 Task: Create a new Facebook group named 'free learner', set it to private, and make an initial post.
Action: Mouse moved to (425, 674)
Screenshot: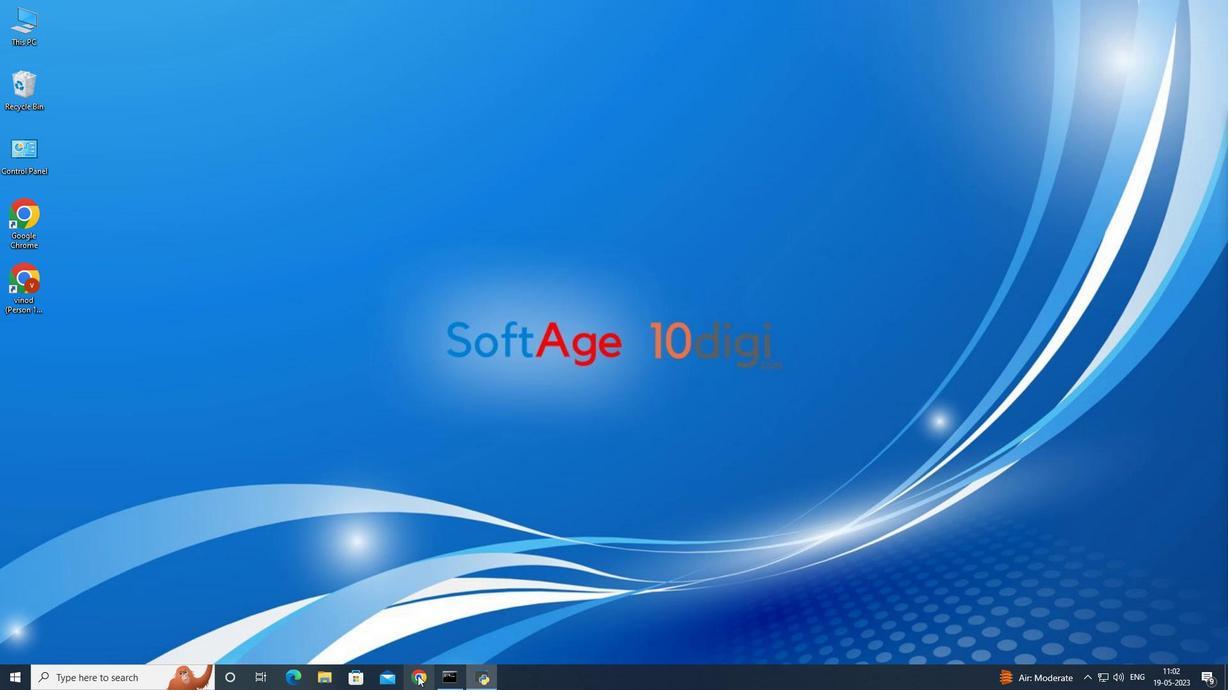 
Action: Mouse pressed left at (425, 674)
Screenshot: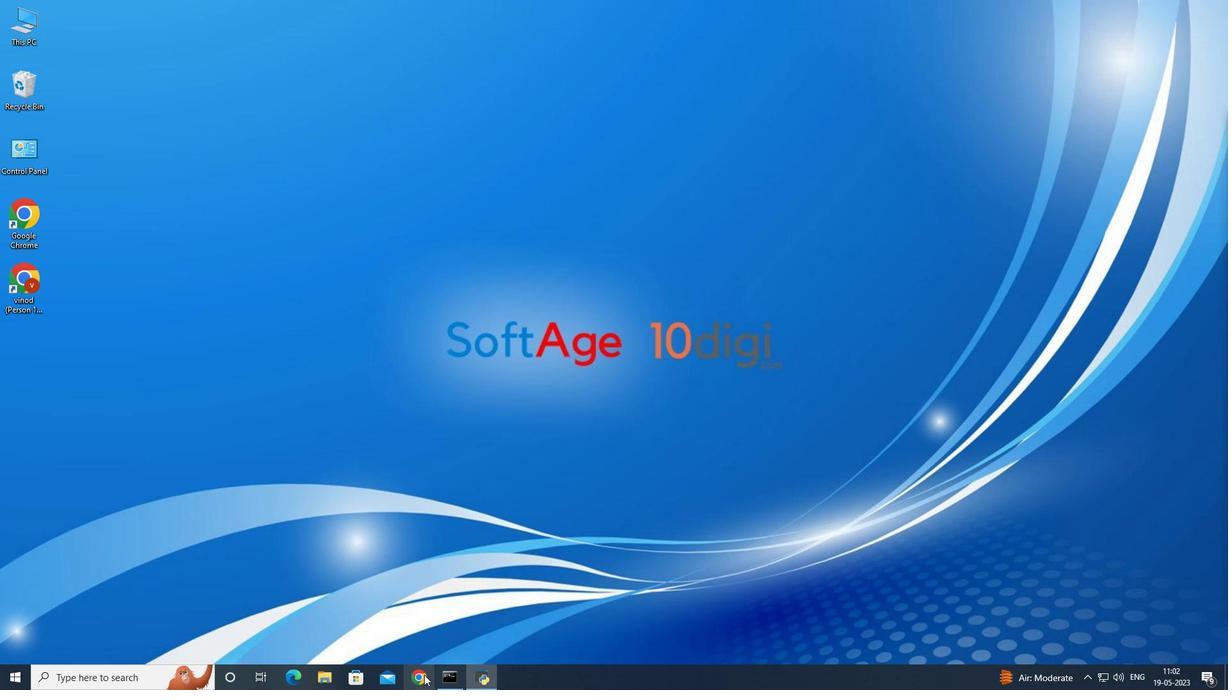 
Action: Mouse moved to (507, 394)
Screenshot: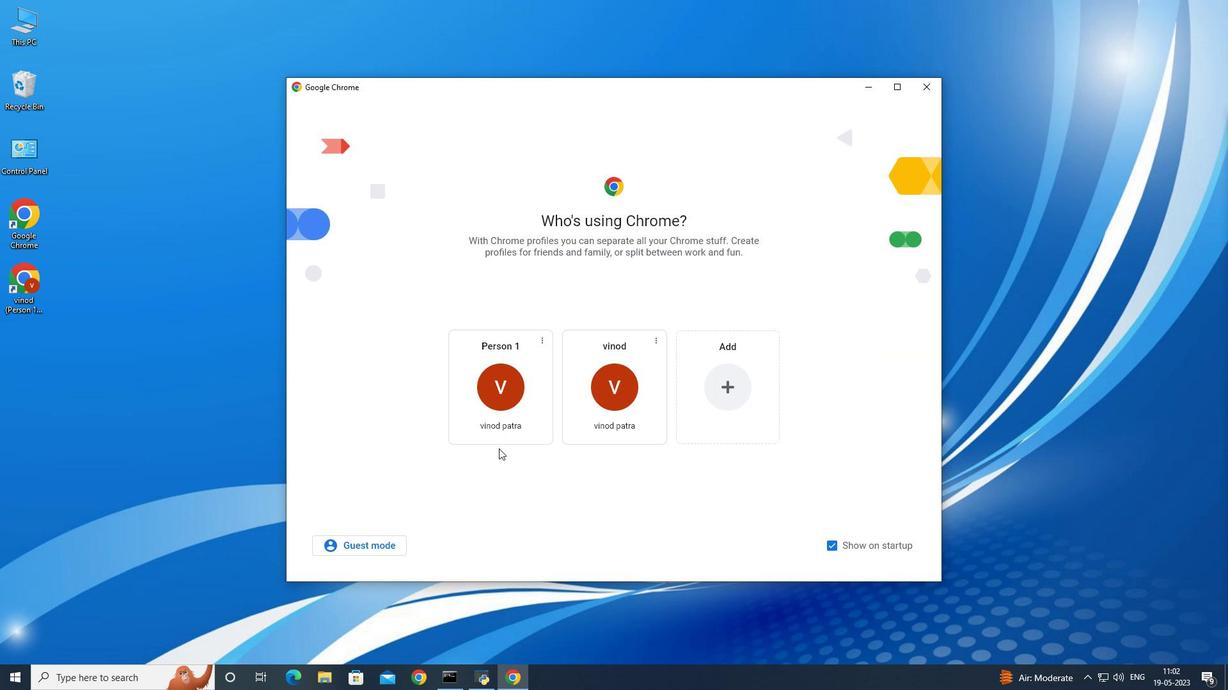 
Action: Mouse pressed left at (507, 394)
Screenshot: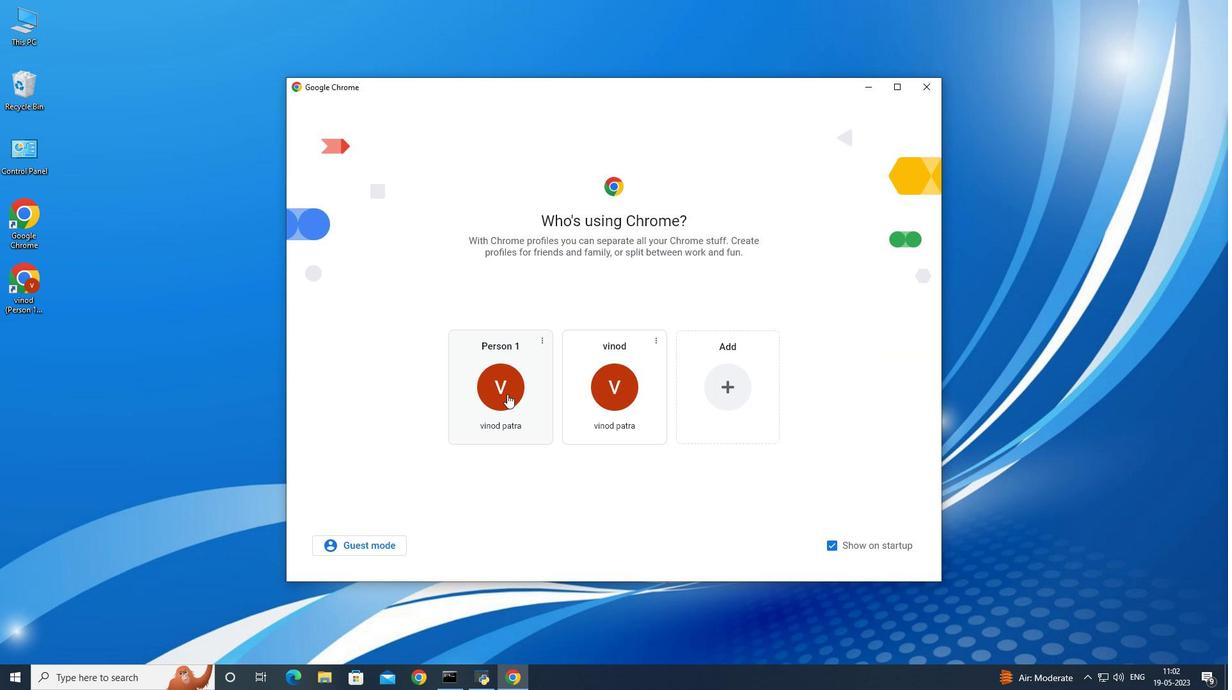 
Action: Mouse moved to (471, 272)
Screenshot: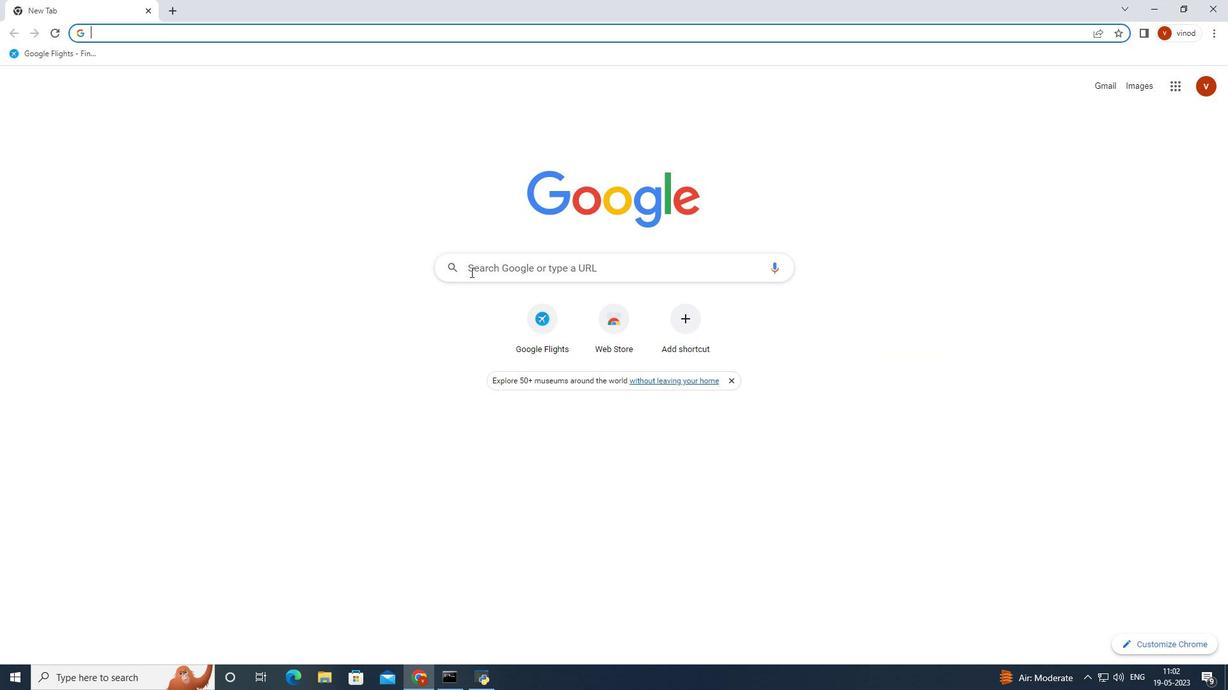 
Action: Mouse pressed left at (471, 272)
Screenshot: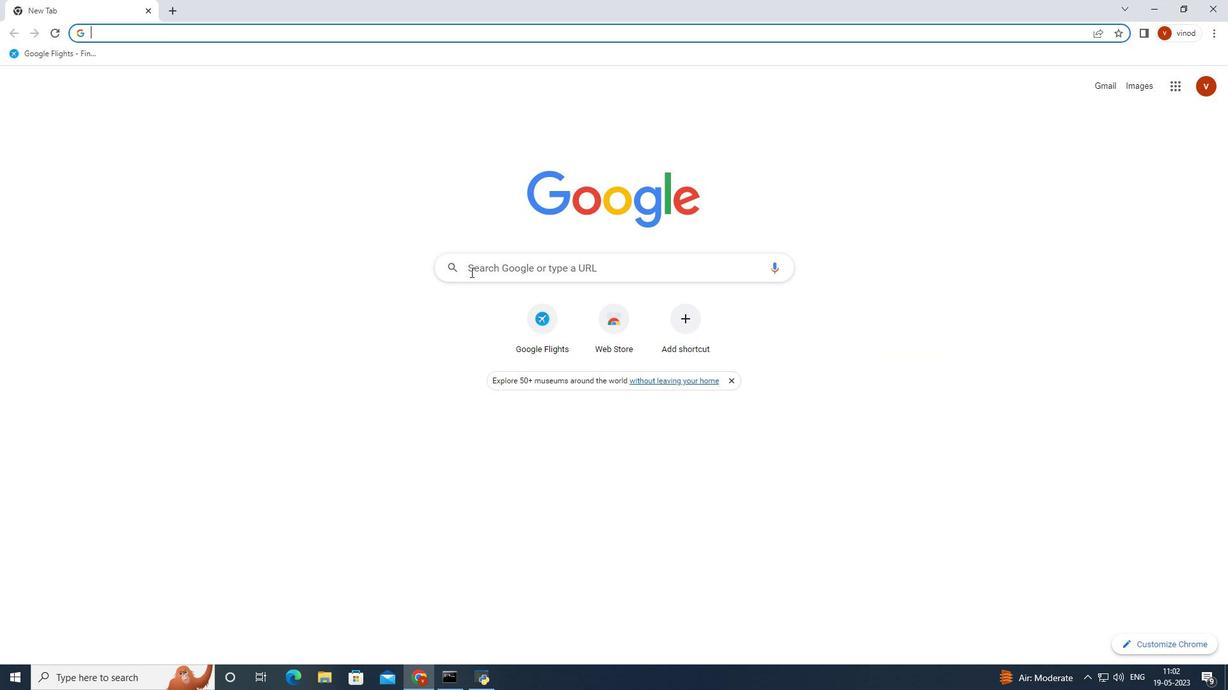 
Action: Mouse moved to (472, 298)
Screenshot: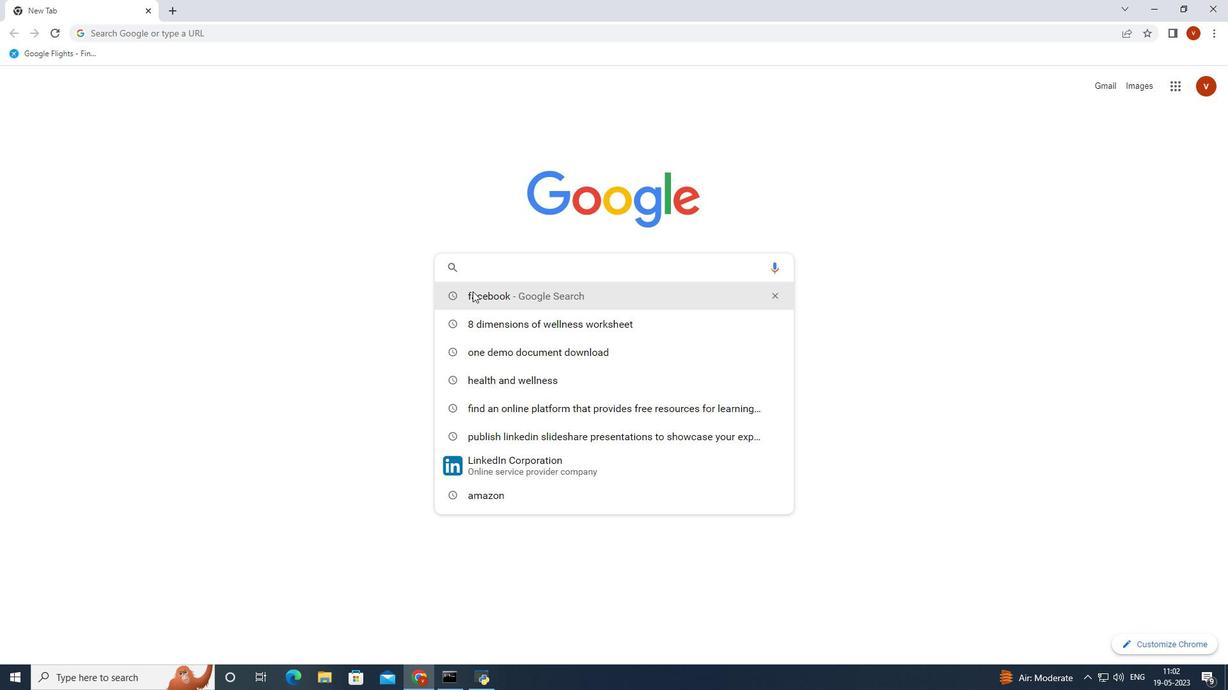 
Action: Mouse pressed left at (472, 298)
Screenshot: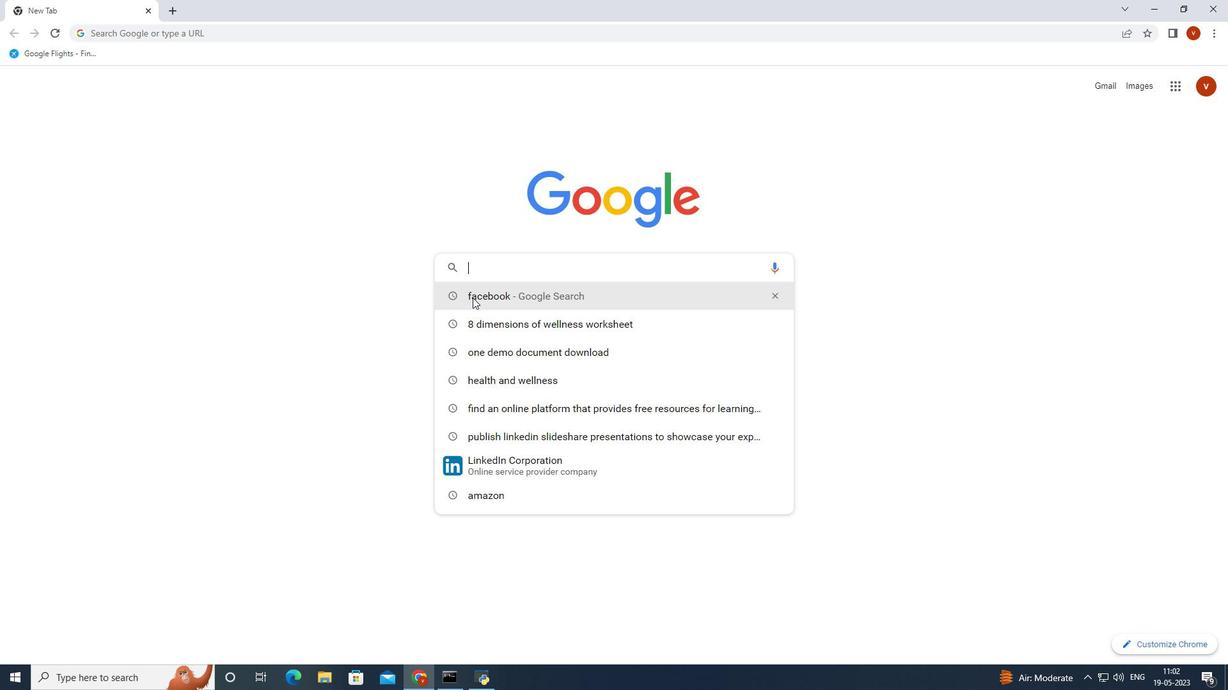 
Action: Mouse moved to (237, 189)
Screenshot: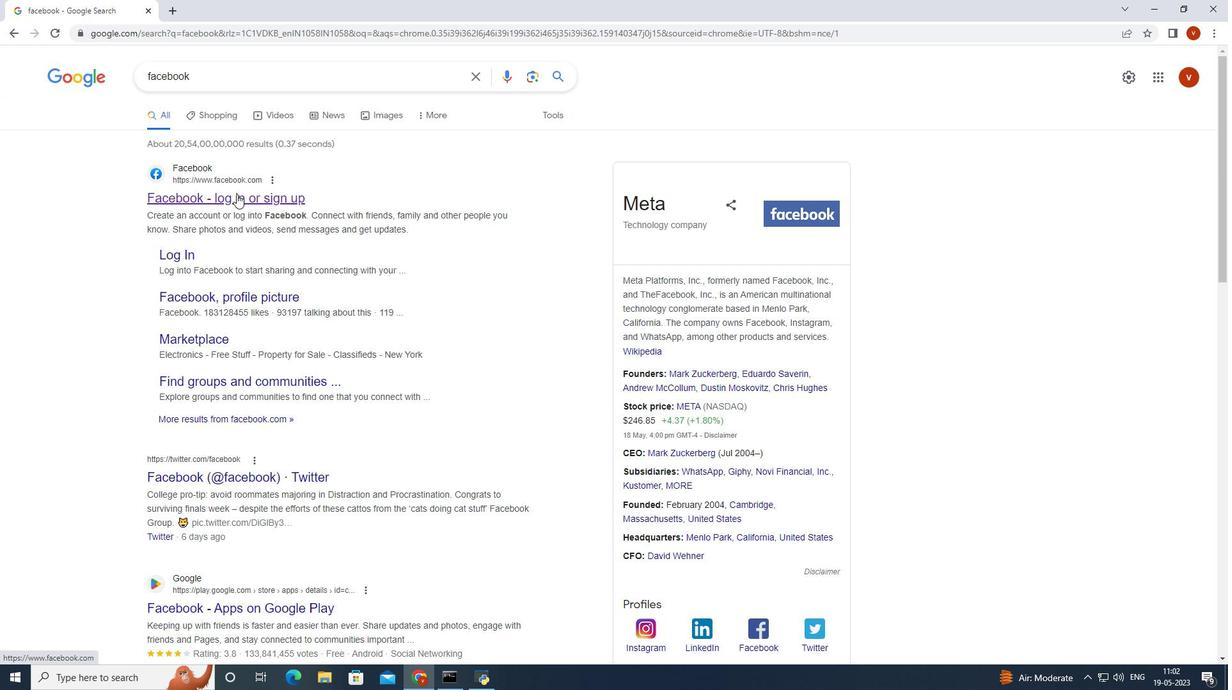 
Action: Mouse pressed left at (237, 189)
Screenshot: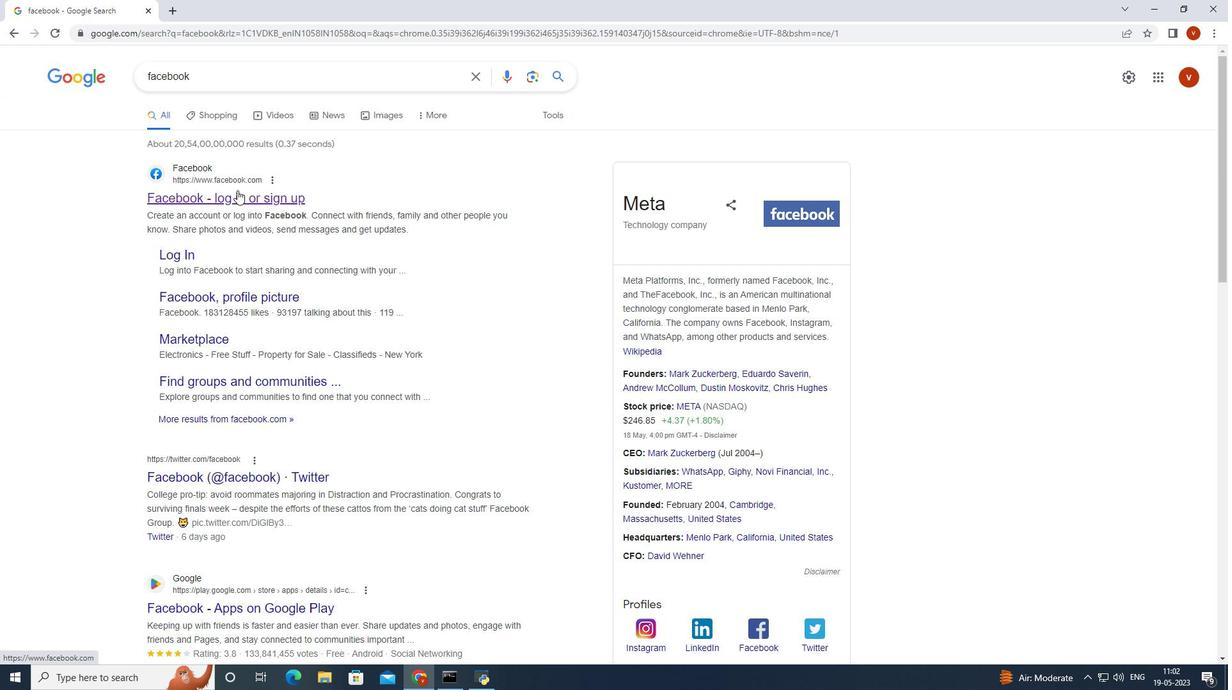 
Action: Mouse moved to (58, 108)
Screenshot: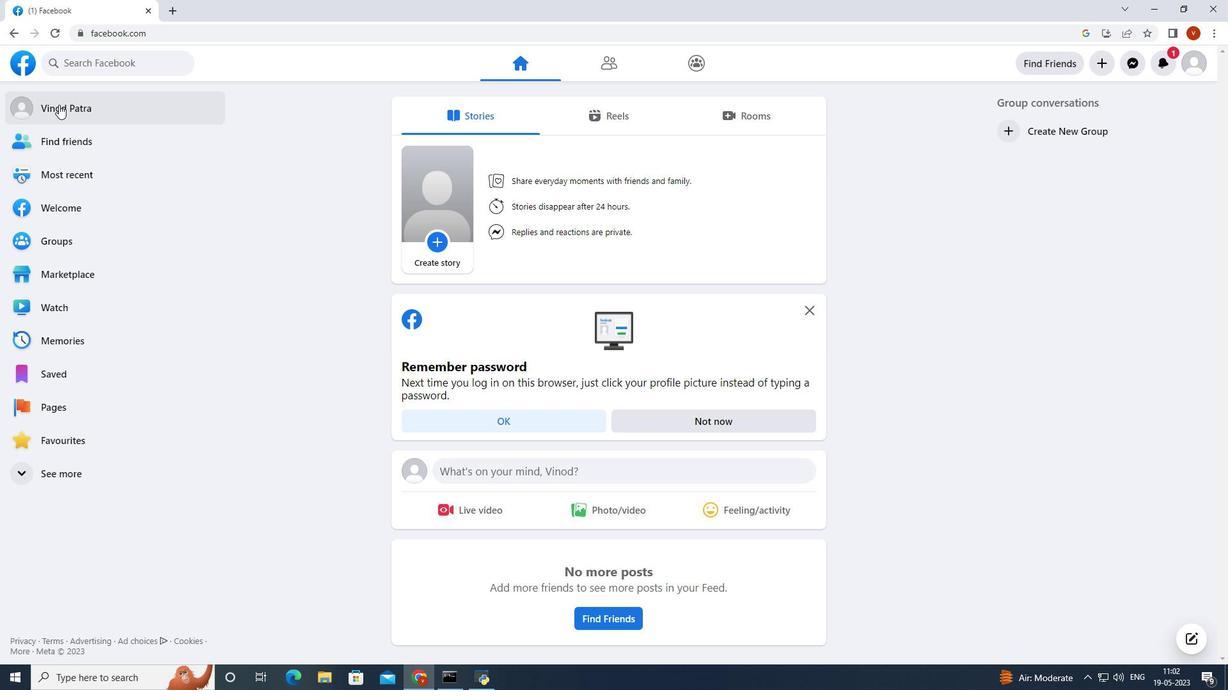 
Action: Mouse pressed left at (58, 108)
Screenshot: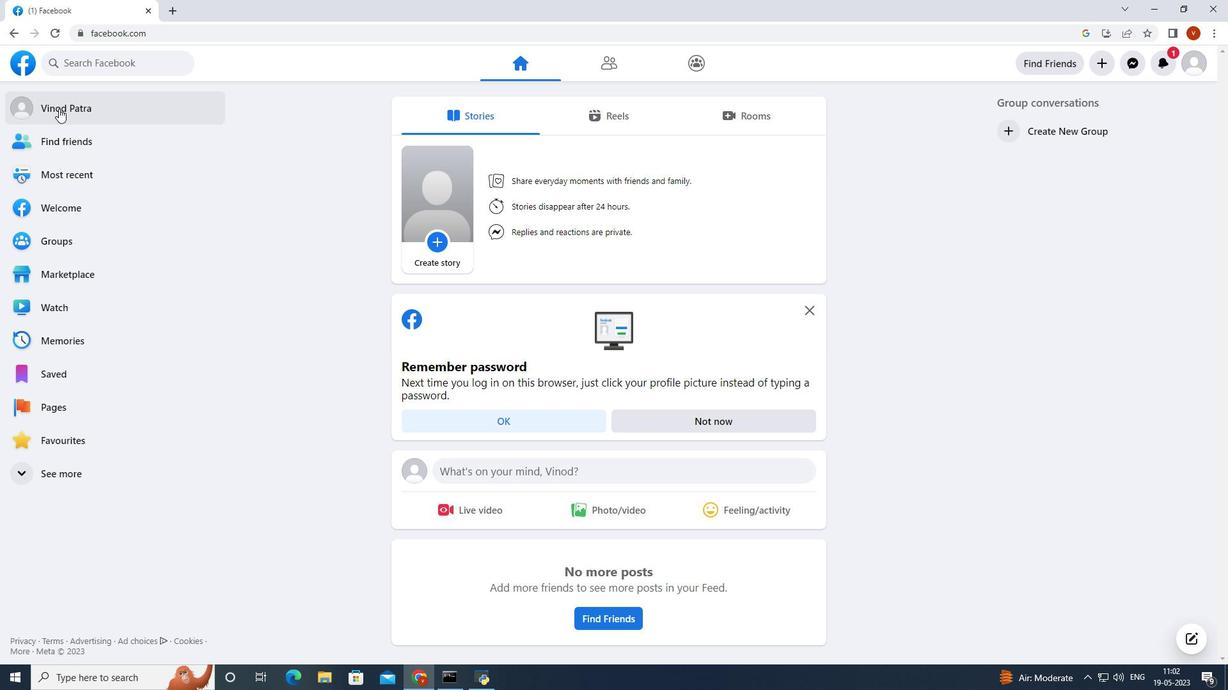 
Action: Mouse moved to (355, 276)
Screenshot: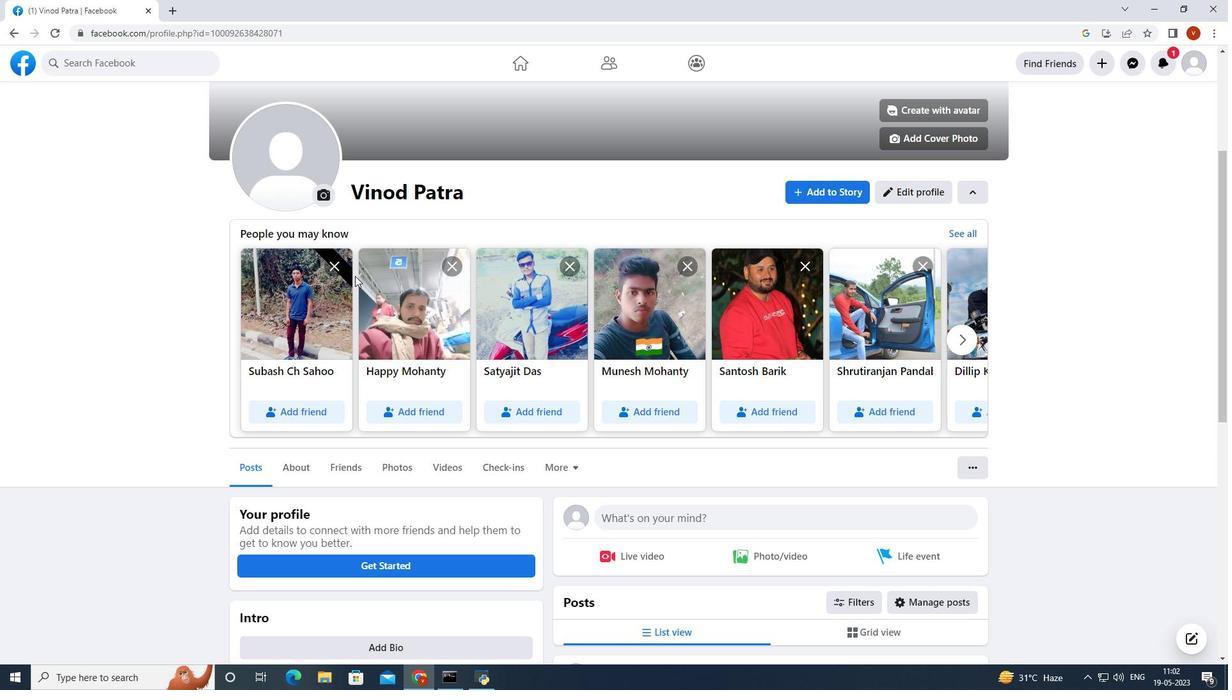 
Action: Mouse scrolled (355, 276) with delta (0, 0)
Screenshot: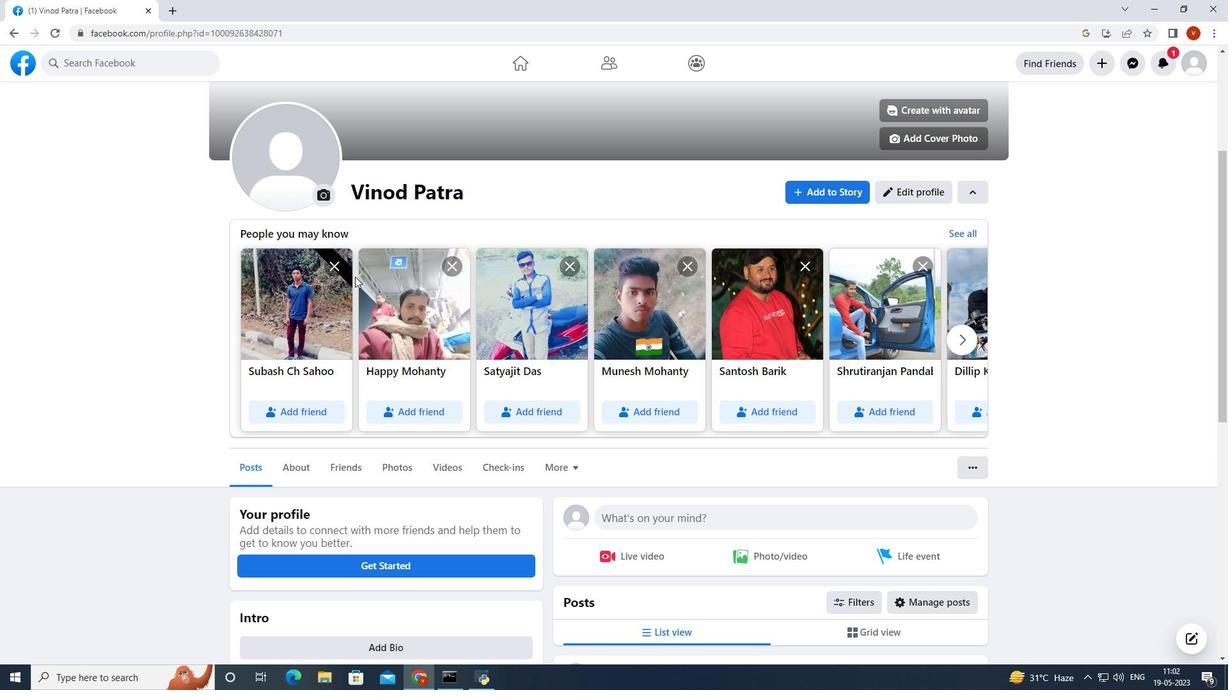 
Action: Mouse scrolled (355, 277) with delta (0, 0)
Screenshot: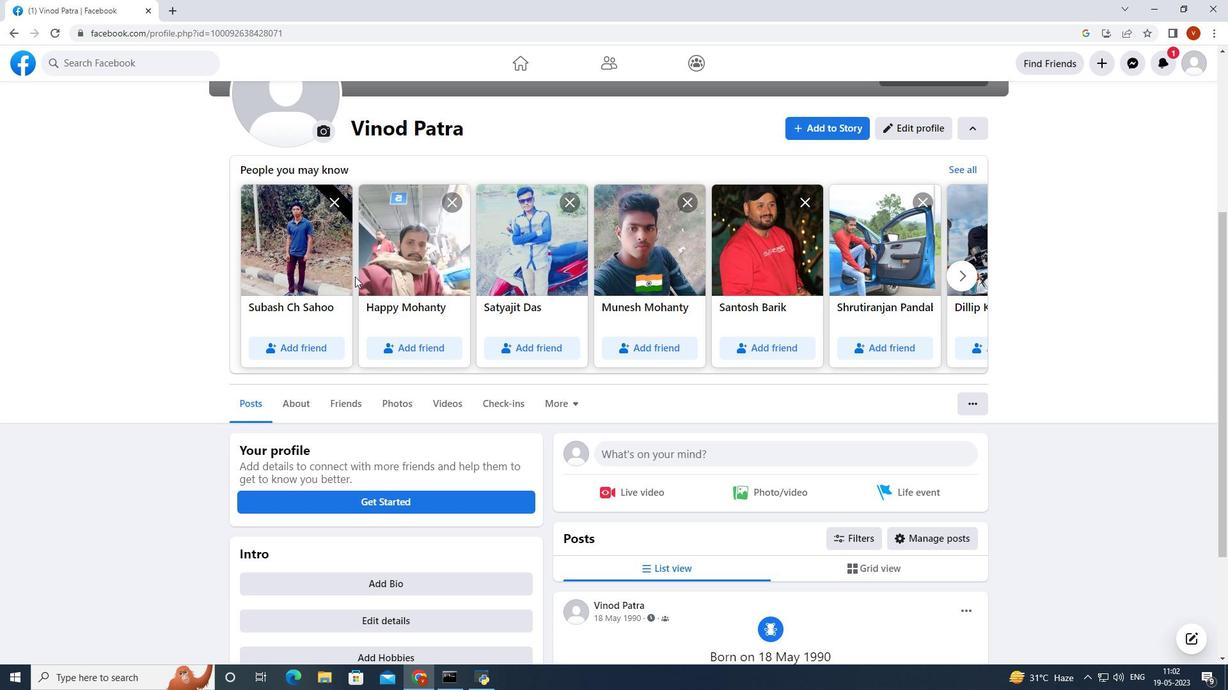 
Action: Mouse moved to (353, 276)
Screenshot: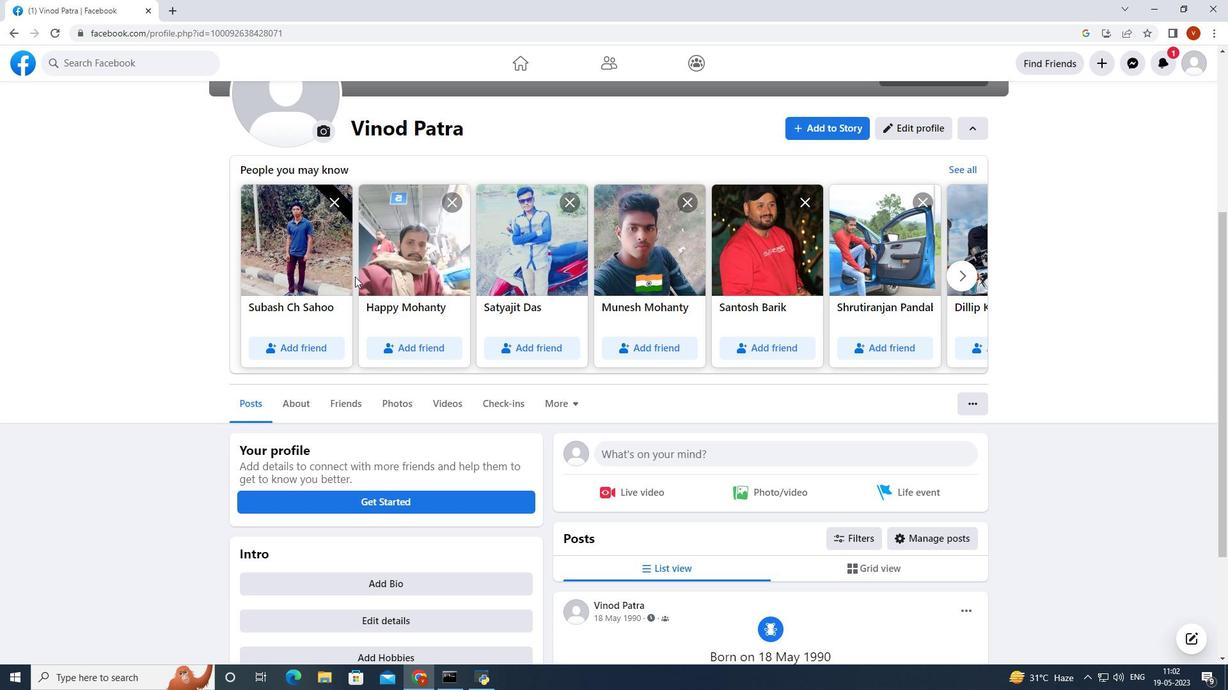 
Action: Mouse scrolled (353, 277) with delta (0, 0)
Screenshot: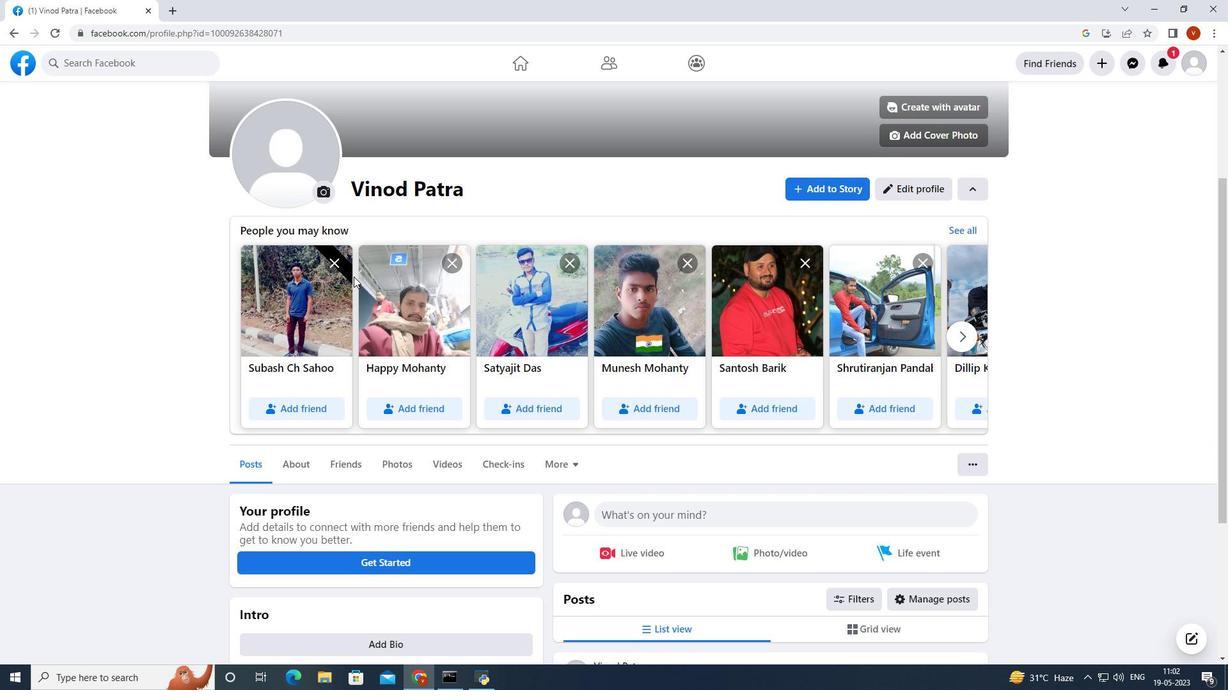 
Action: Mouse scrolled (353, 277) with delta (0, 0)
Screenshot: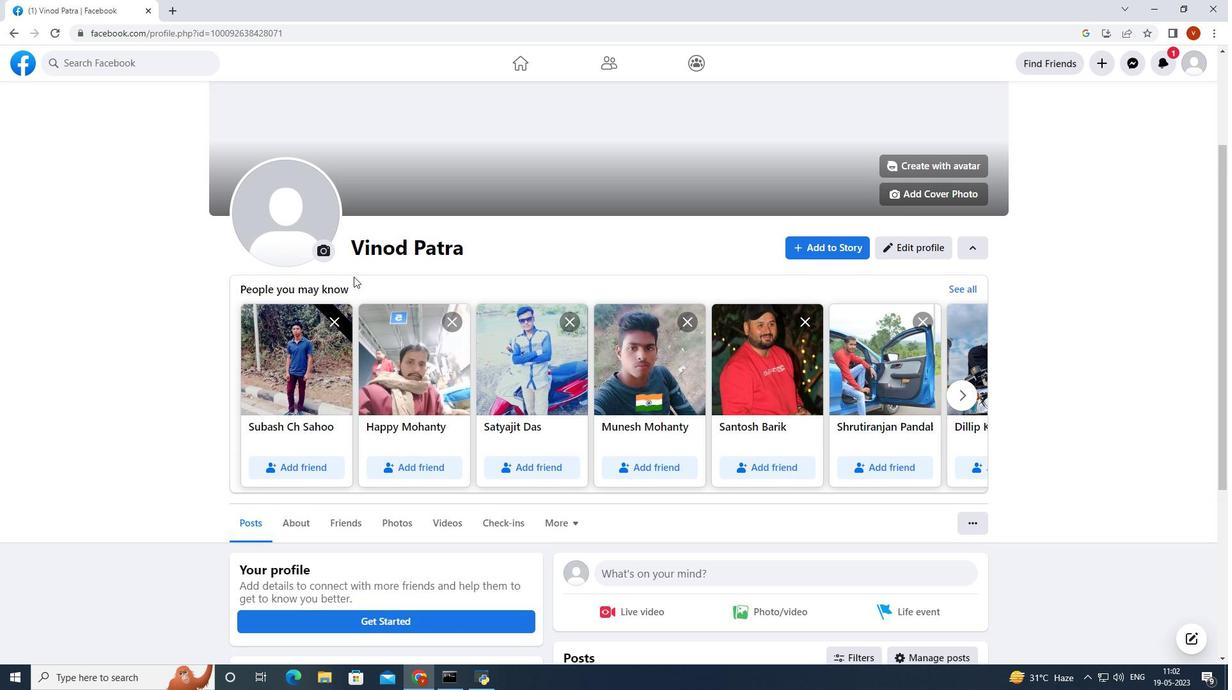 
Action: Mouse scrolled (353, 277) with delta (0, 0)
Screenshot: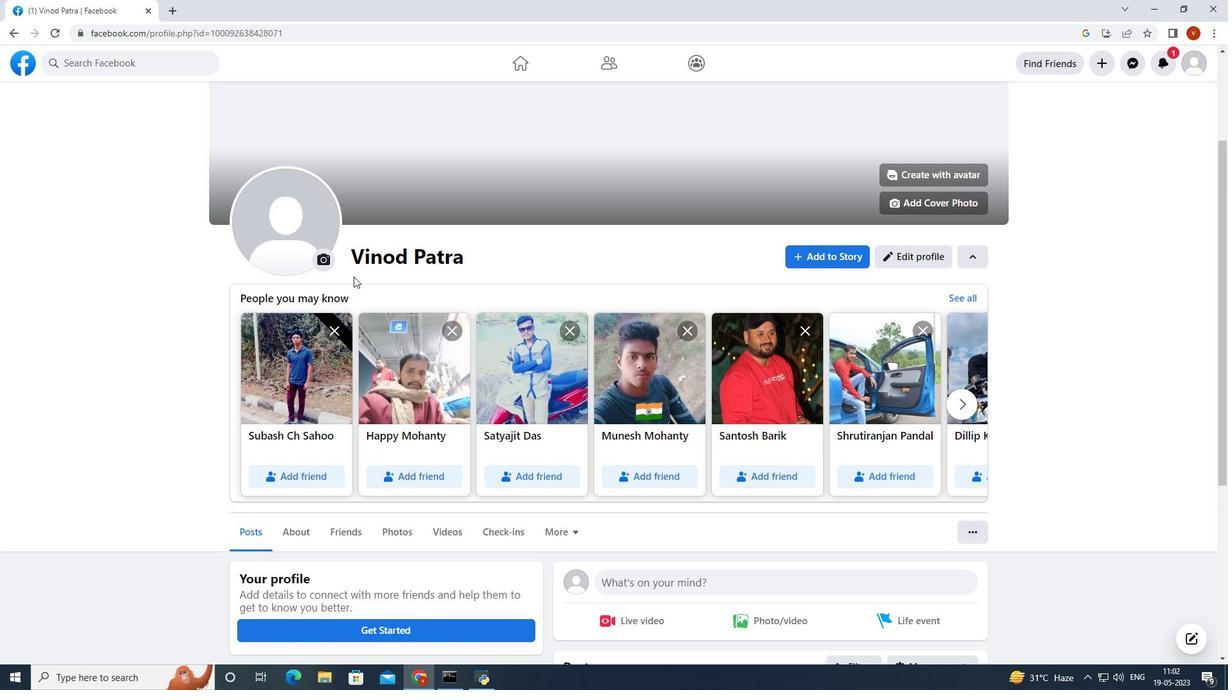 
Action: Mouse scrolled (353, 277) with delta (0, 0)
Screenshot: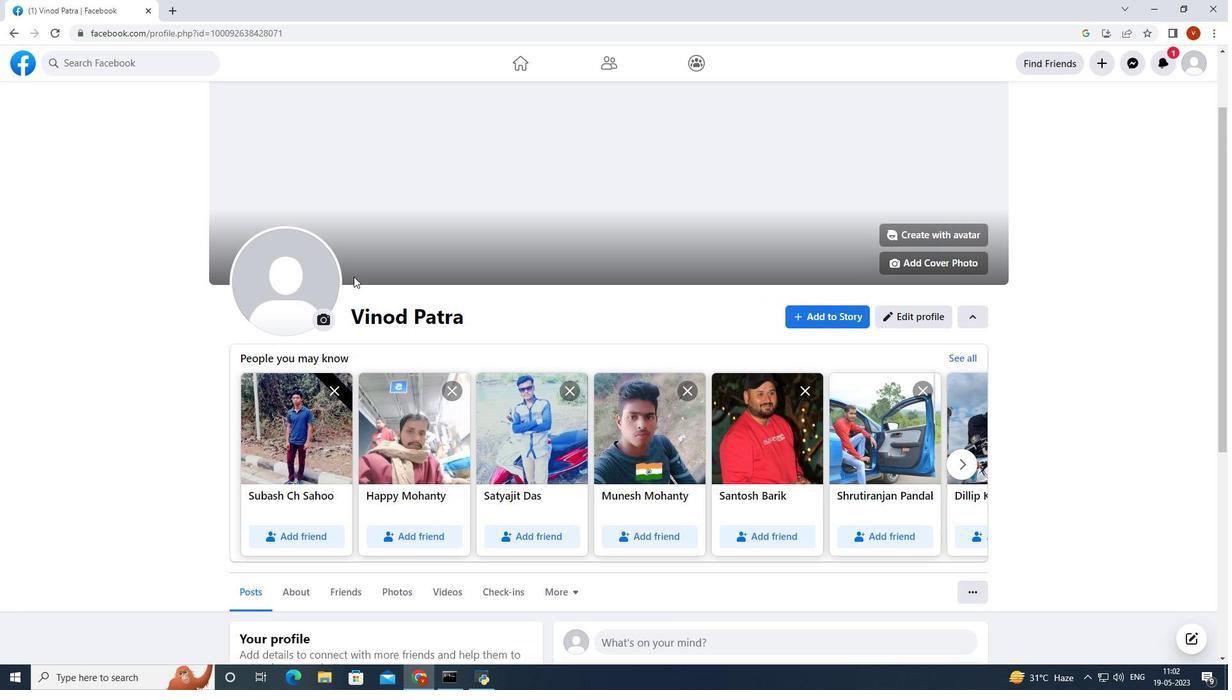 
Action: Mouse scrolled (353, 277) with delta (0, 0)
Screenshot: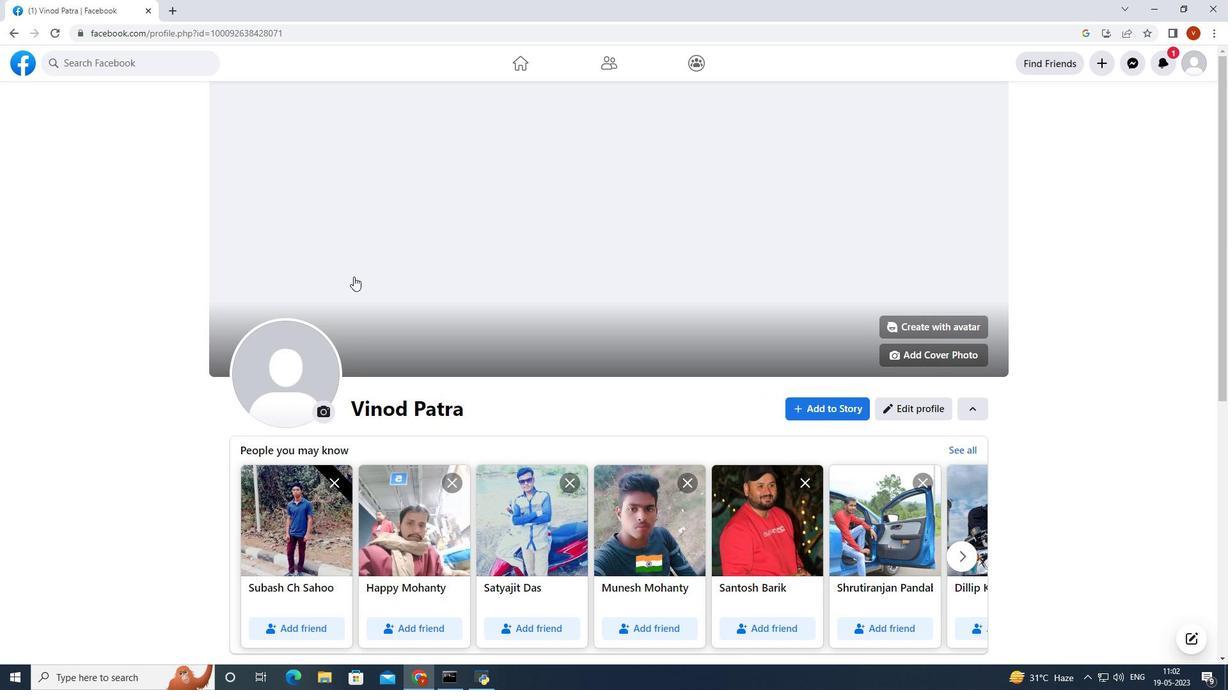 
Action: Mouse scrolled (353, 277) with delta (0, 0)
Screenshot: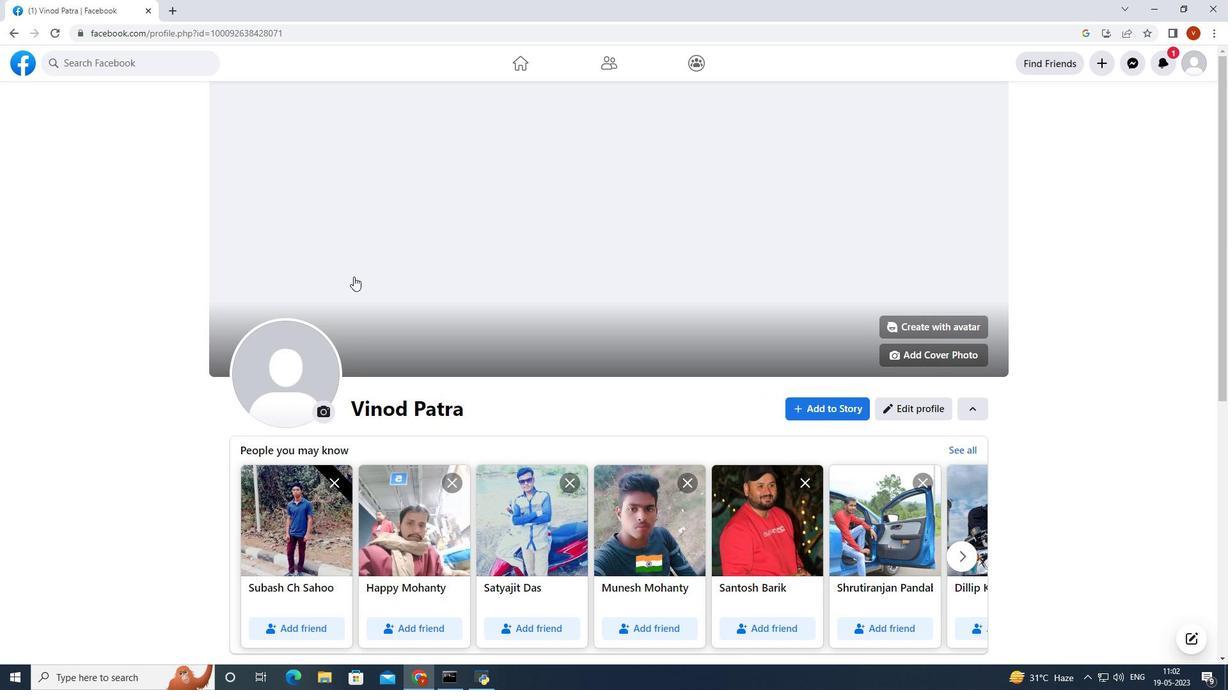 
Action: Mouse moved to (689, 63)
Screenshot: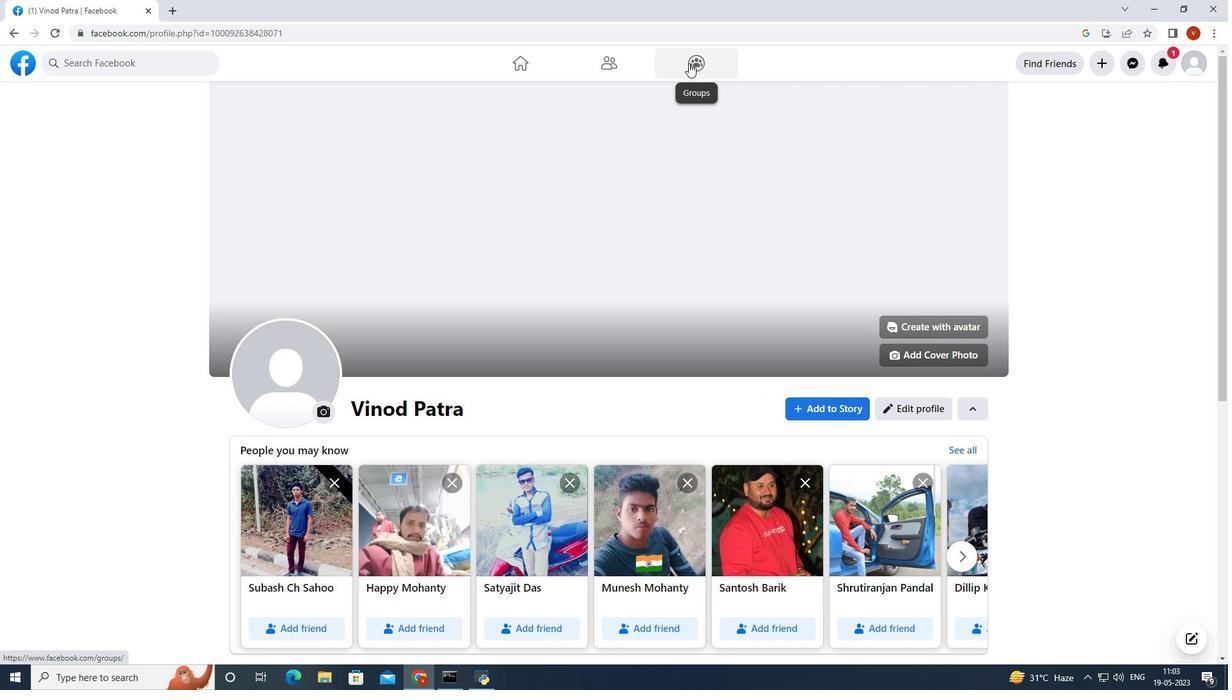 
Action: Mouse pressed left at (689, 63)
Screenshot: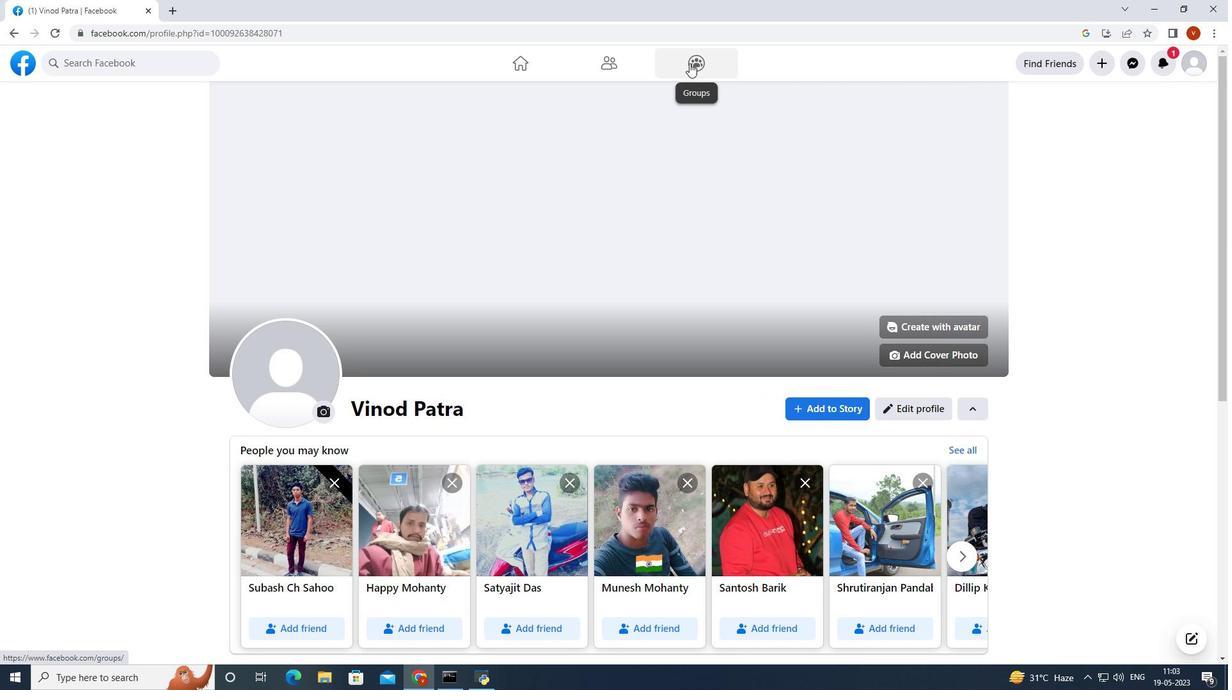 
Action: Mouse moved to (166, 273)
Screenshot: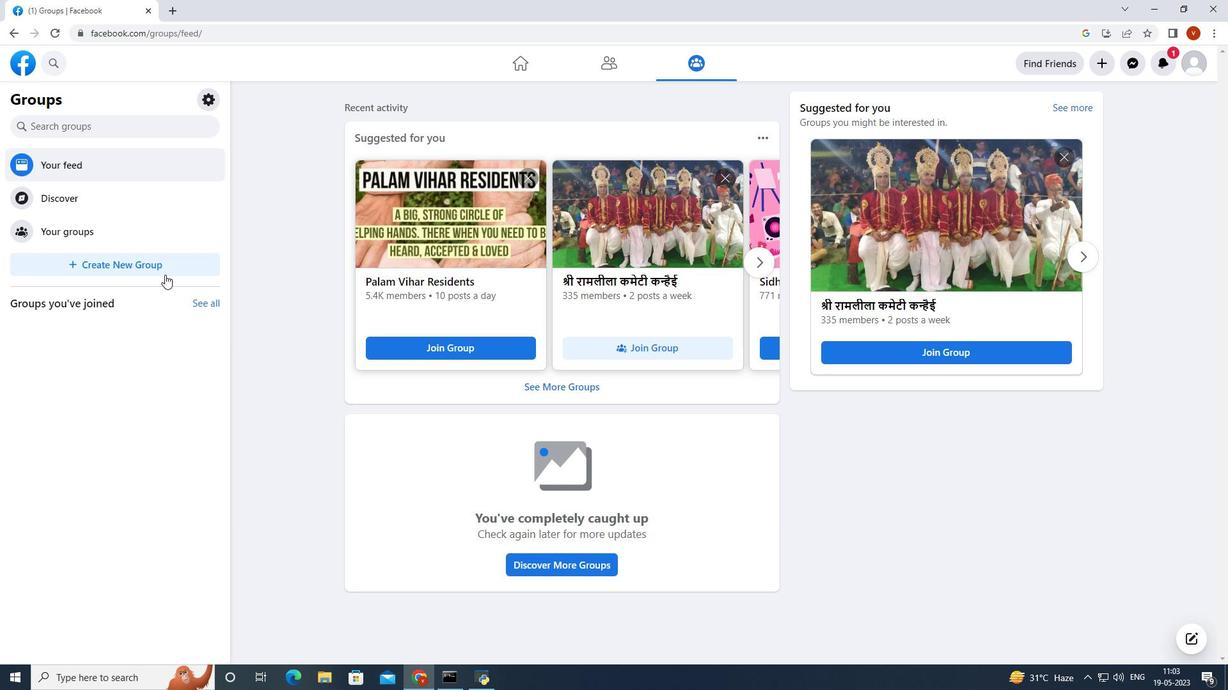 
Action: Mouse pressed left at (166, 273)
Screenshot: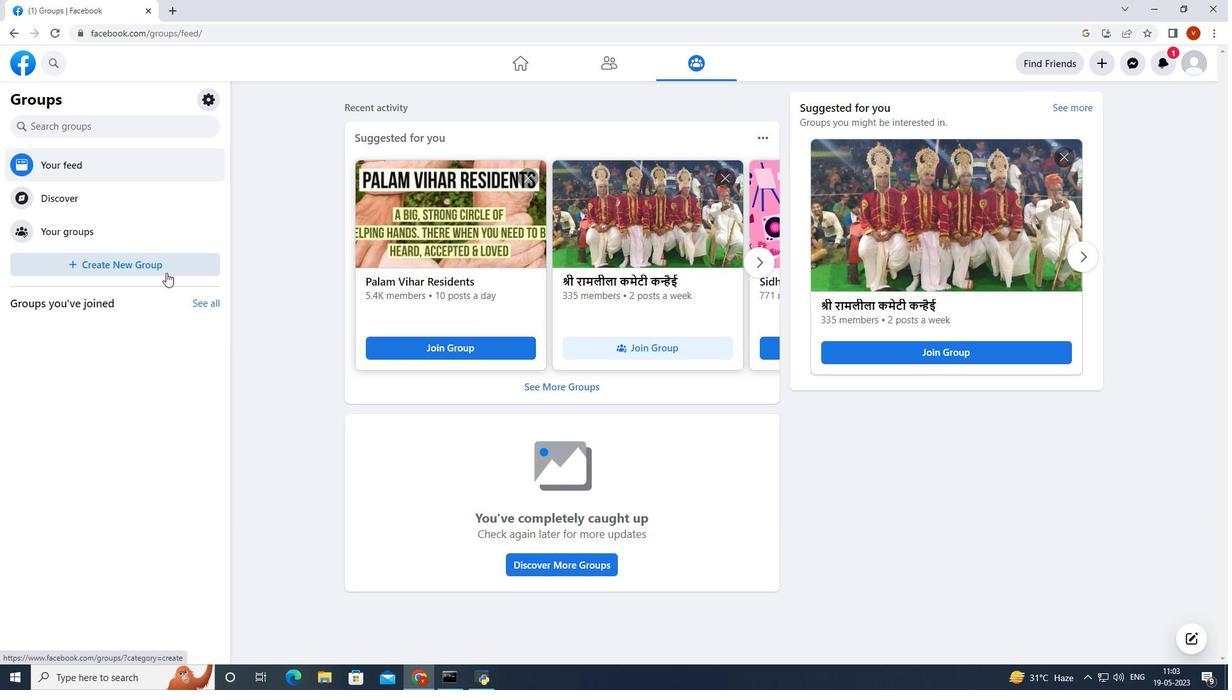 
Action: Mouse moved to (221, 248)
Screenshot: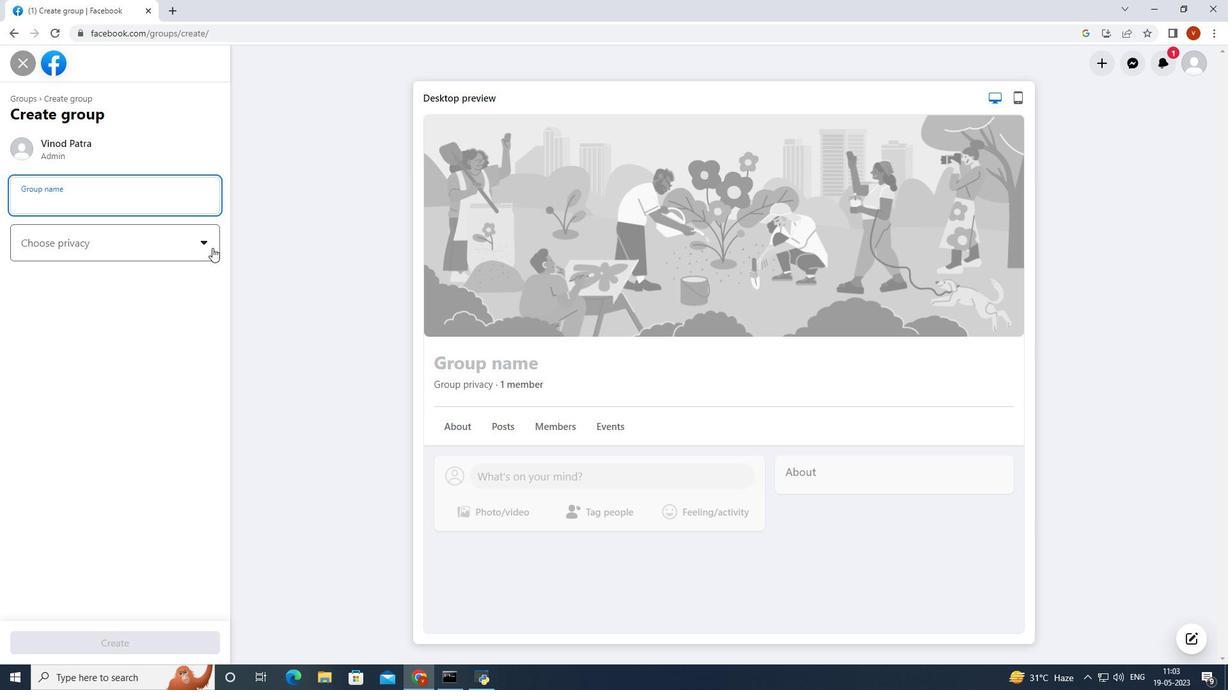 
Action: Key pressed free<Key.space>learner
Screenshot: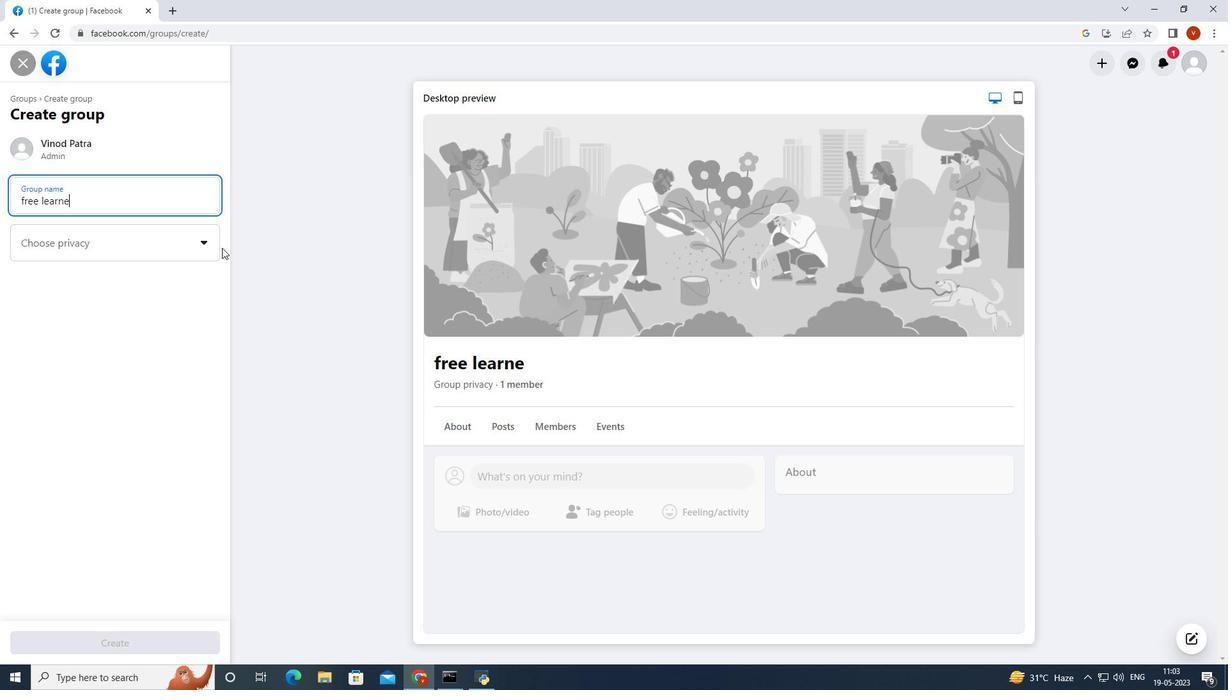 
Action: Mouse moved to (205, 244)
Screenshot: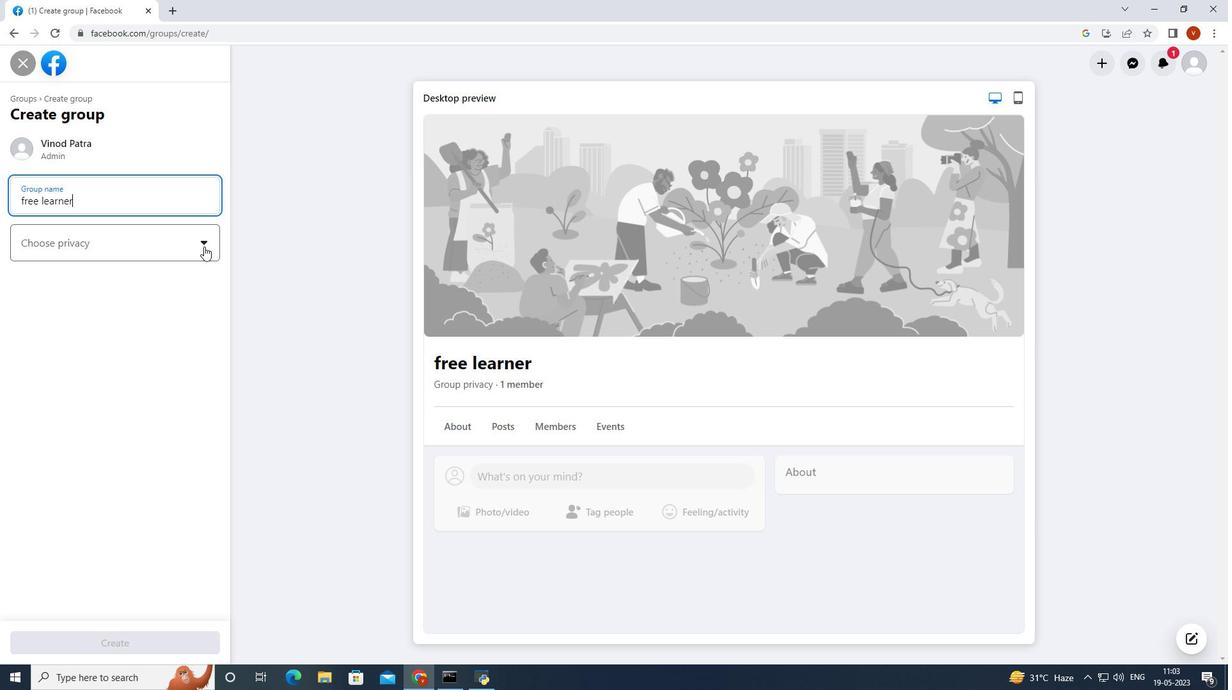 
Action: Mouse pressed left at (205, 244)
Screenshot: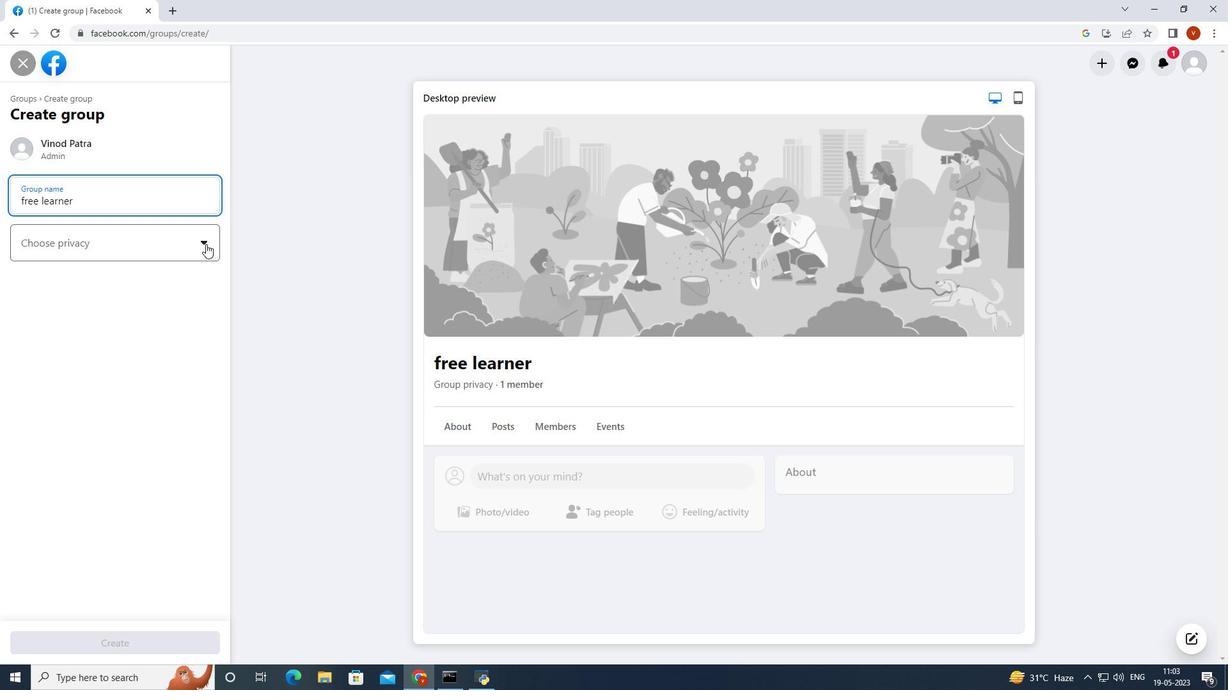 
Action: Mouse moved to (193, 325)
Screenshot: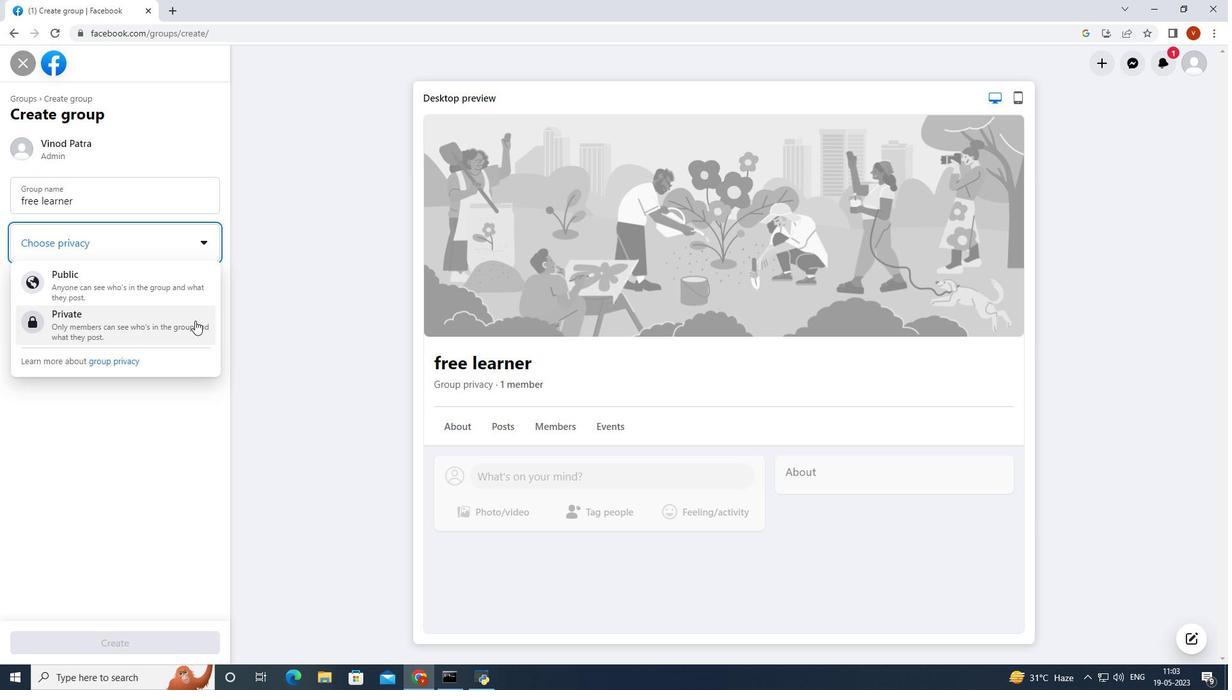 
Action: Mouse pressed left at (193, 325)
Screenshot: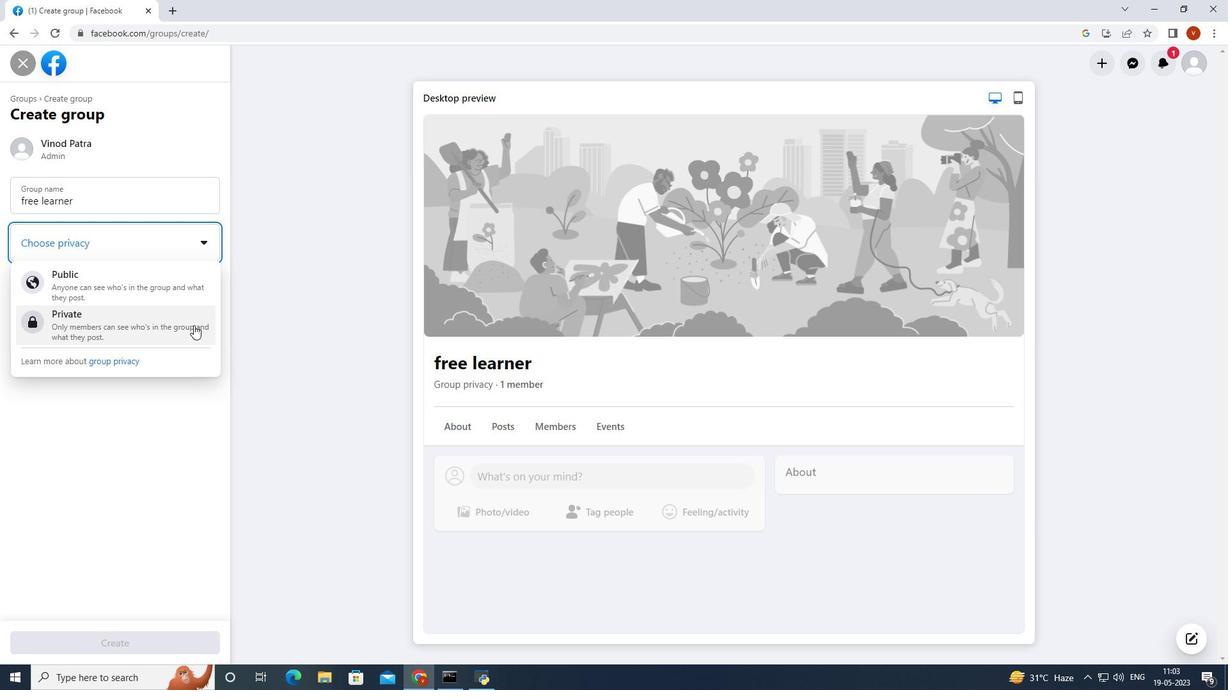 
Action: Mouse moved to (149, 638)
Screenshot: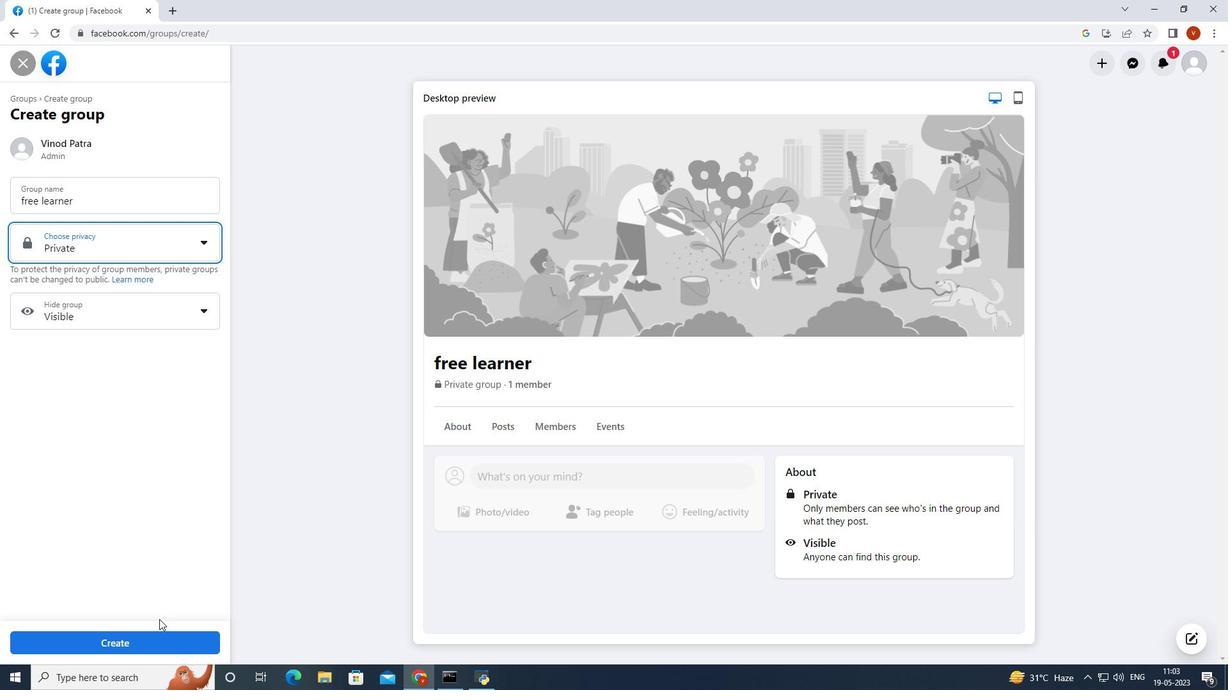 
Action: Mouse pressed left at (149, 638)
Screenshot: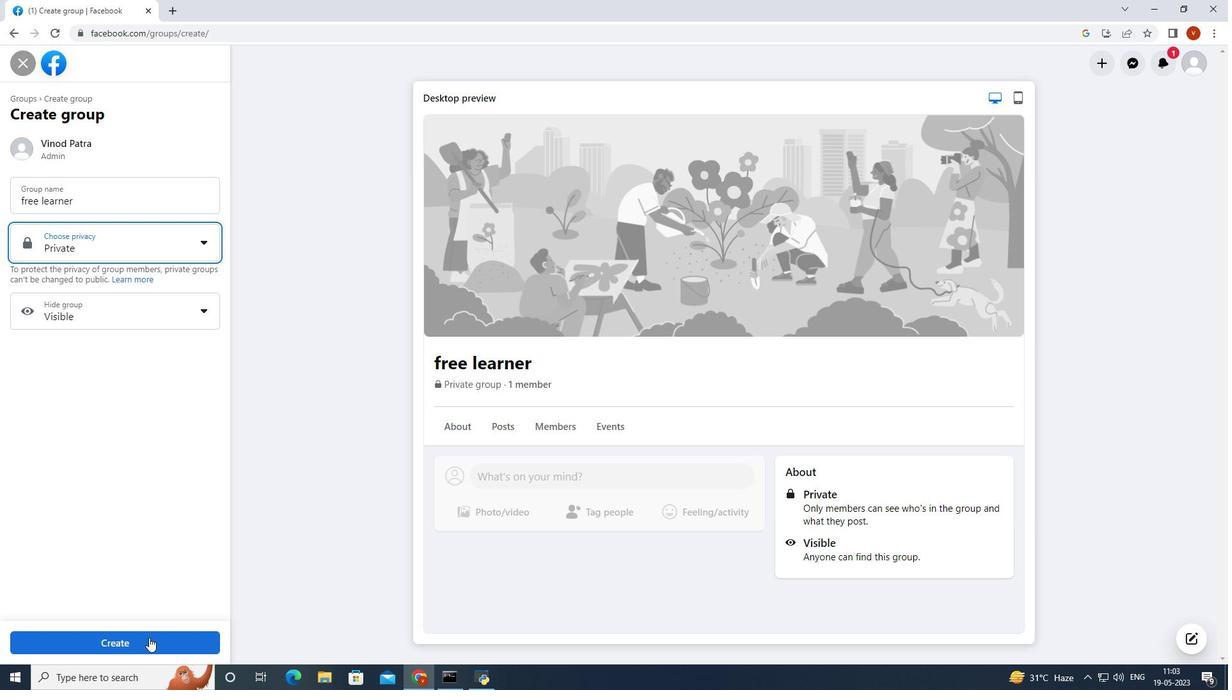 
Action: Mouse moved to (144, 146)
Screenshot: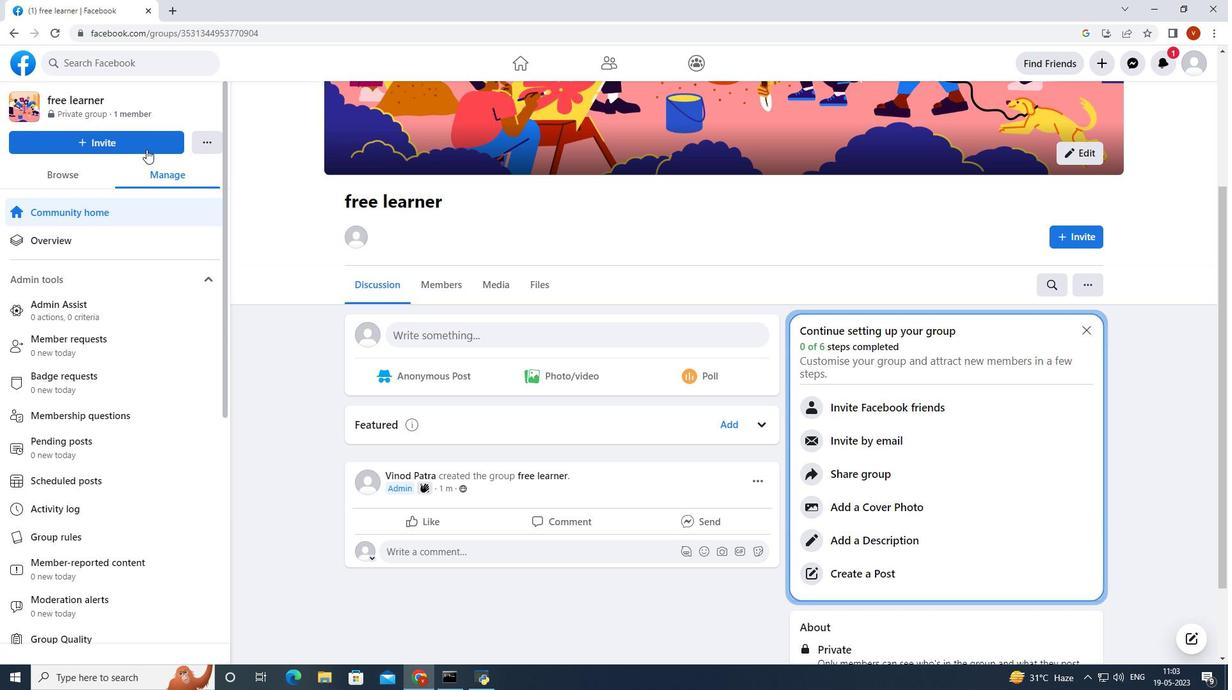 
Action: Mouse pressed left at (144, 146)
Screenshot: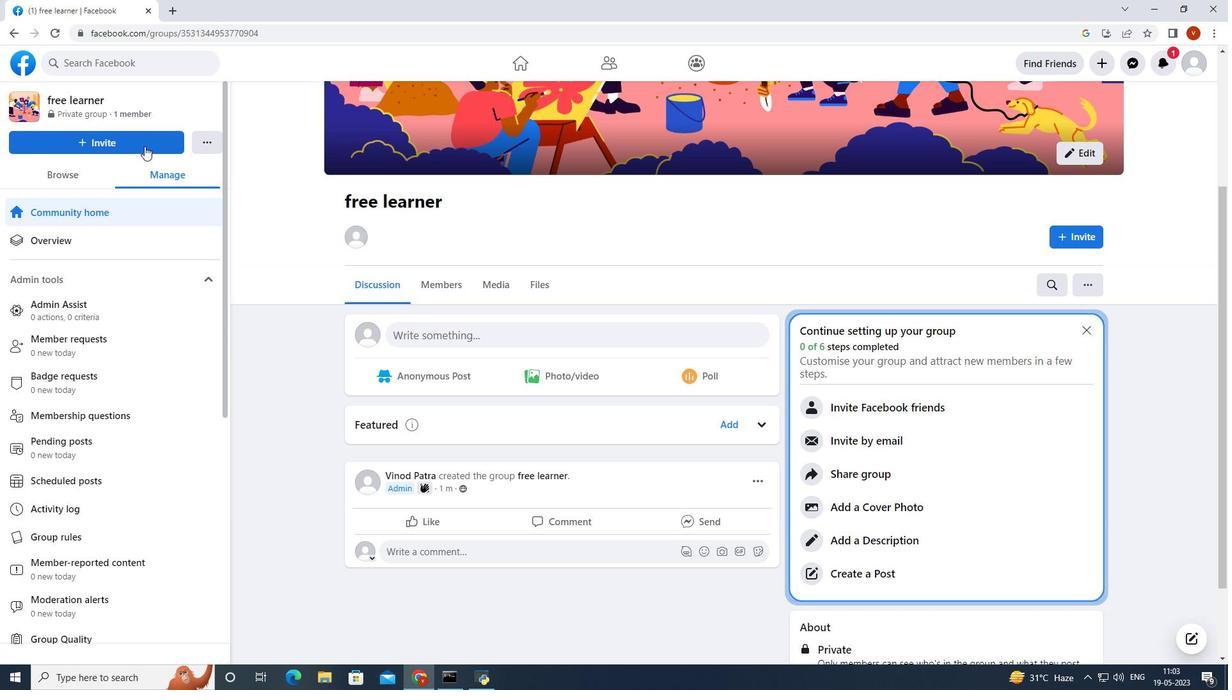 
Action: Mouse moved to (104, 181)
Screenshot: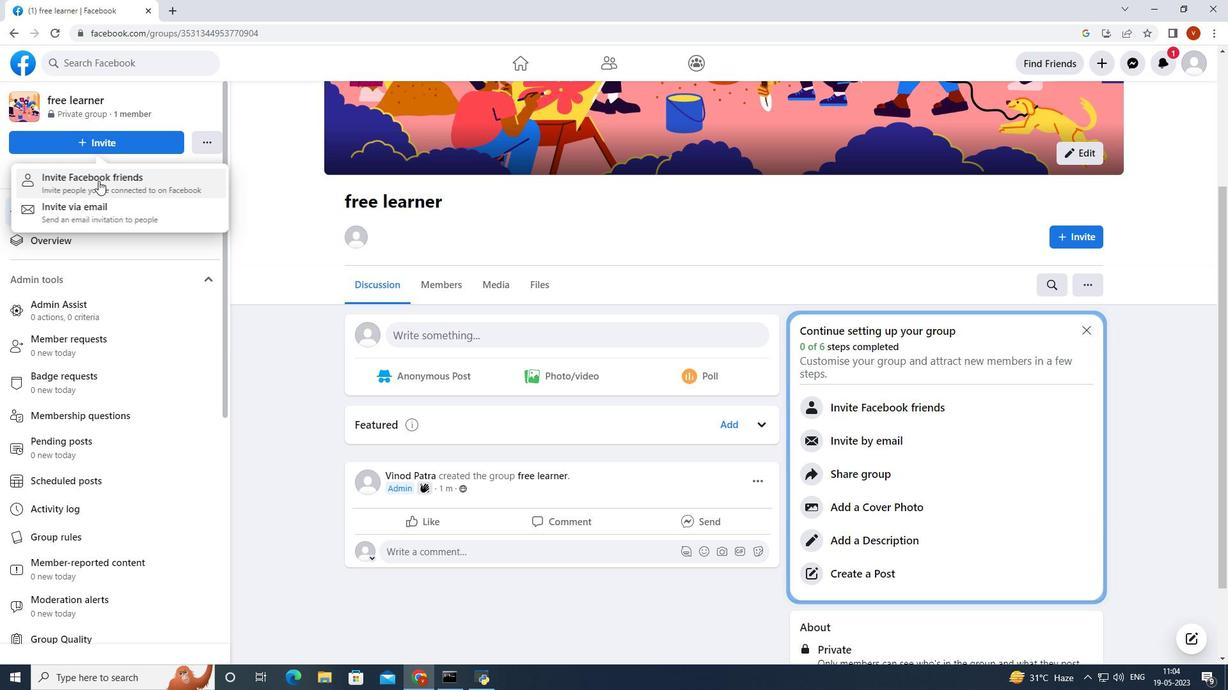 
Action: Mouse pressed left at (104, 181)
Screenshot: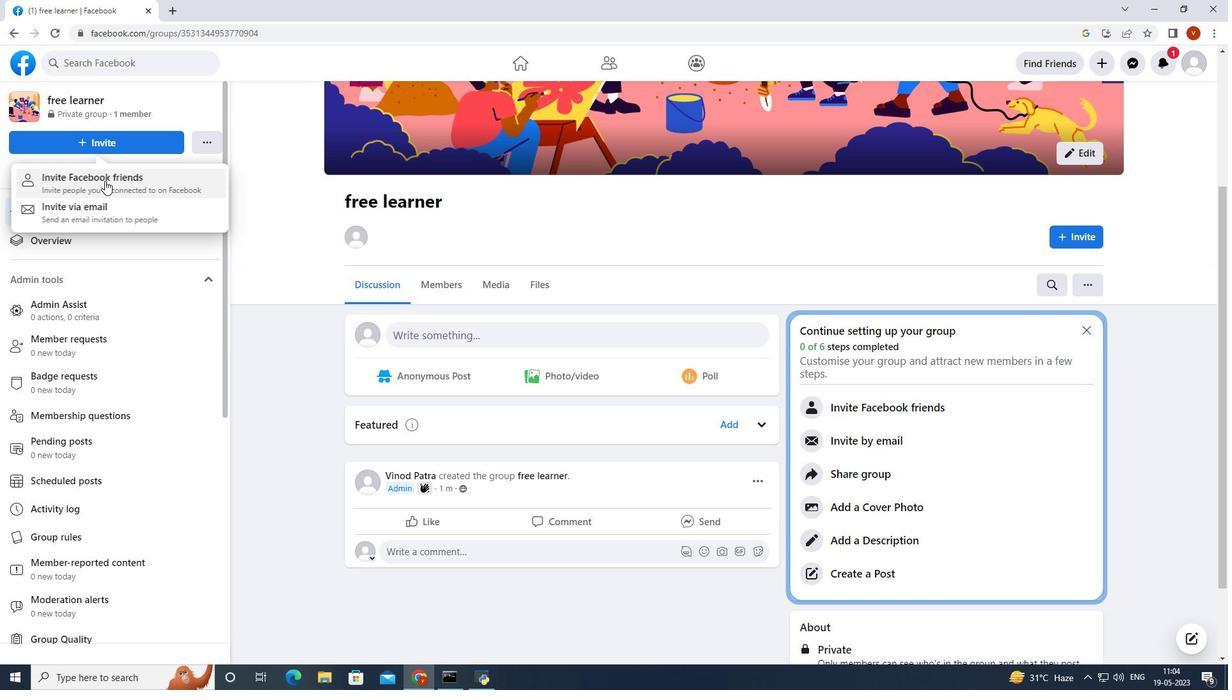 
Action: Mouse moved to (726, 568)
Screenshot: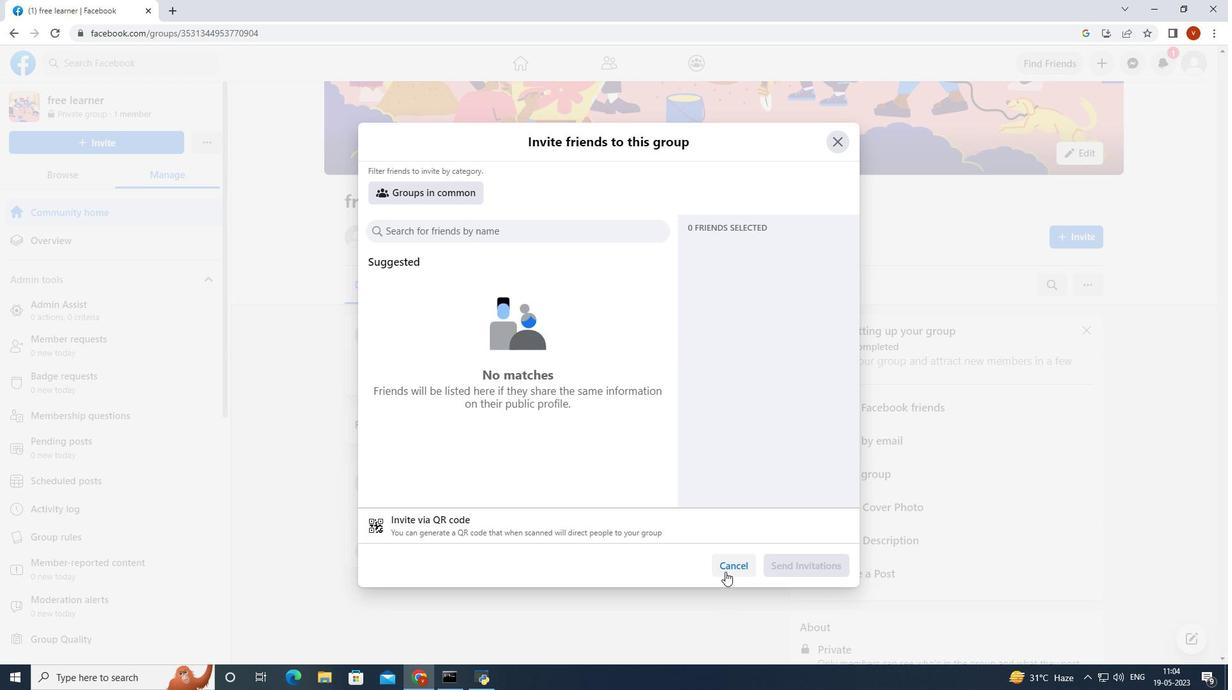 
Action: Mouse pressed left at (726, 568)
Screenshot: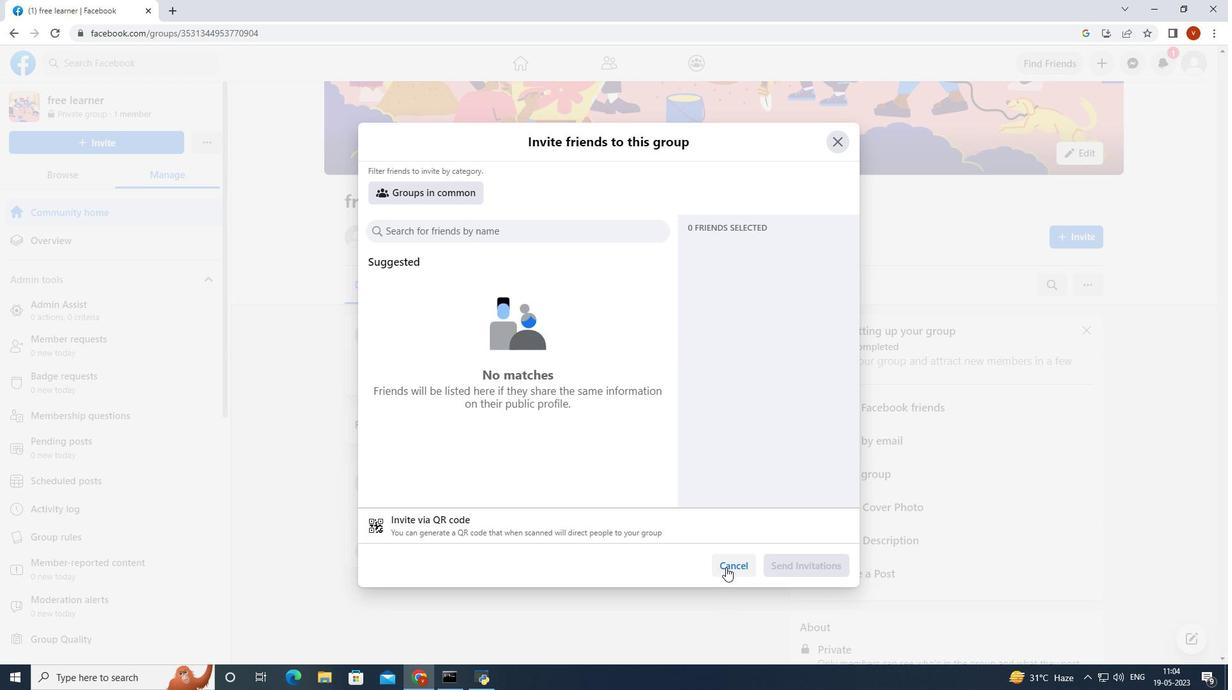 
Action: Mouse moved to (864, 408)
Screenshot: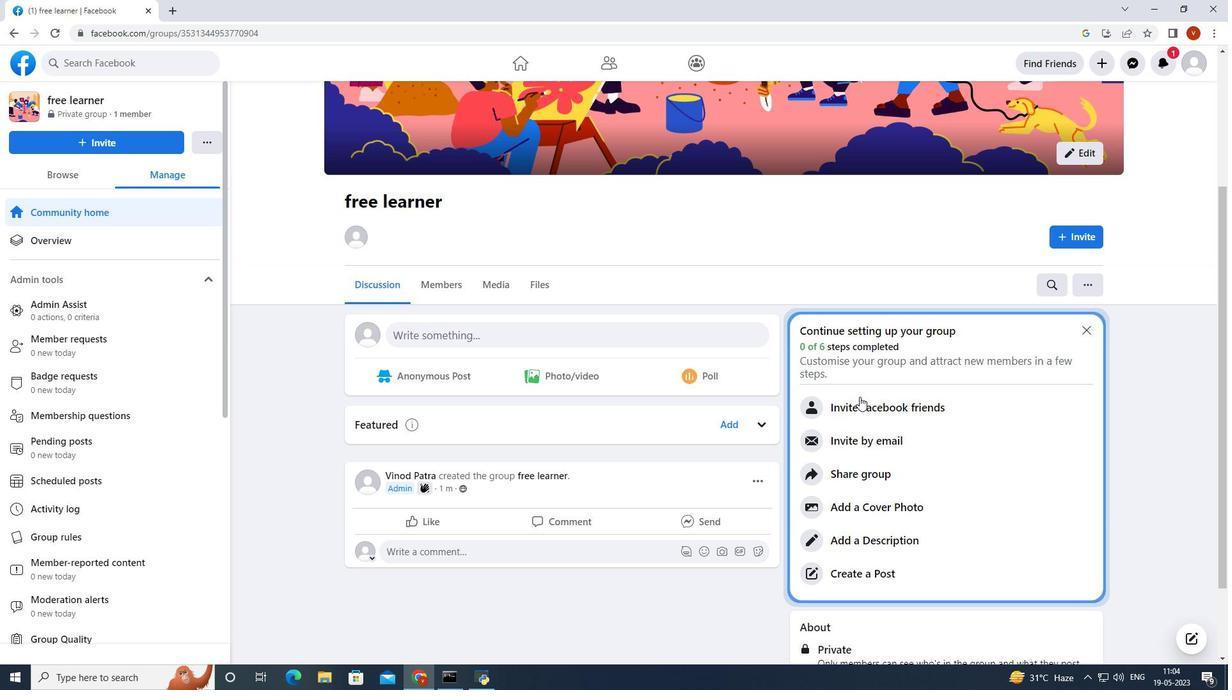 
Action: Mouse pressed left at (864, 408)
Screenshot: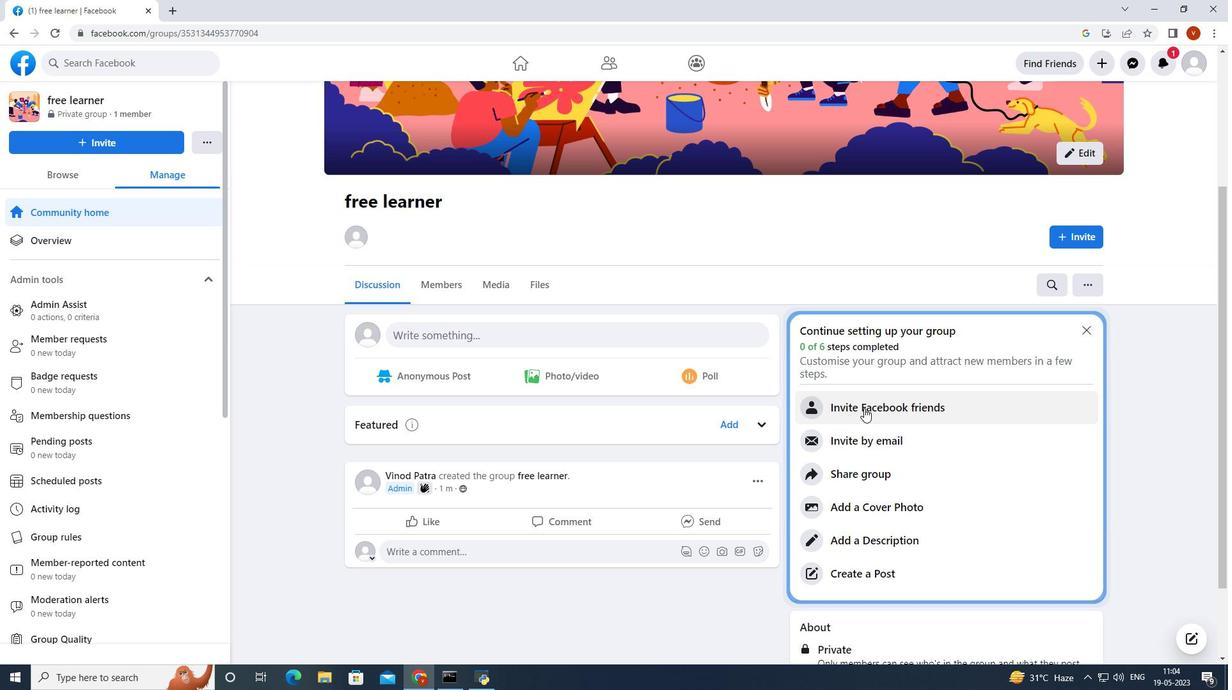 
Action: Mouse moved to (841, 145)
Screenshot: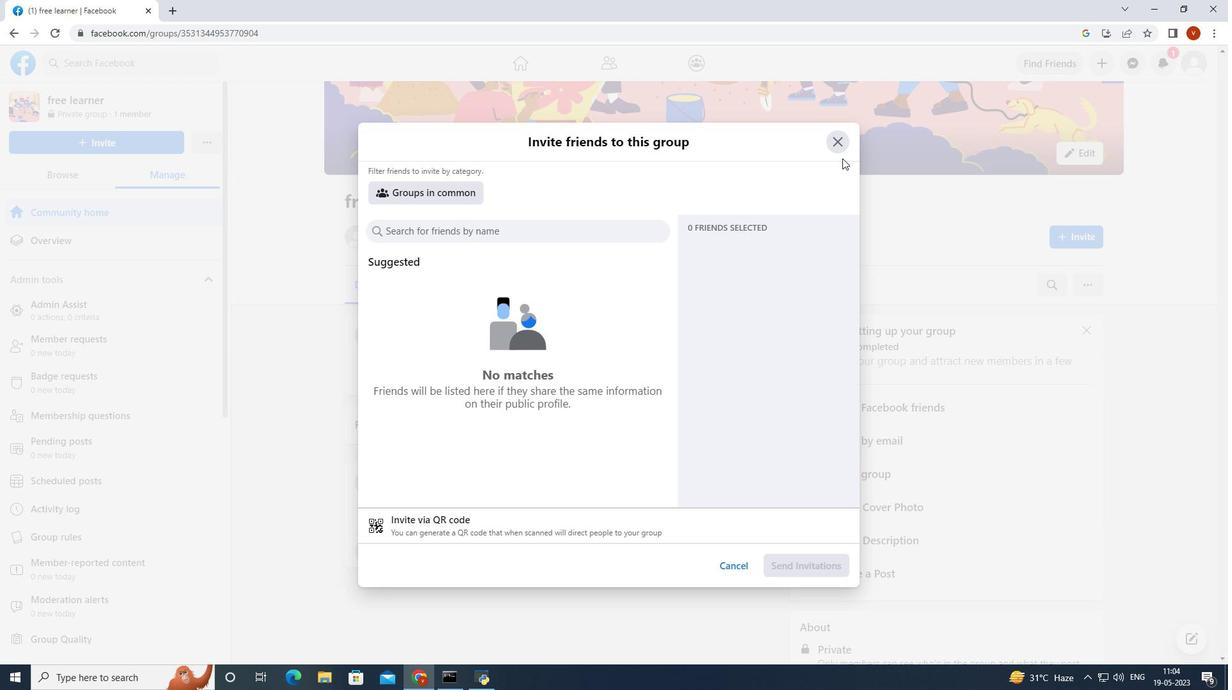 
Action: Mouse pressed left at (841, 145)
Screenshot: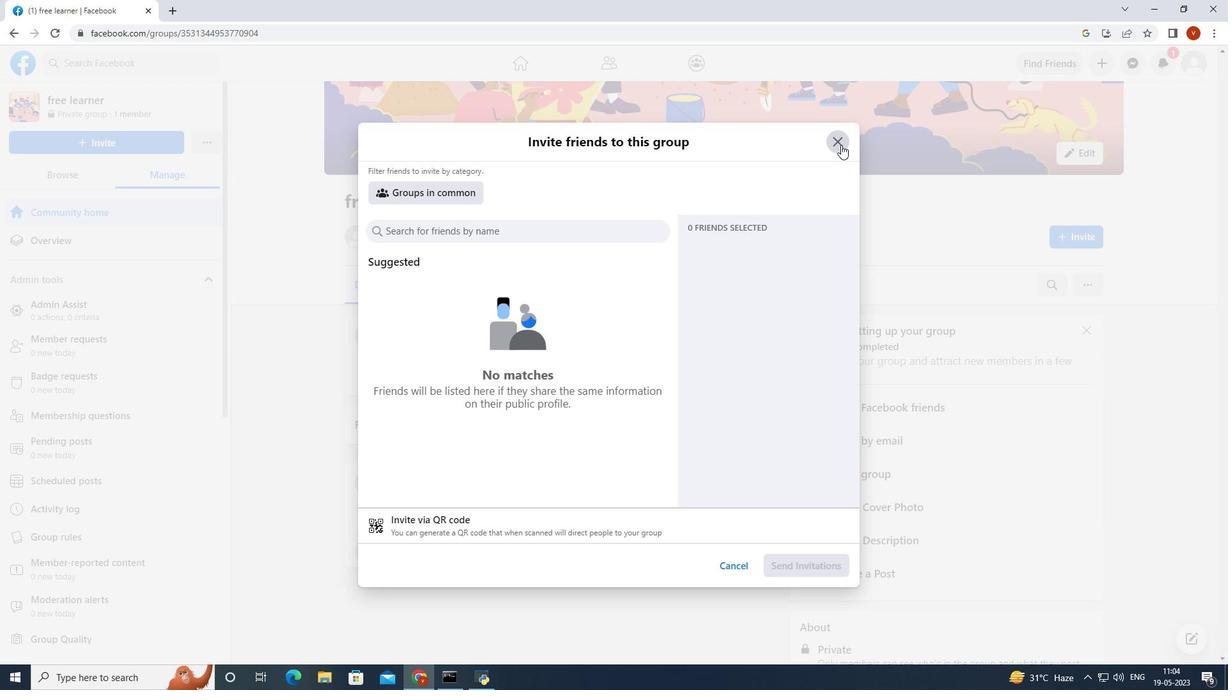 
Action: Mouse moved to (438, 284)
Screenshot: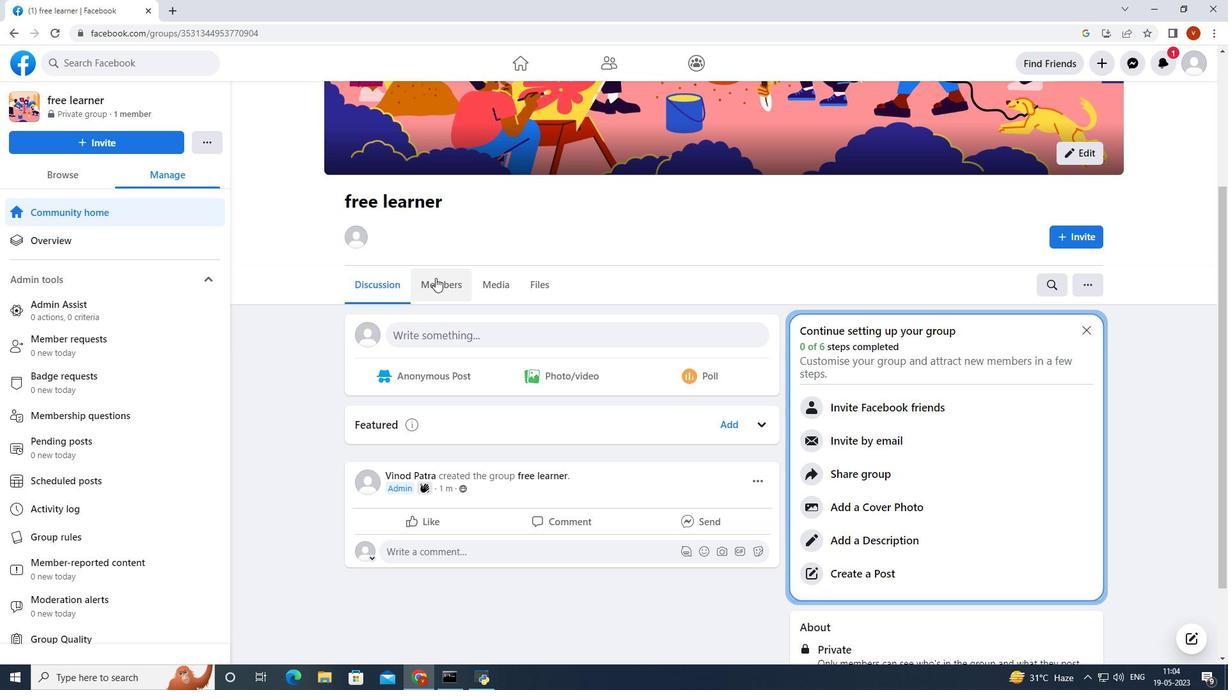 
Action: Mouse pressed left at (438, 284)
Screenshot: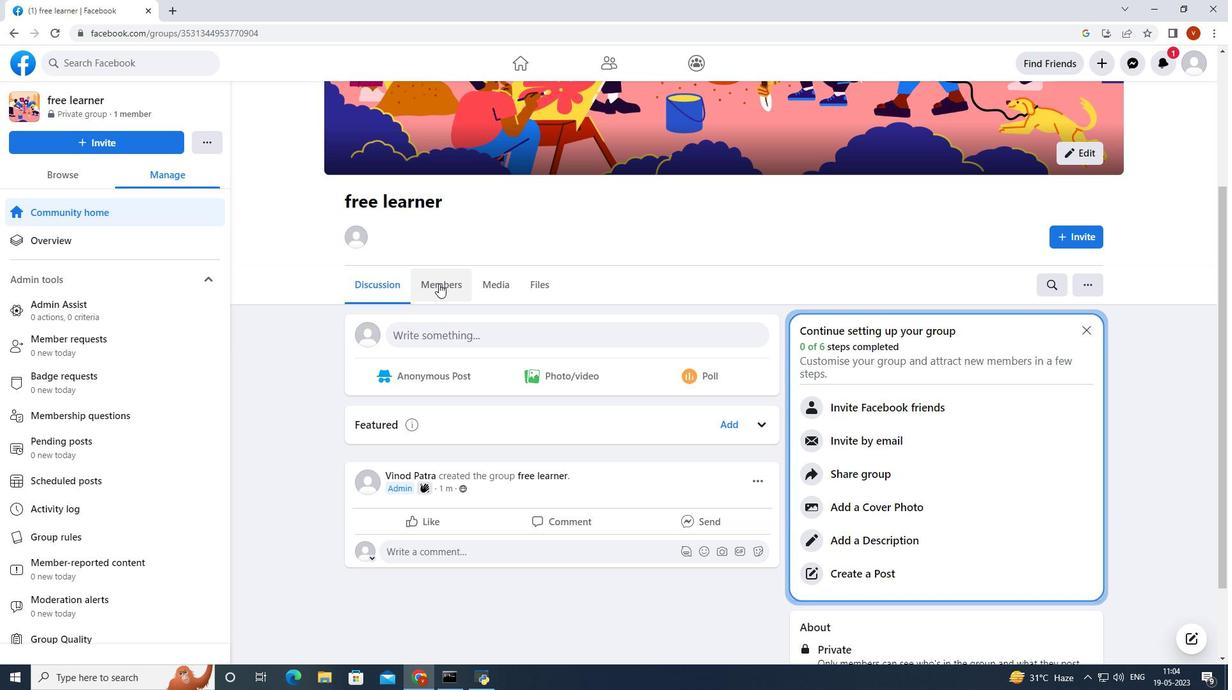 
Action: Mouse moved to (388, 276)
Screenshot: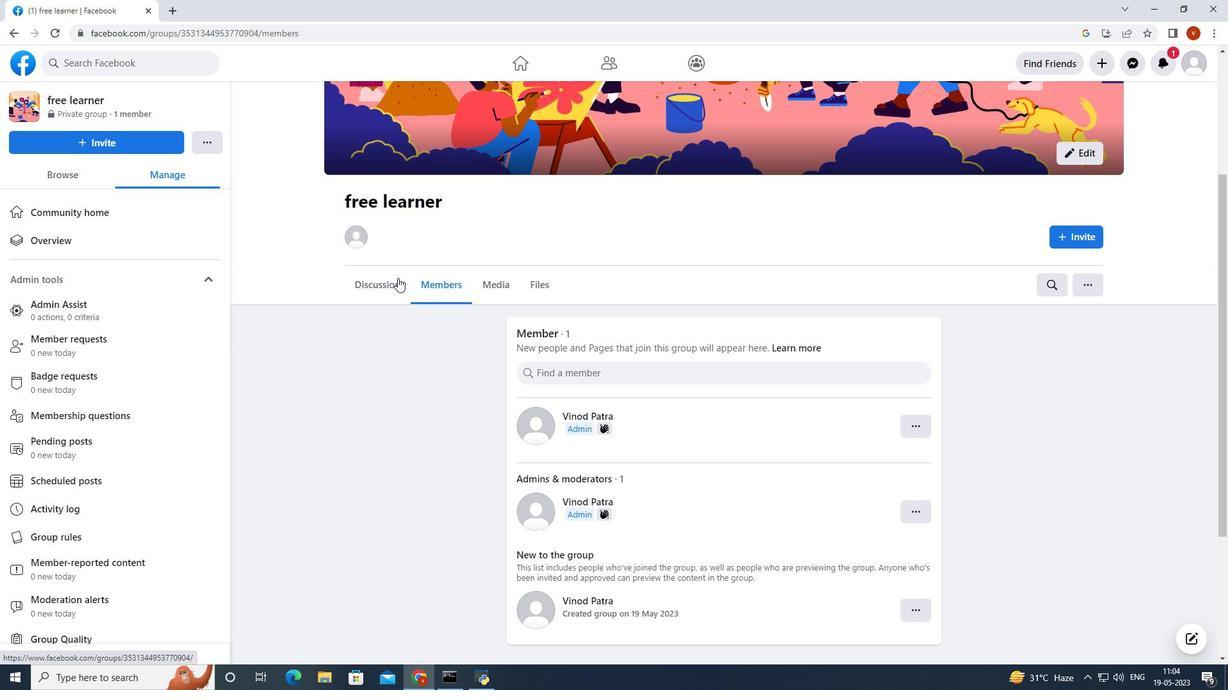 
Action: Mouse pressed left at (388, 276)
Screenshot: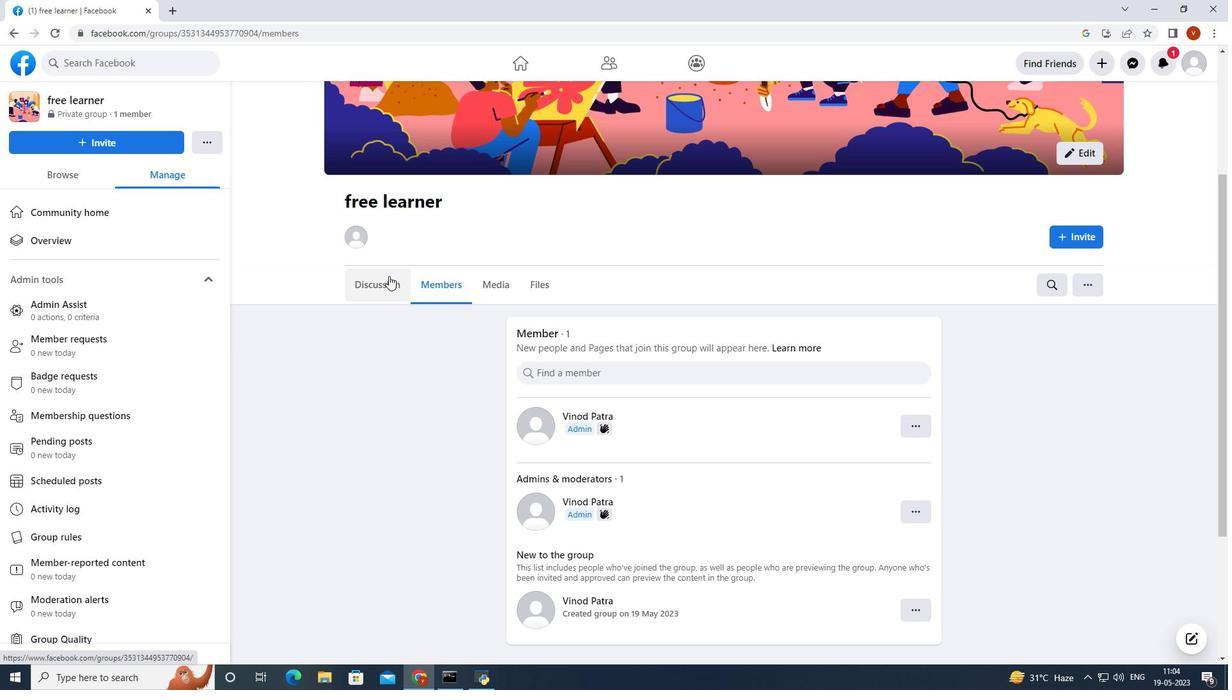 
Action: Mouse moved to (166, 343)
Screenshot: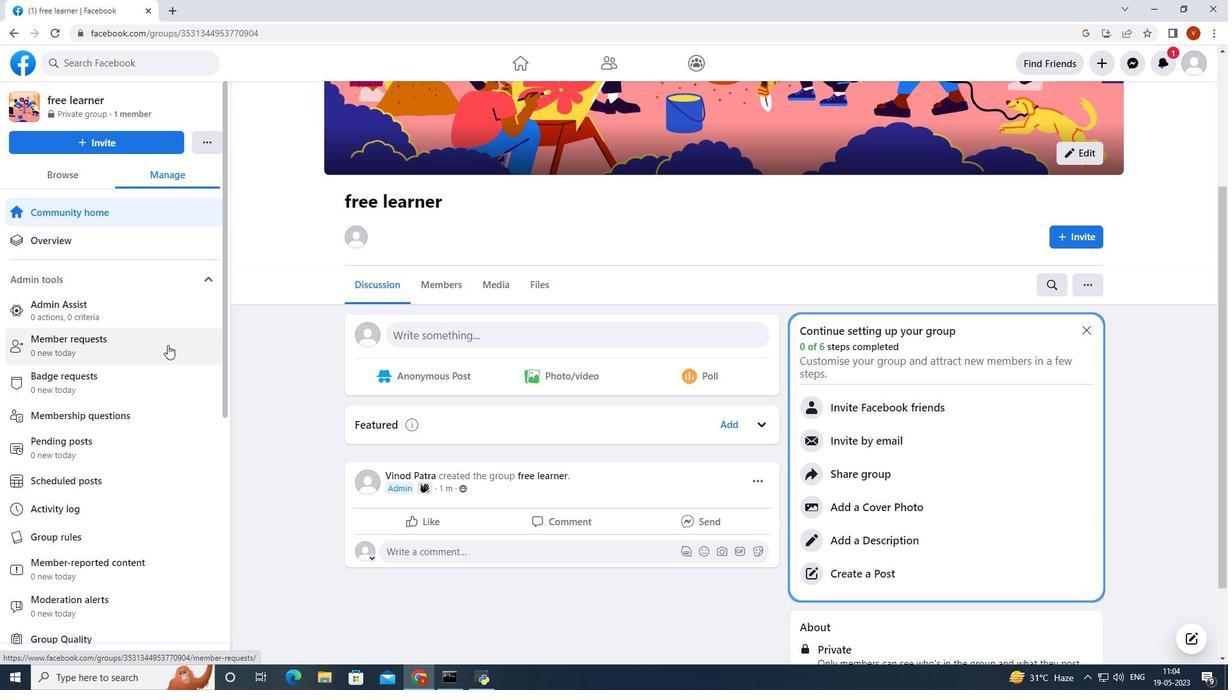 
Action: Mouse scrolled (166, 342) with delta (0, 0)
Screenshot: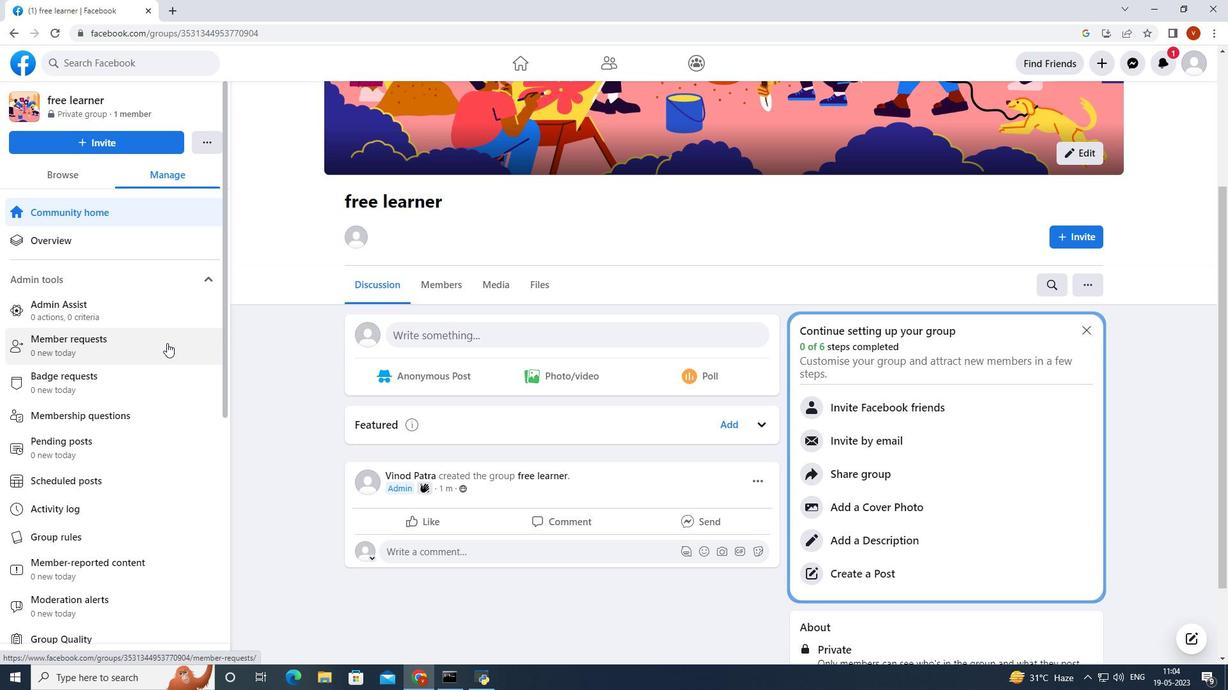 
Action: Mouse scrolled (166, 342) with delta (0, 0)
Screenshot: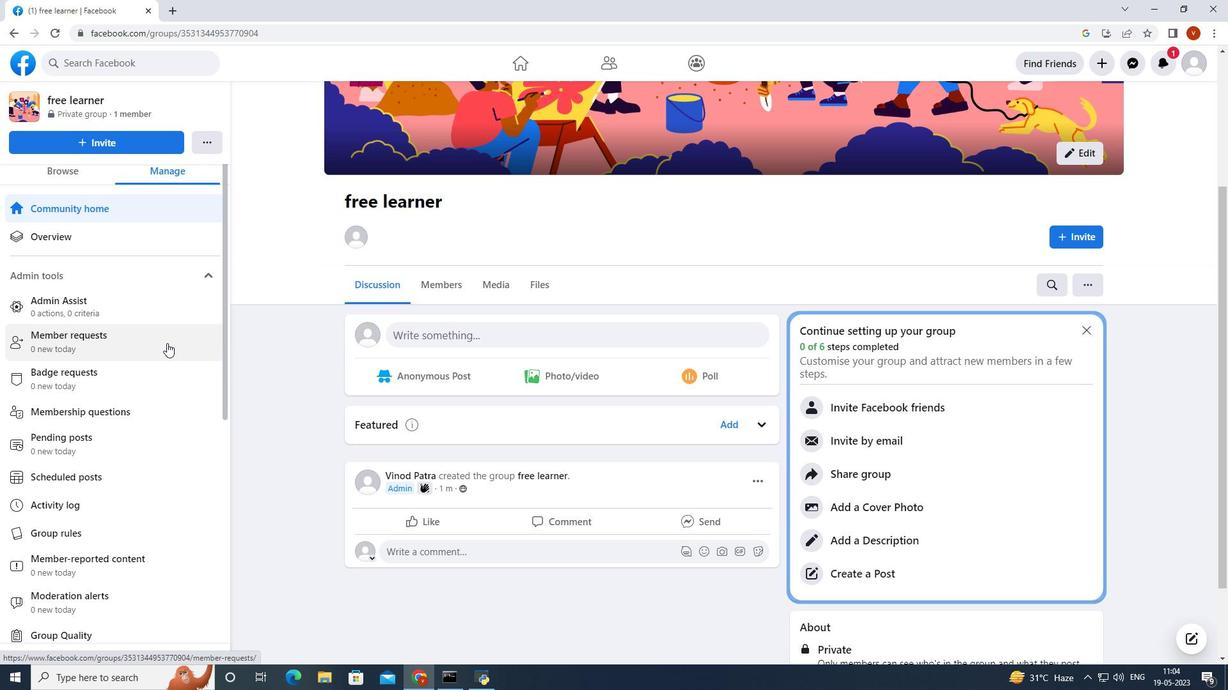 
Action: Mouse scrolled (166, 344) with delta (0, 0)
Screenshot: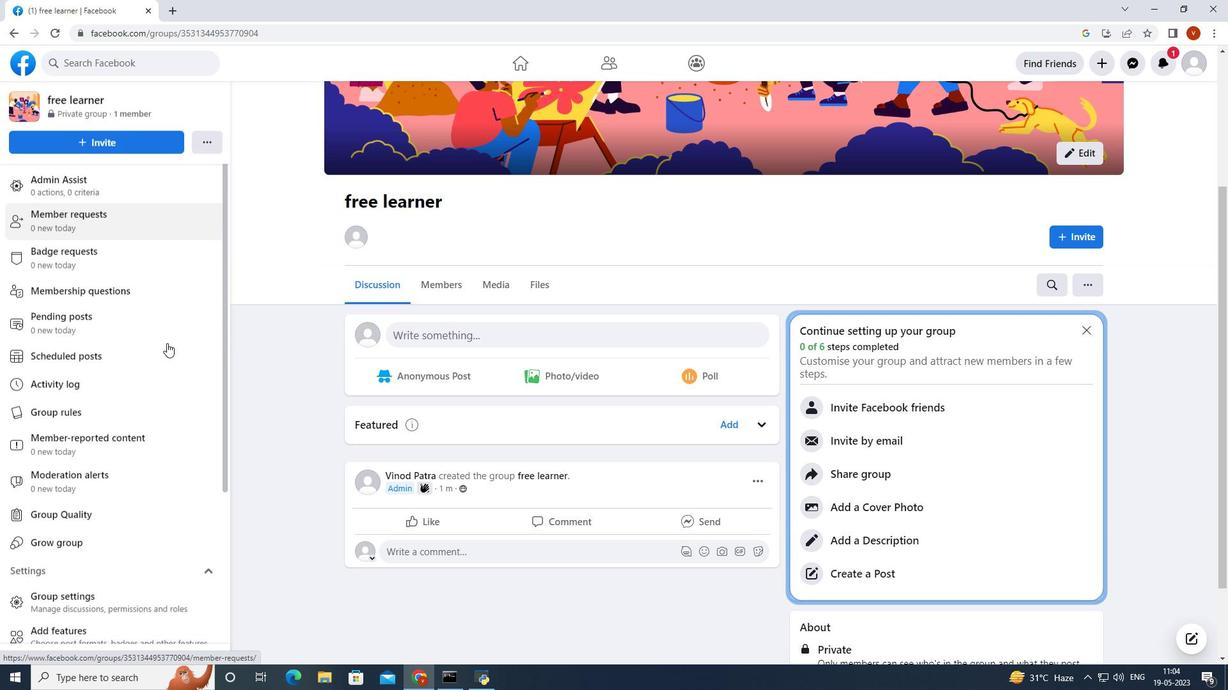 
Action: Mouse scrolled (166, 344) with delta (0, 0)
Screenshot: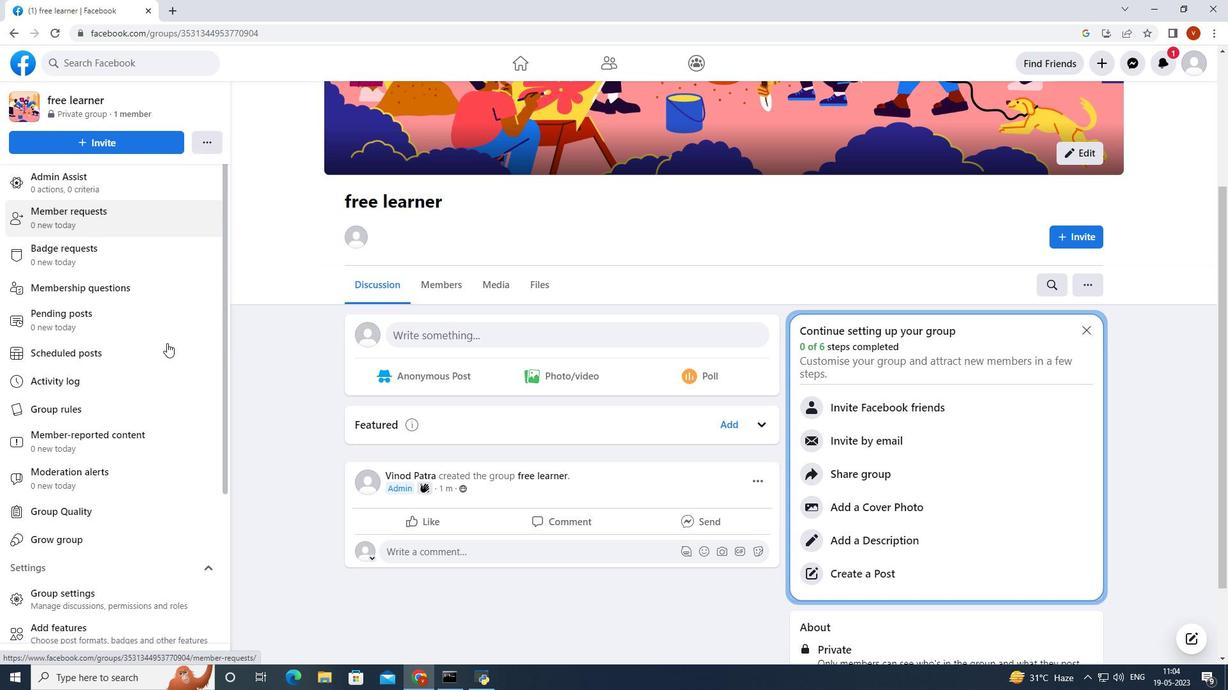
Action: Mouse moved to (170, 324)
Screenshot: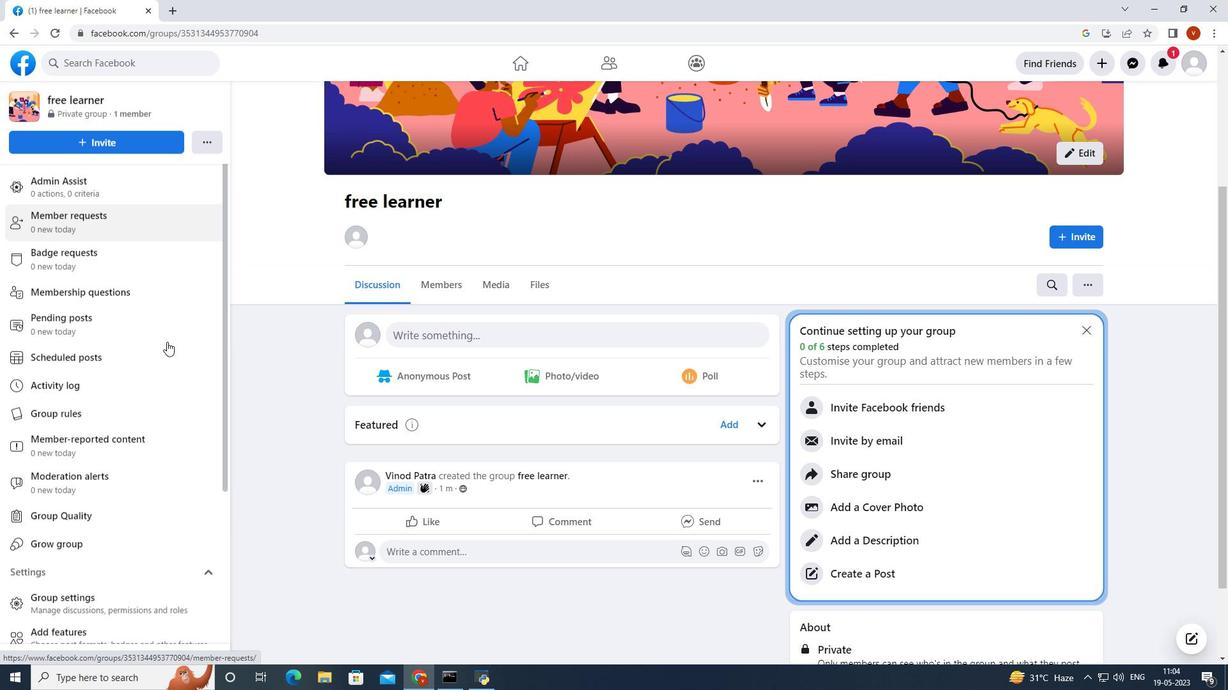 
Action: Mouse scrolled (168, 328) with delta (0, 0)
Screenshot: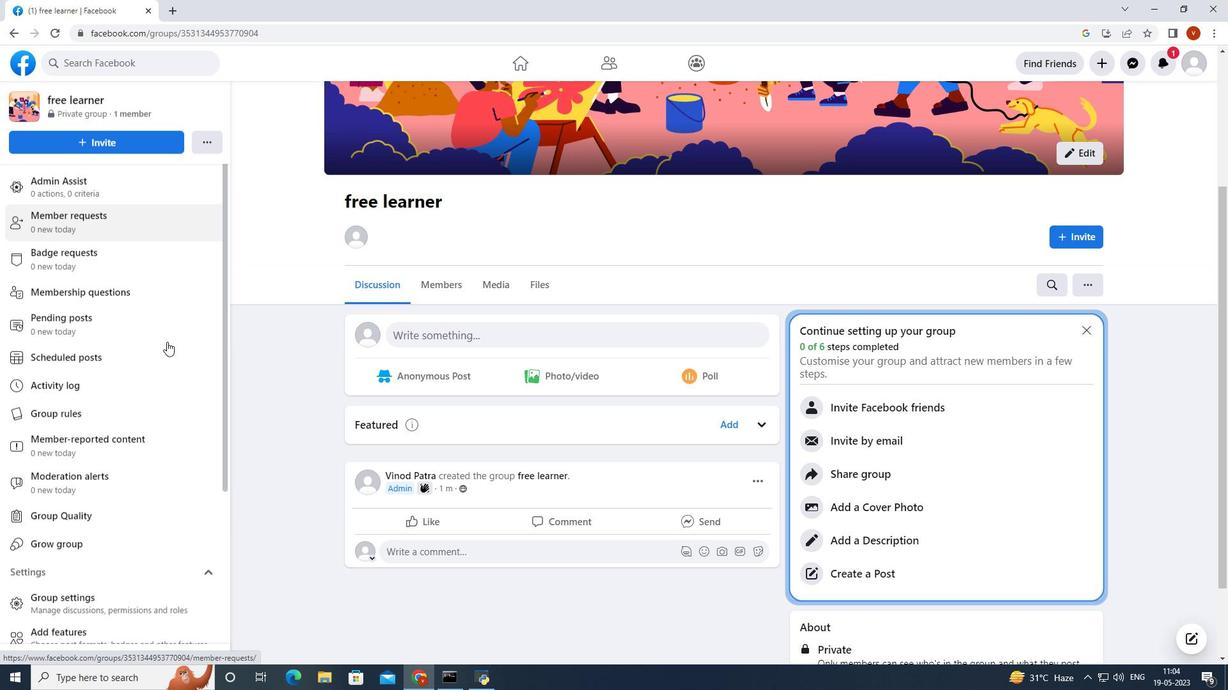 
Action: Mouse moved to (168, 322)
Screenshot: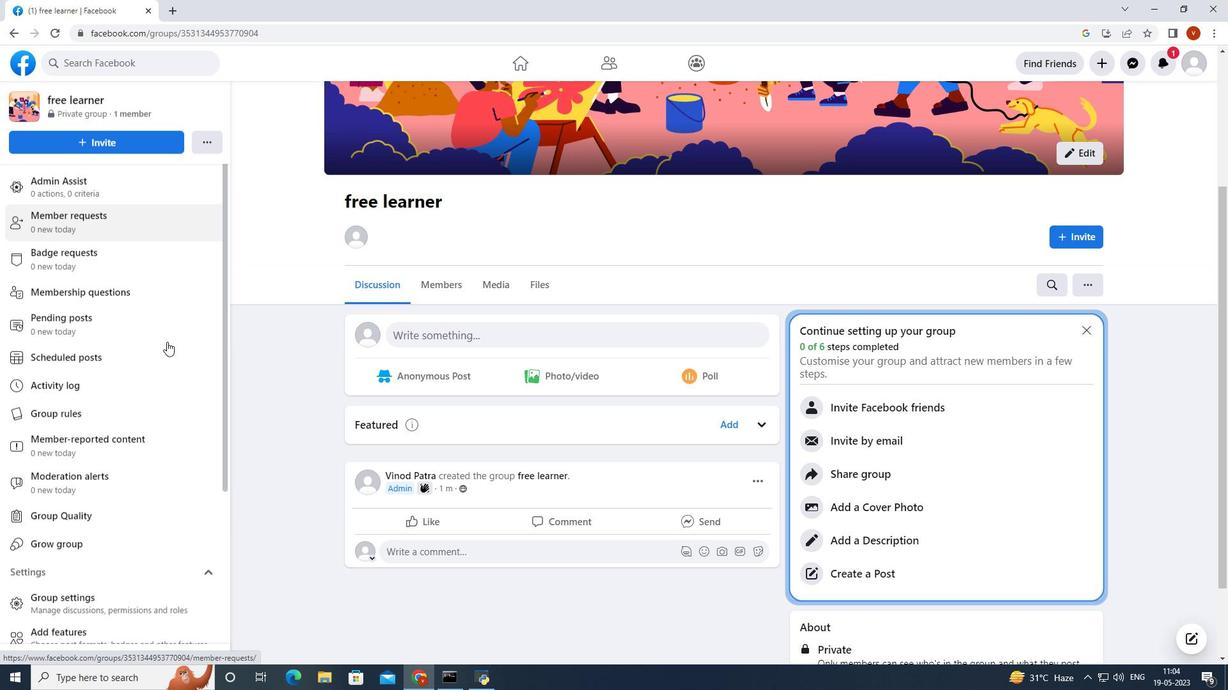 
Action: Mouse scrolled (170, 324) with delta (0, 0)
Screenshot: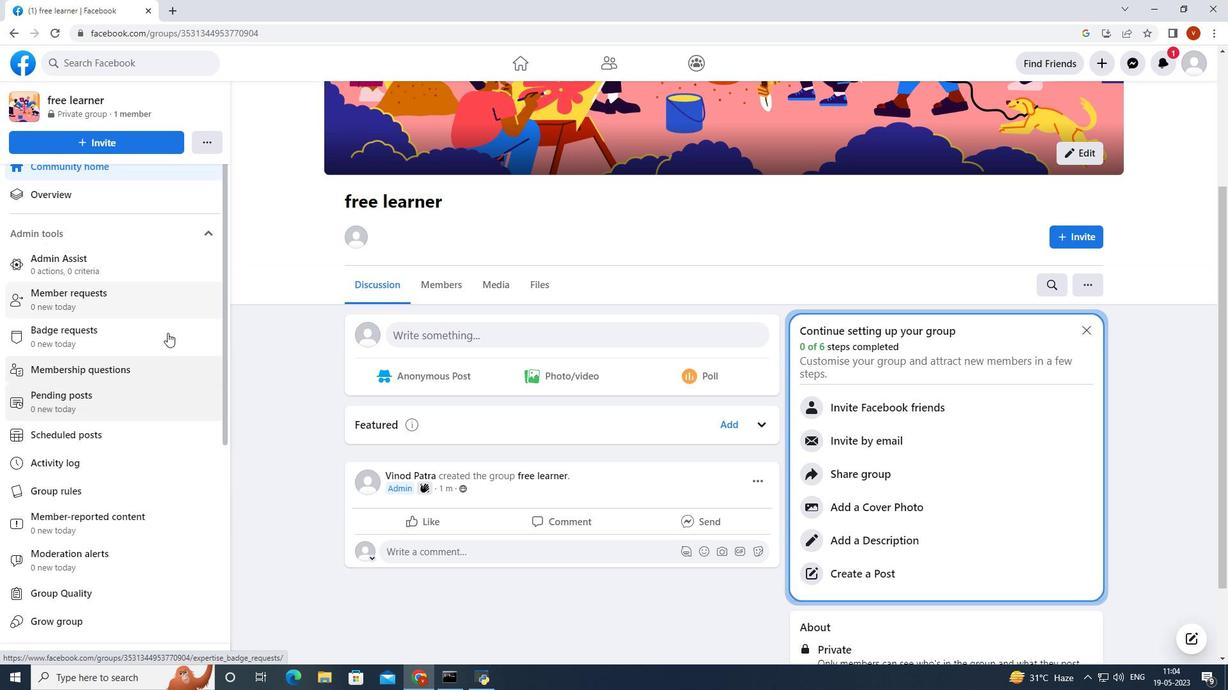 
Action: Mouse moved to (166, 321)
Screenshot: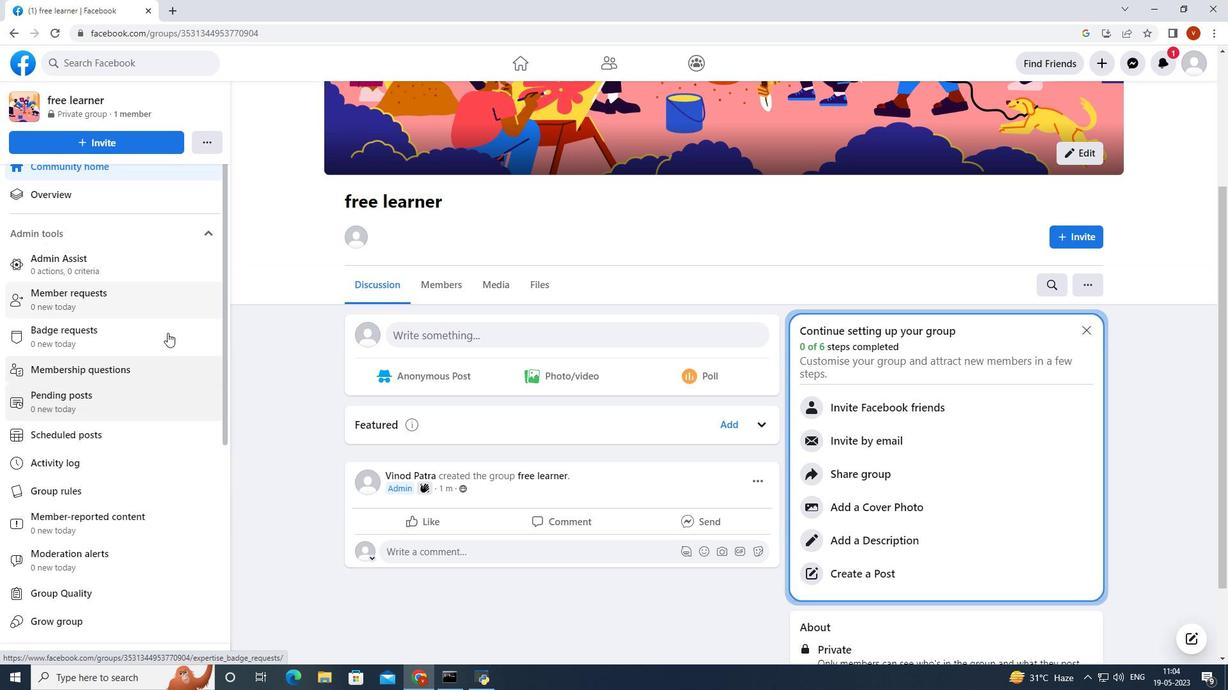 
Action: Mouse scrolled (166, 321) with delta (0, 0)
Screenshot: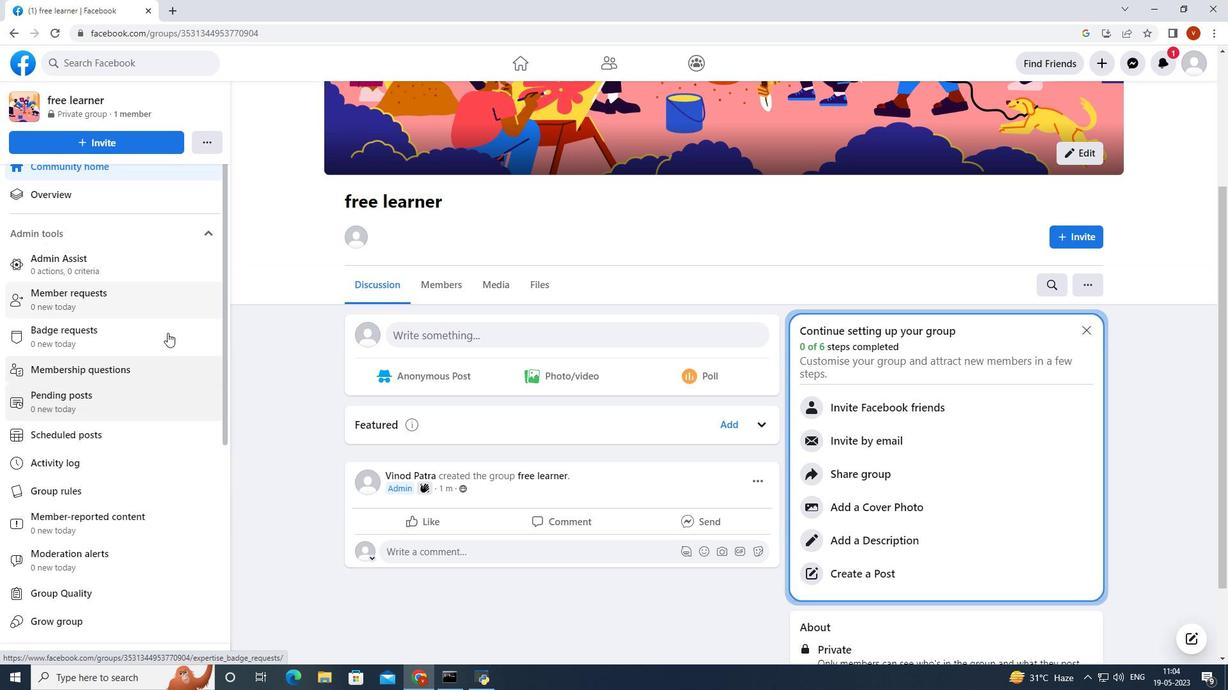 
Action: Mouse scrolled (166, 321) with delta (0, 0)
Screenshot: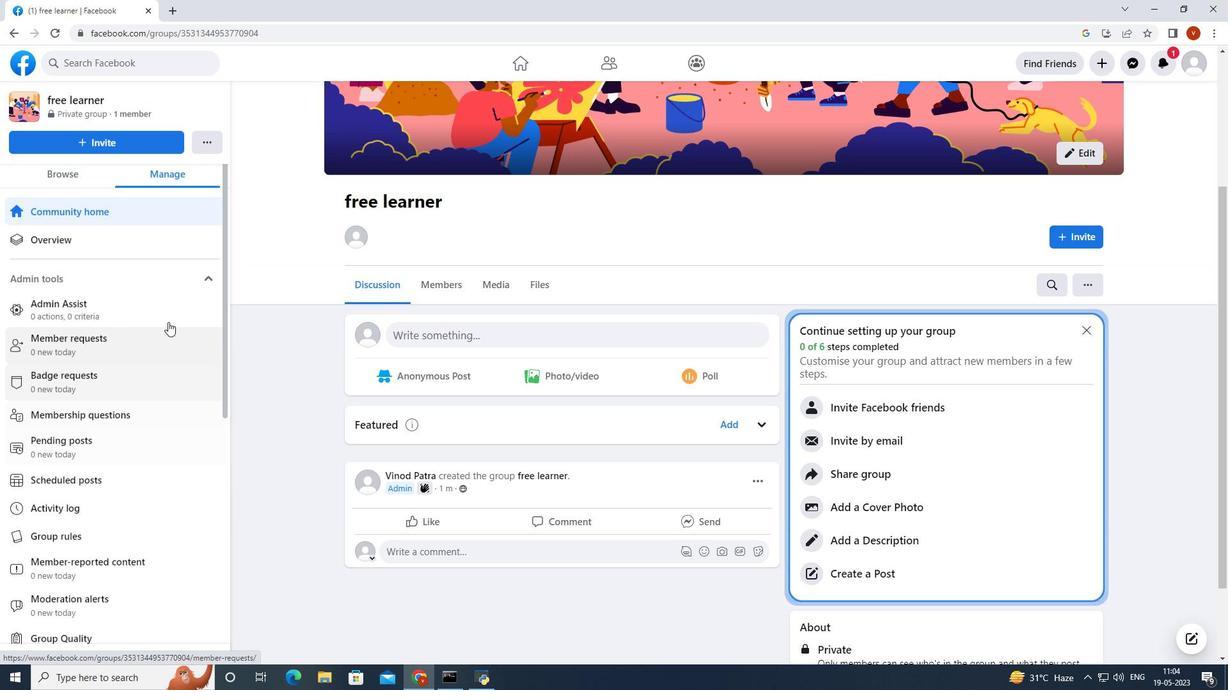 
Action: Mouse moved to (69, 172)
Screenshot: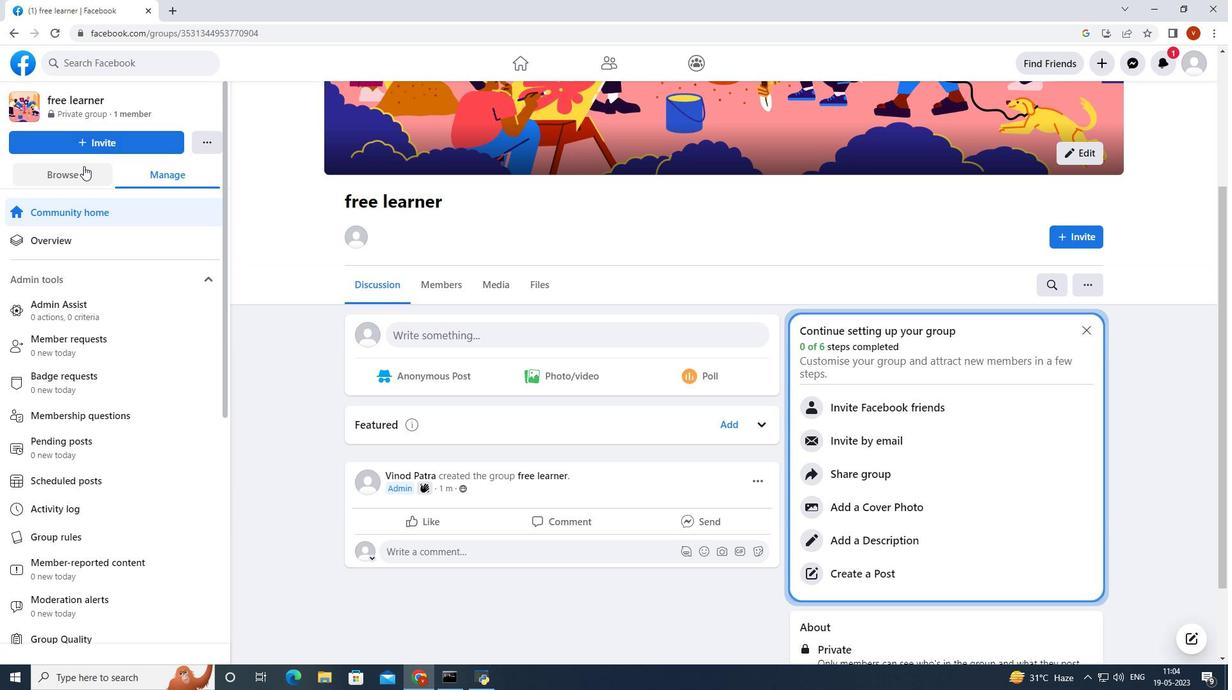
Action: Mouse pressed left at (69, 172)
Screenshot: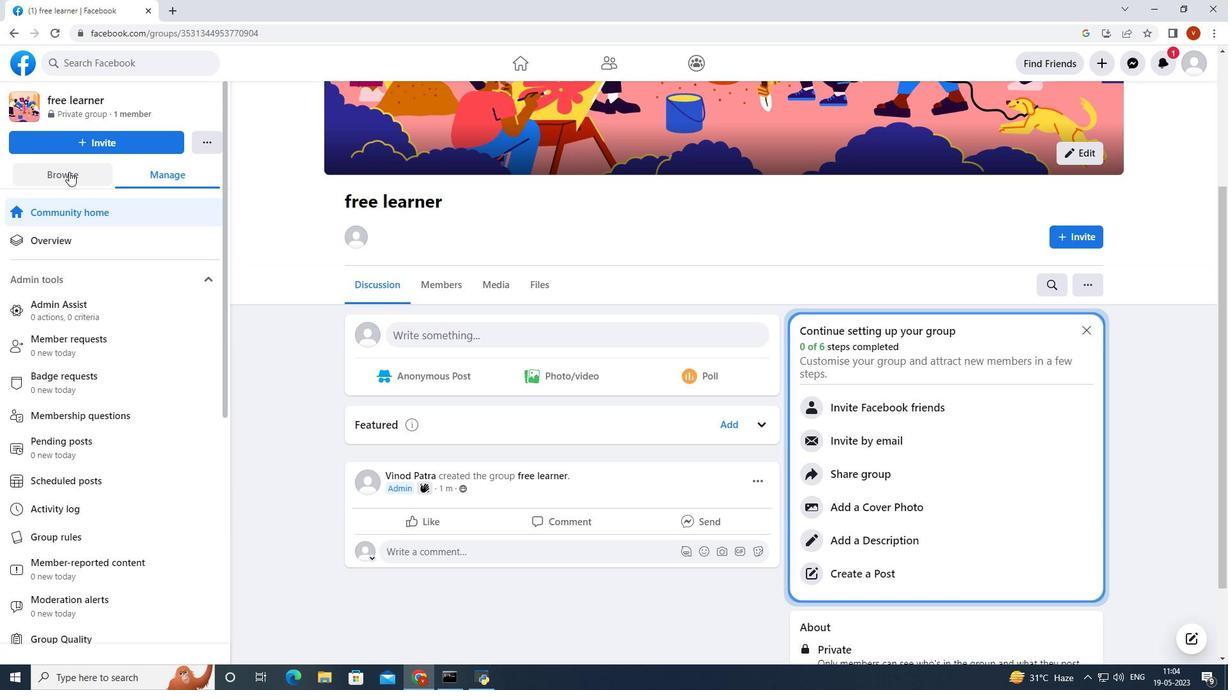 
Action: Mouse moved to (11, 31)
Screenshot: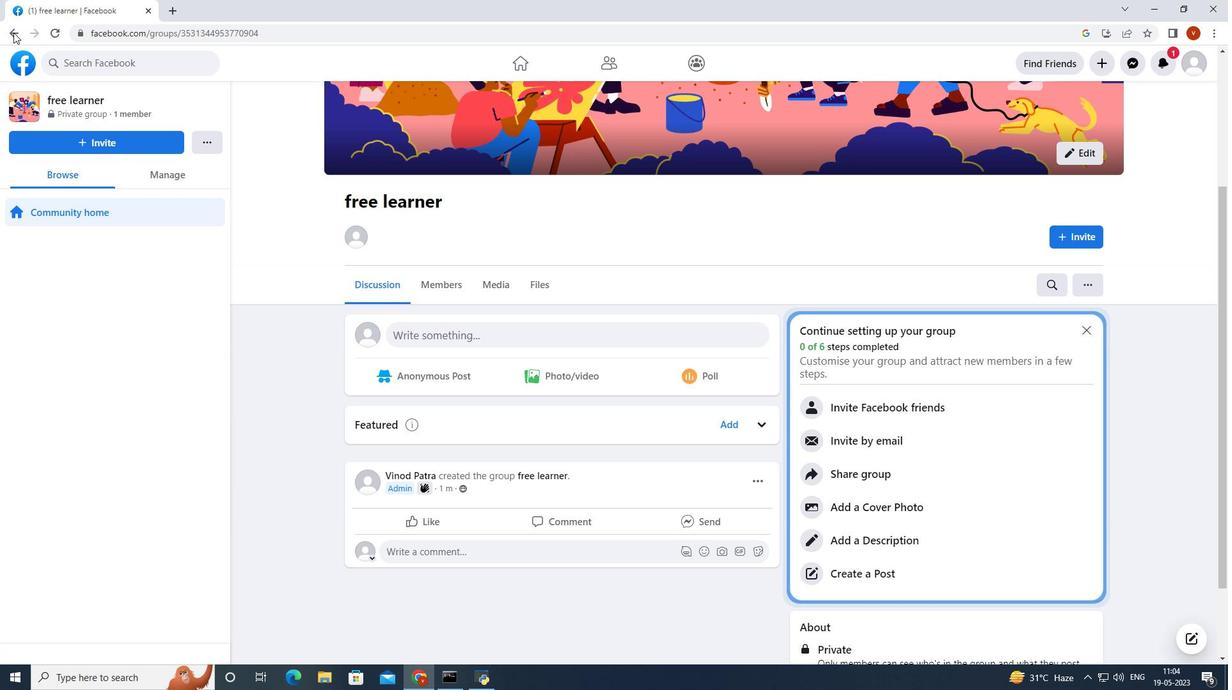 
Action: Mouse pressed left at (11, 31)
Screenshot: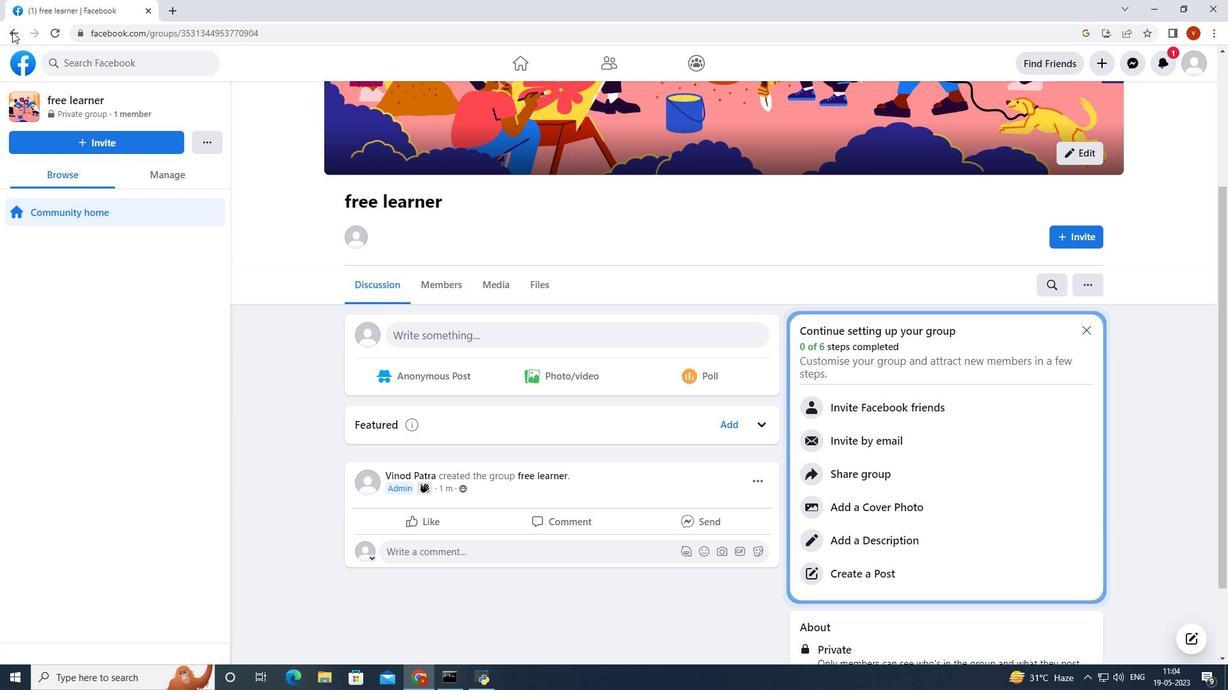 
Action: Mouse moved to (496, 256)
Screenshot: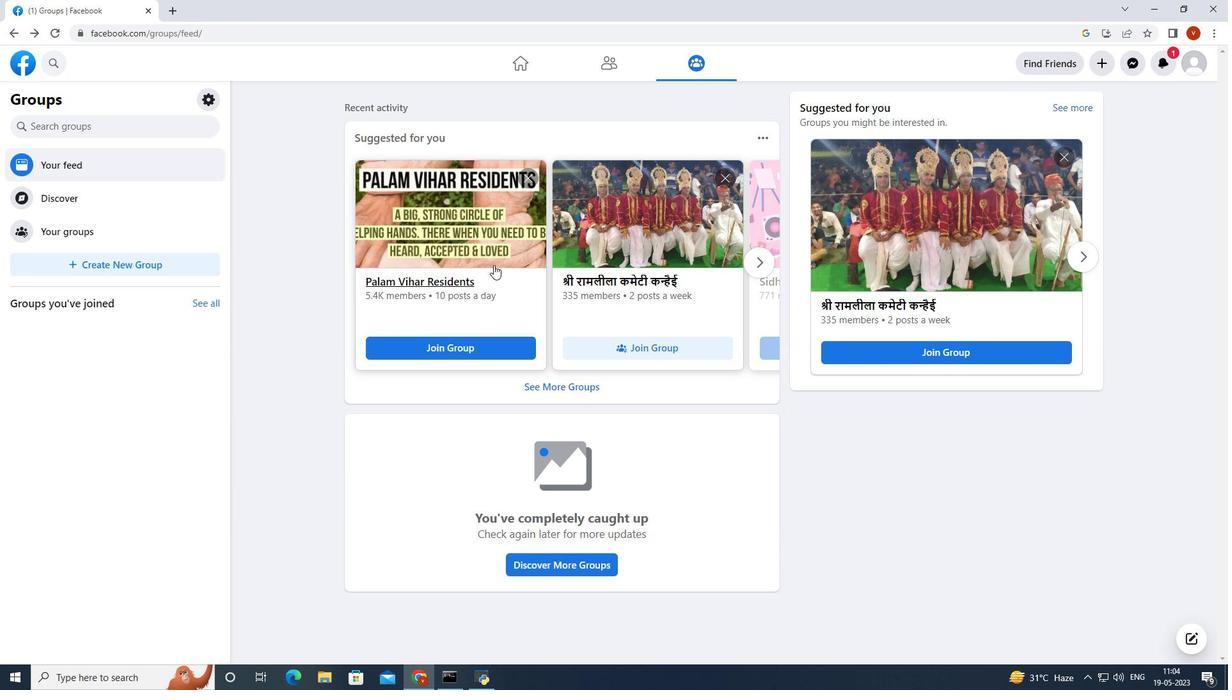 
Action: Mouse scrolled (496, 257) with delta (0, 0)
Screenshot: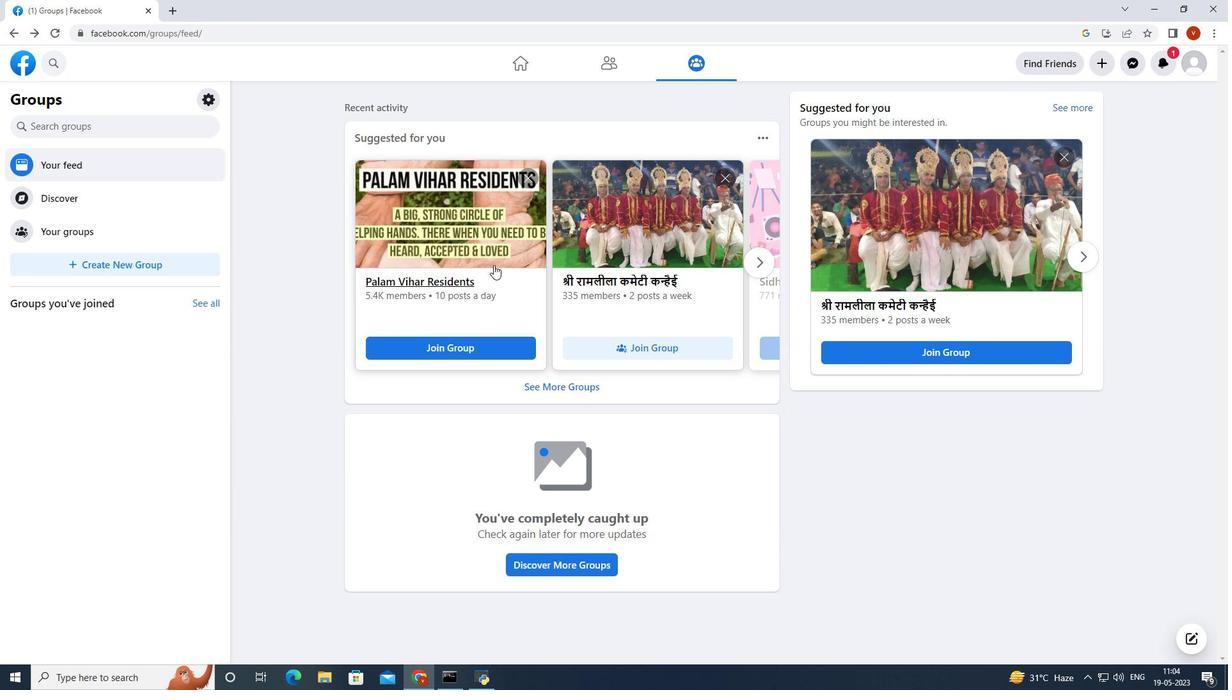 
Action: Mouse moved to (499, 246)
Screenshot: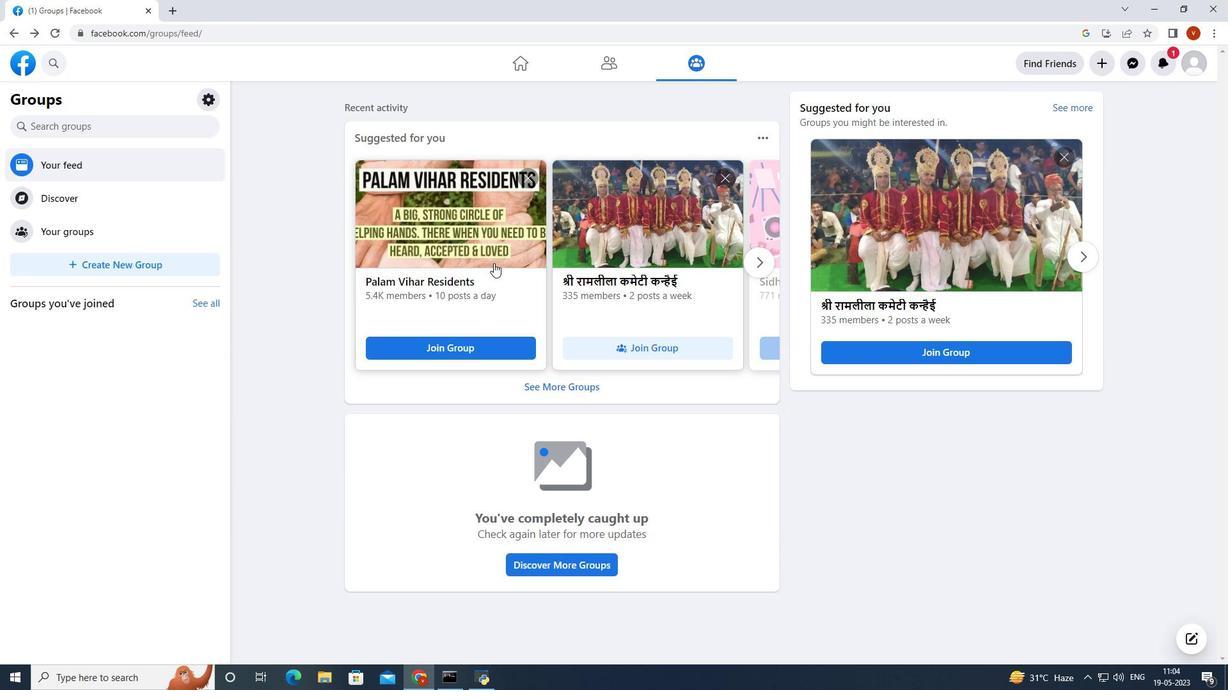 
Action: Mouse scrolled (499, 247) with delta (0, 0)
Screenshot: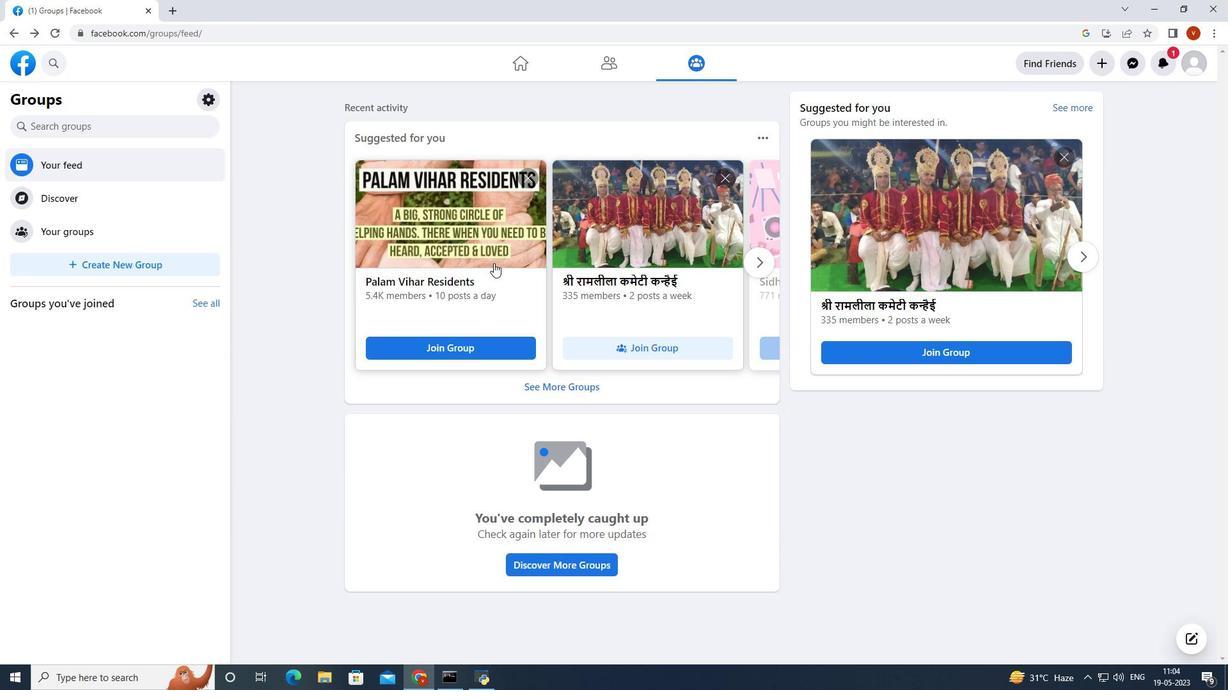 
Action: Mouse moved to (500, 244)
Screenshot: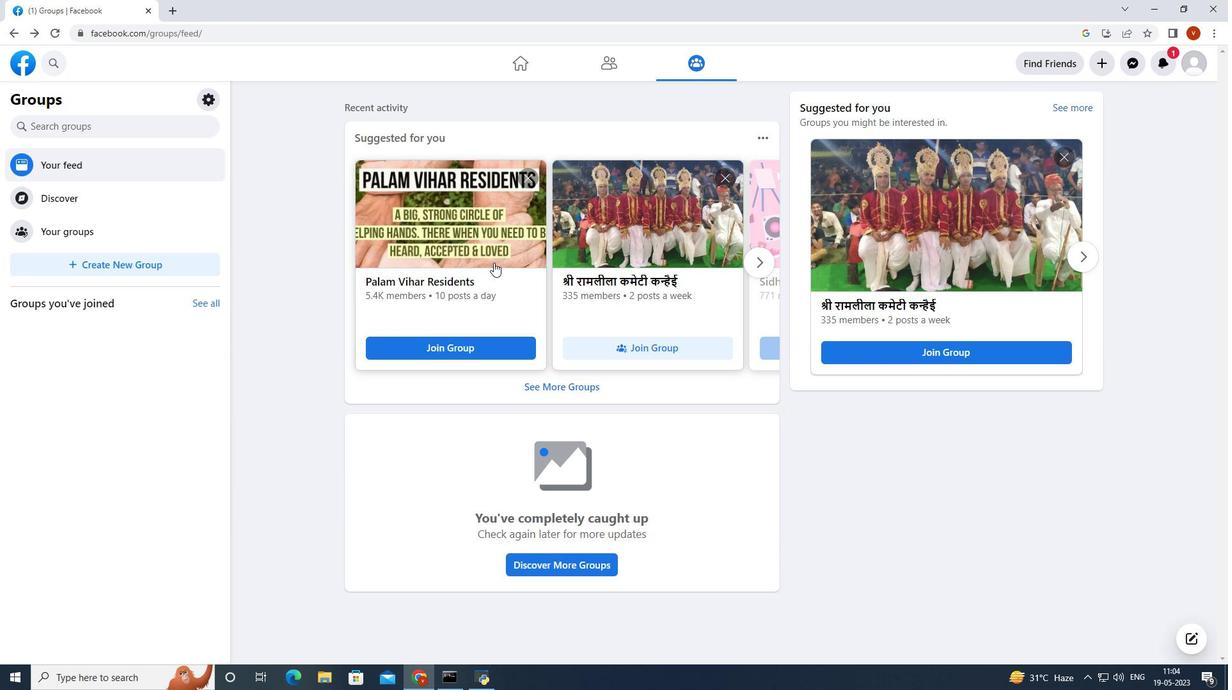 
Action: Mouse scrolled (500, 245) with delta (0, 0)
Screenshot: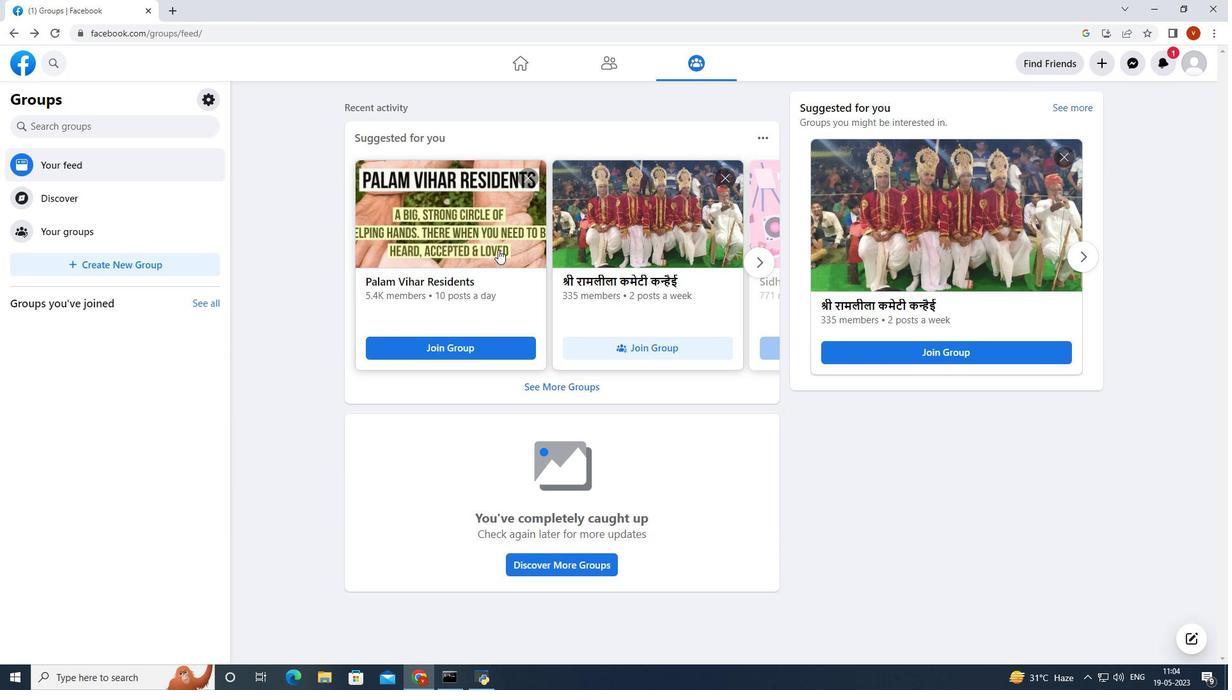 
Action: Mouse scrolled (500, 245) with delta (0, 0)
Screenshot: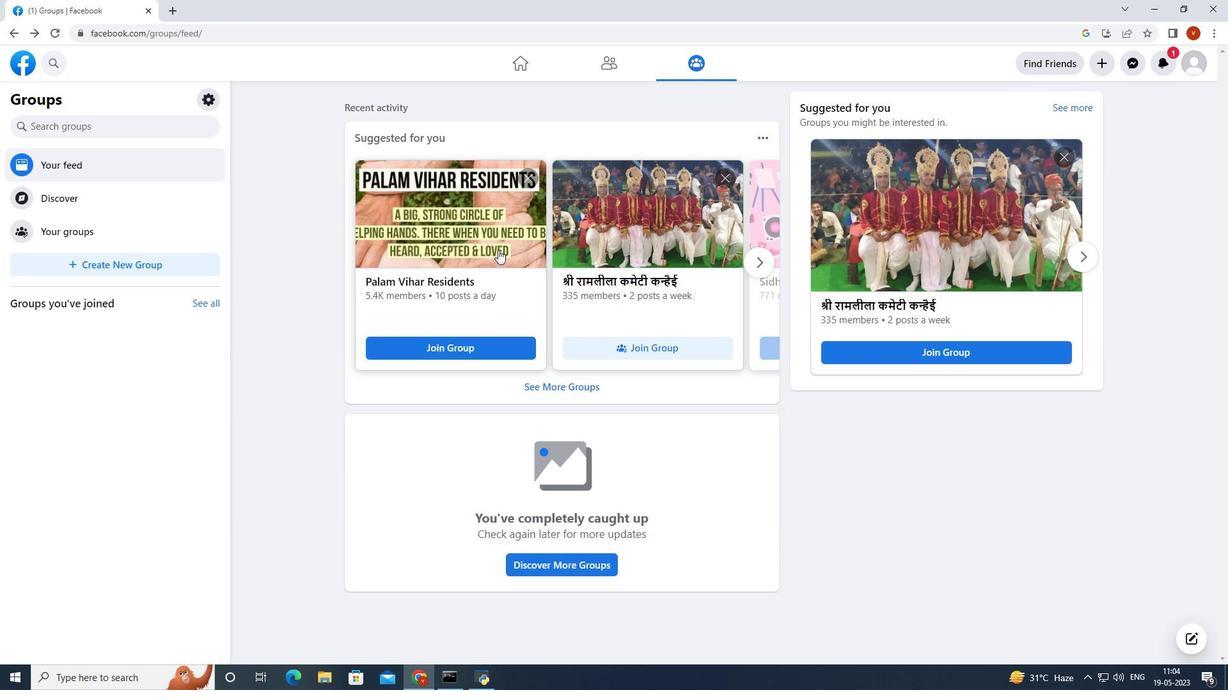 
Action: Mouse scrolled (500, 245) with delta (0, 0)
Screenshot: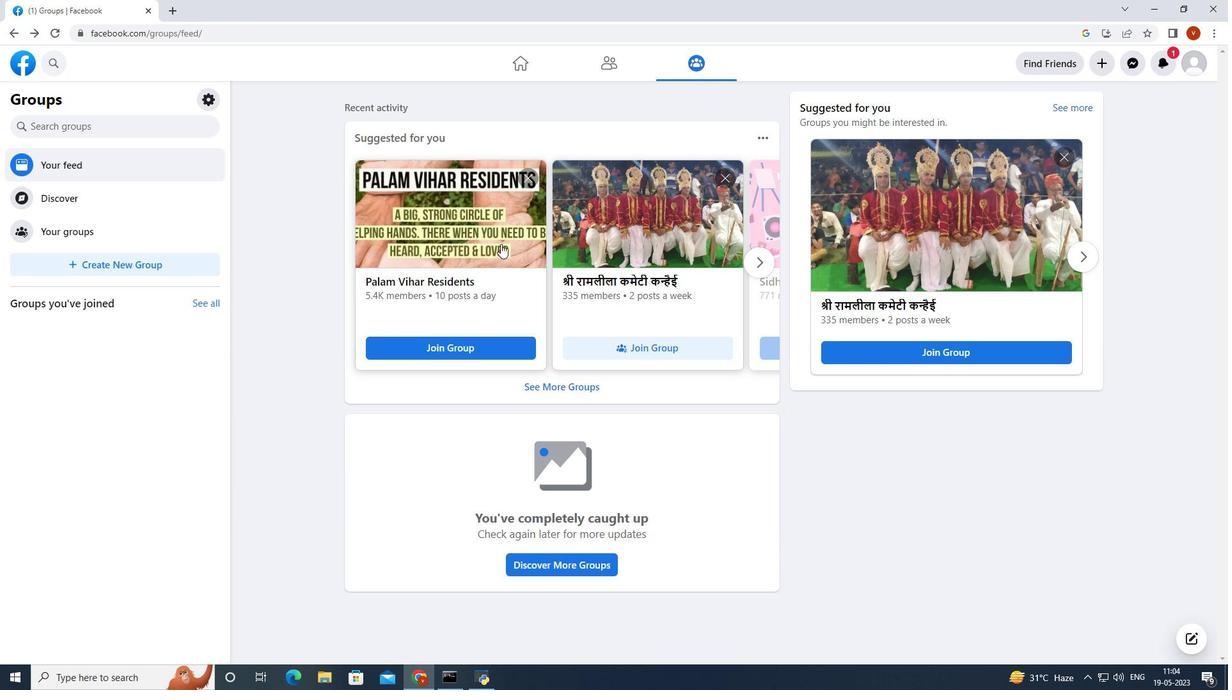 
Action: Mouse scrolled (500, 245) with delta (0, 0)
Screenshot: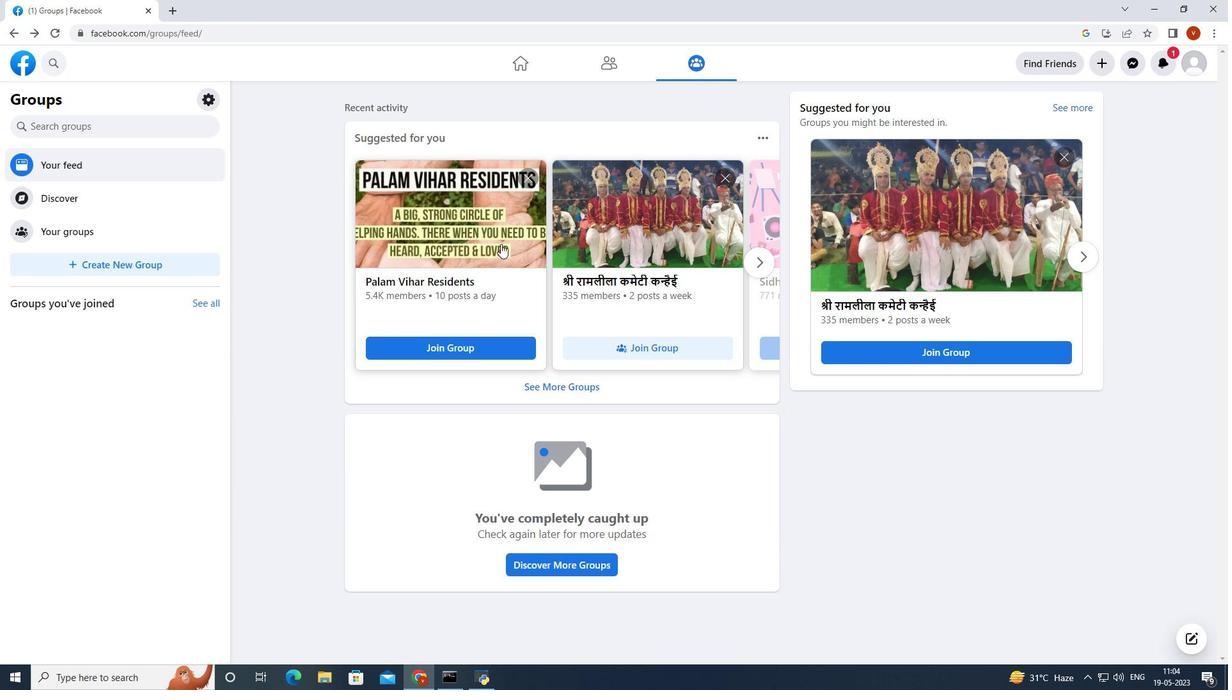 
Action: Mouse scrolled (500, 243) with delta (0, 0)
Screenshot: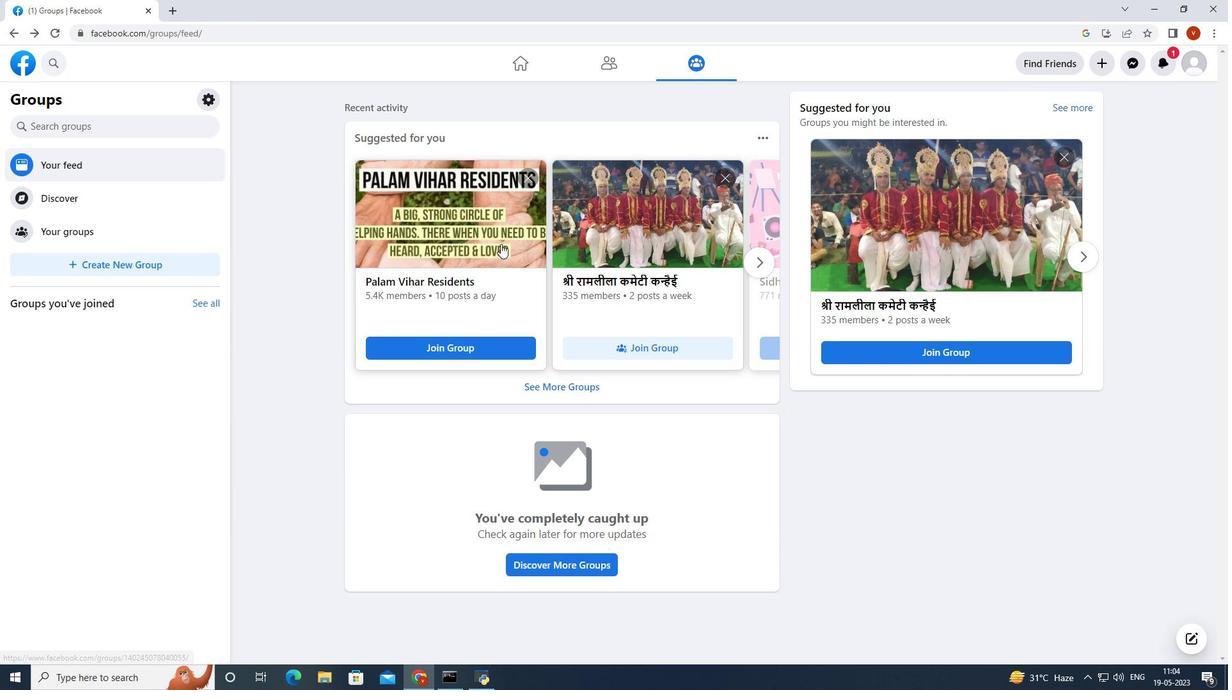 
Action: Mouse scrolled (500, 243) with delta (0, 0)
Screenshot: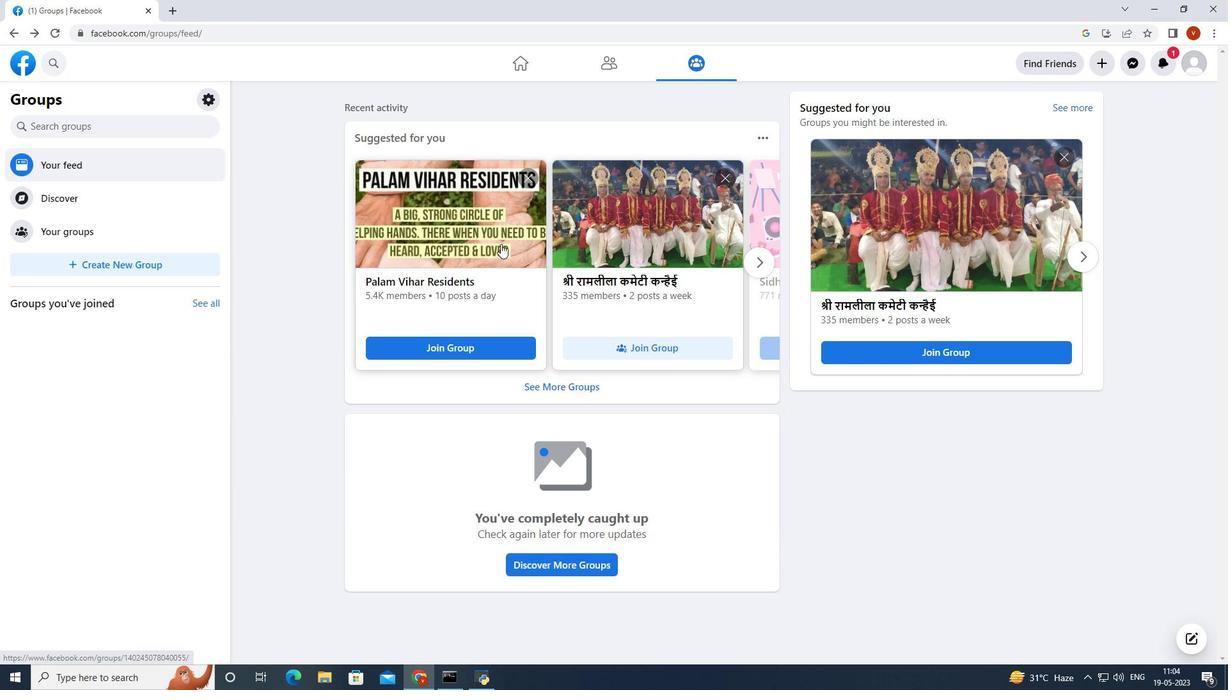 
Action: Mouse moved to (507, 248)
Screenshot: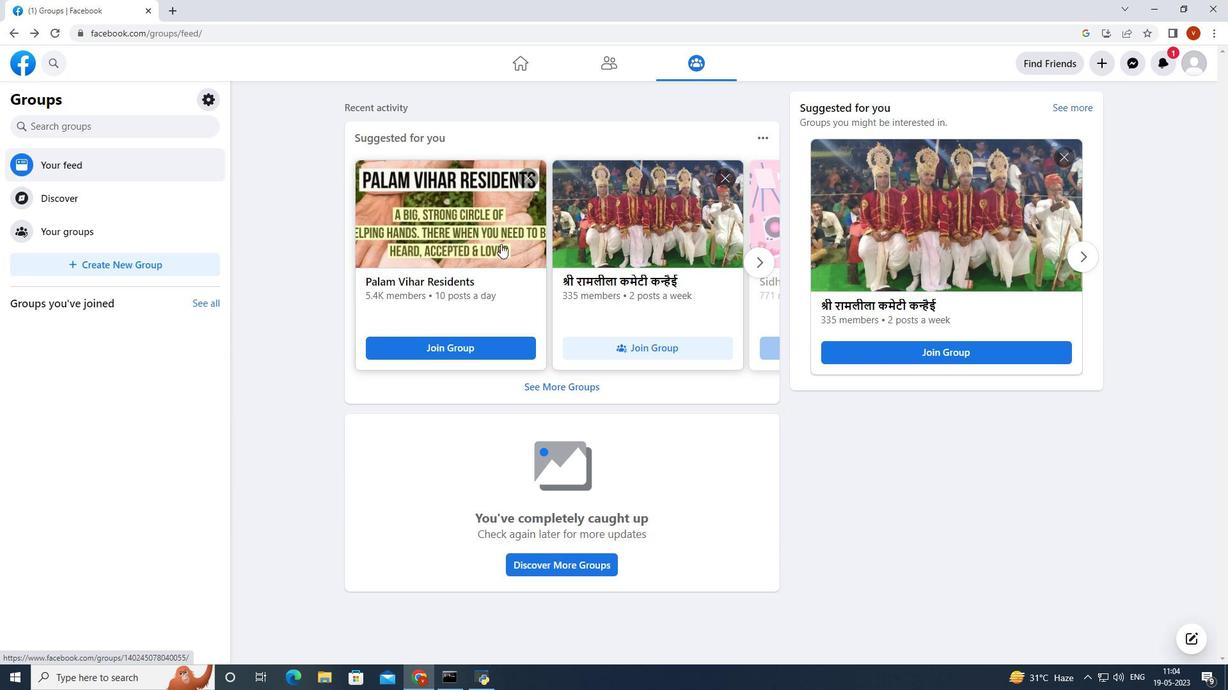 
Action: Mouse scrolled (507, 247) with delta (0, 0)
Screenshot: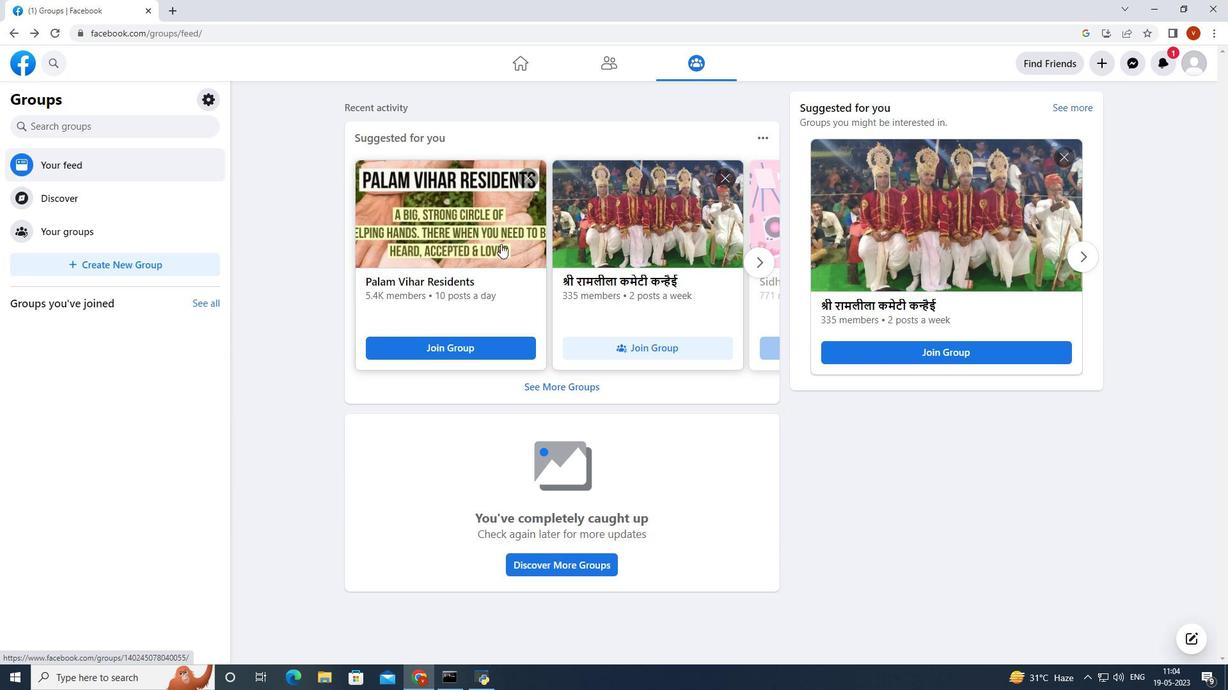 
Action: Mouse moved to (514, 252)
Screenshot: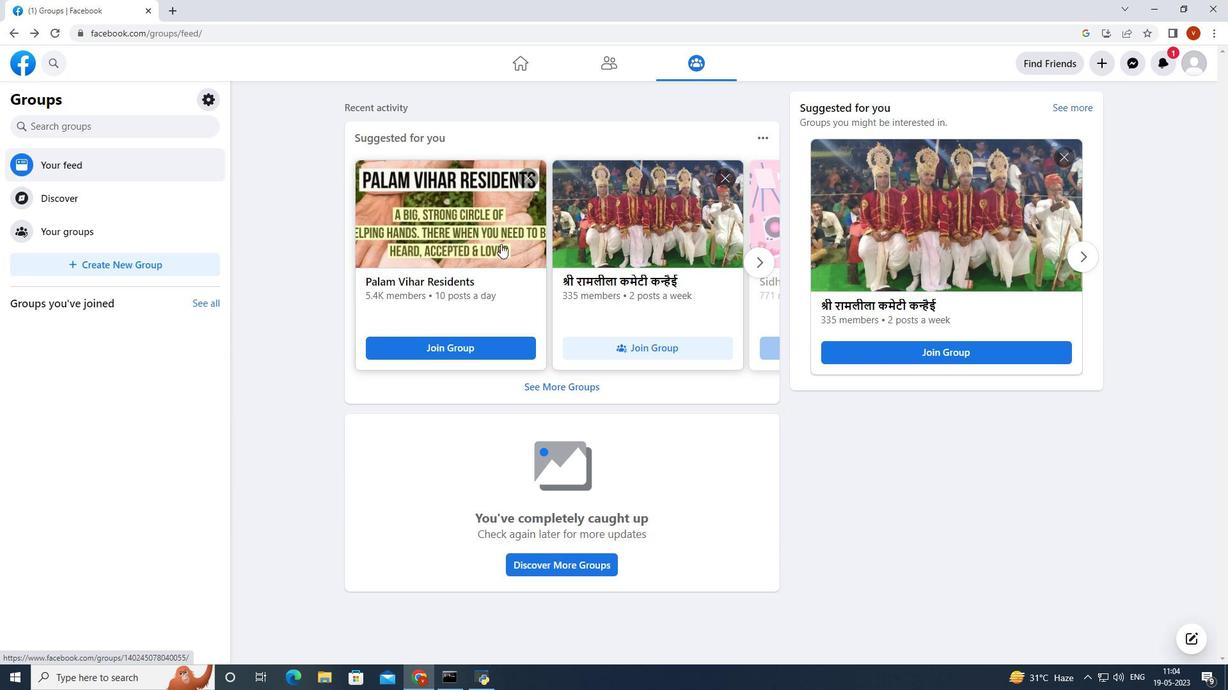 
Action: Mouse scrolled (514, 252) with delta (0, 0)
Screenshot: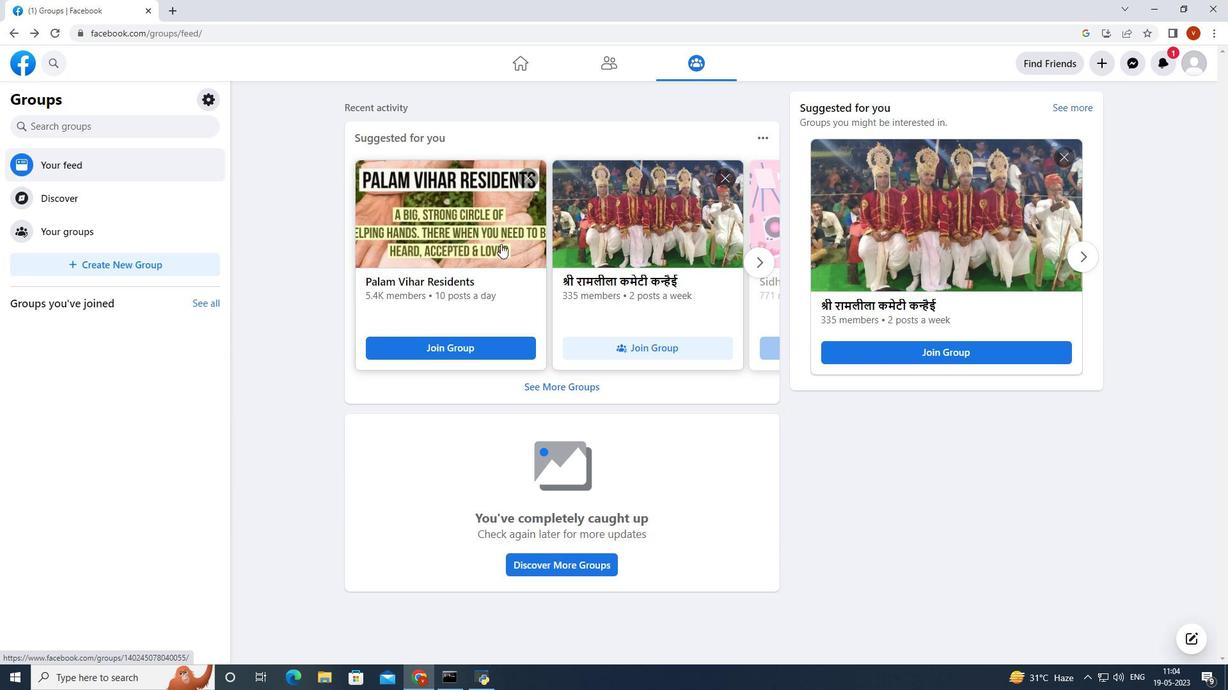 
Action: Mouse moved to (515, 253)
Screenshot: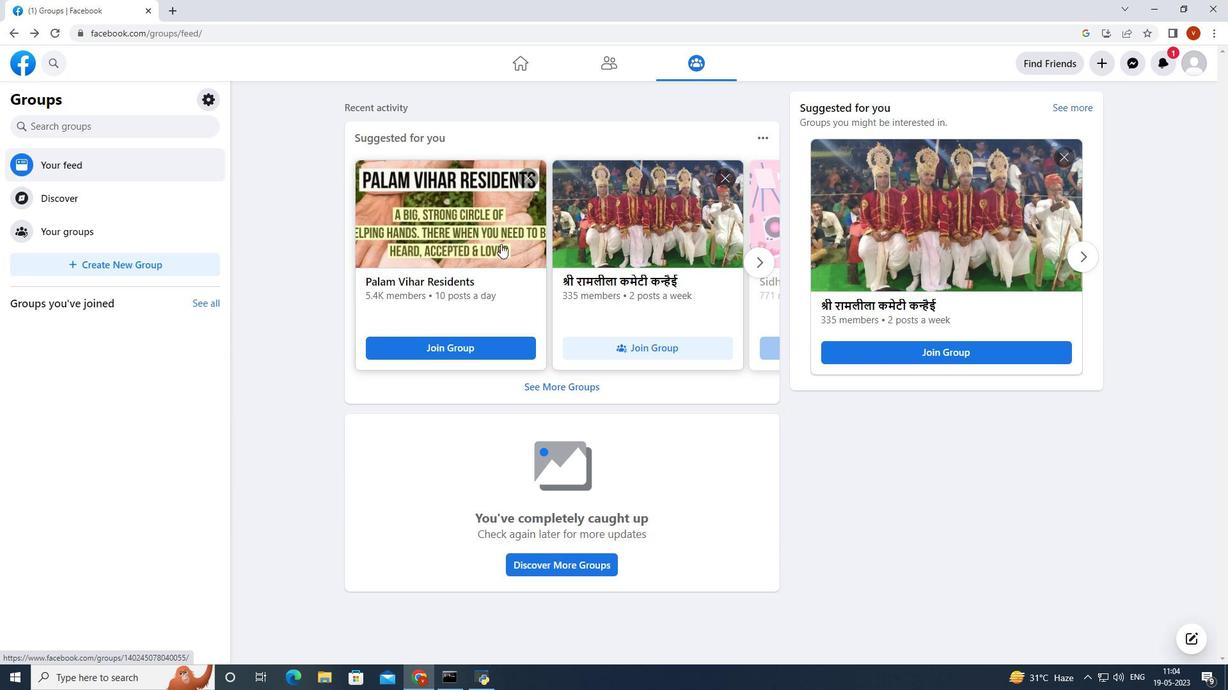 
Action: Mouse scrolled (515, 252) with delta (0, 0)
Screenshot: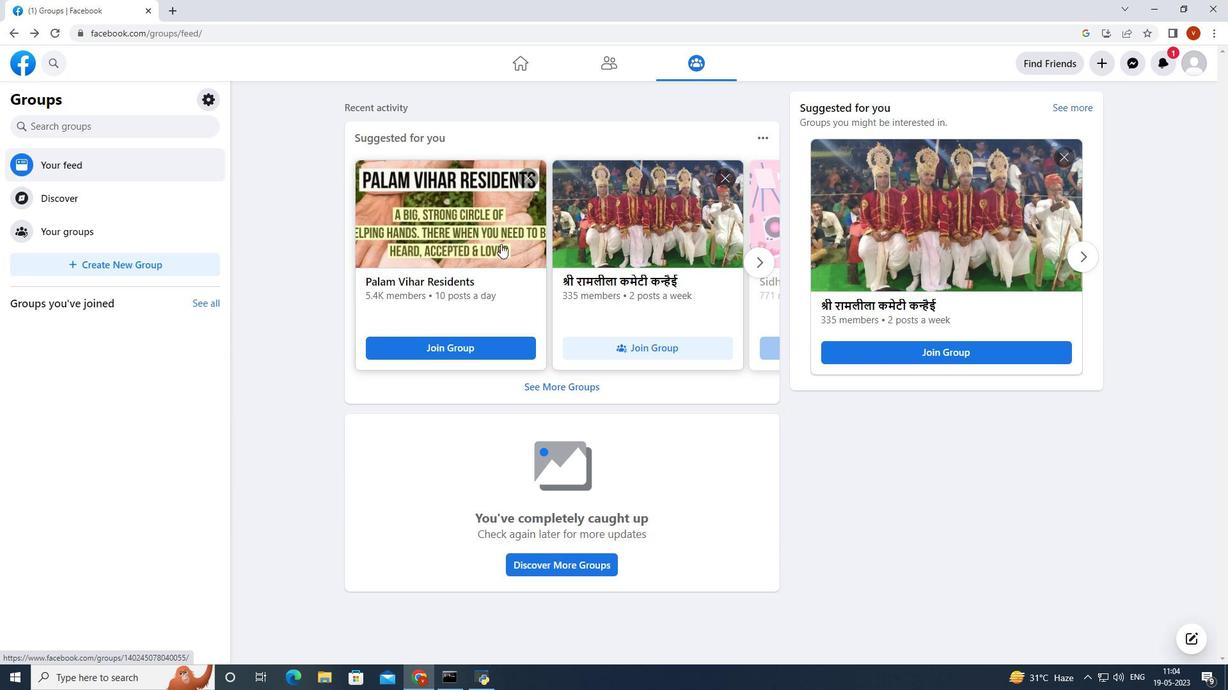 
Action: Mouse moved to (516, 253)
Screenshot: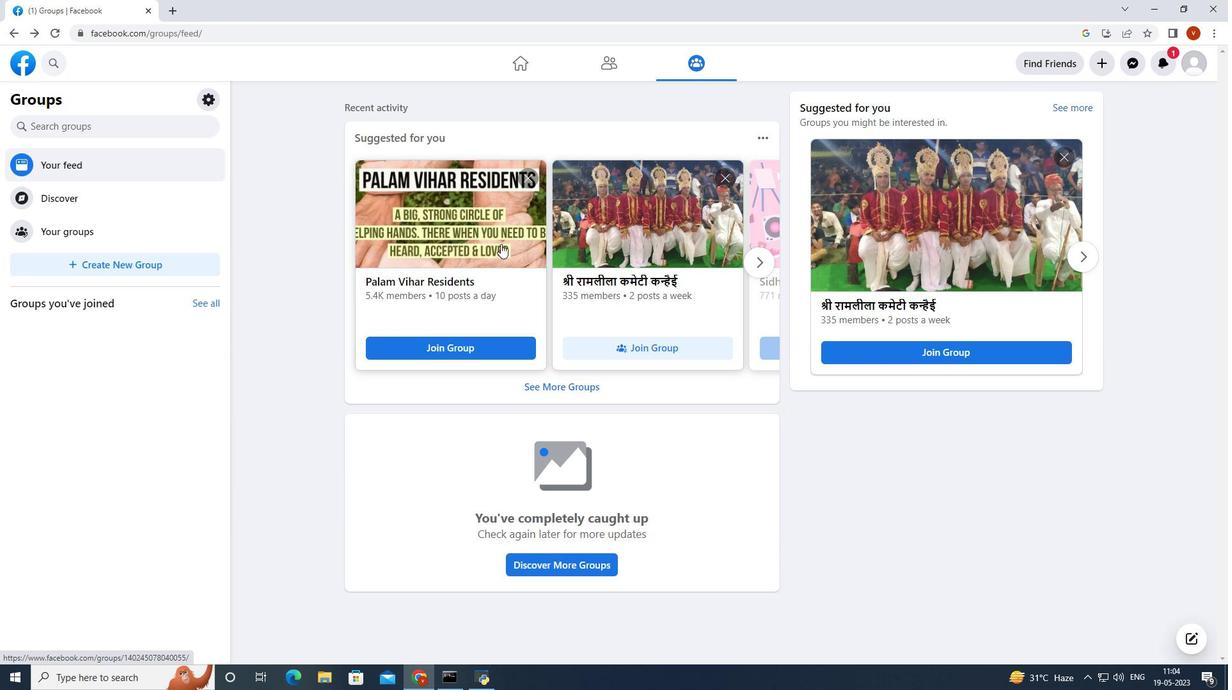 
Action: Mouse scrolled (516, 252) with delta (0, 0)
Screenshot: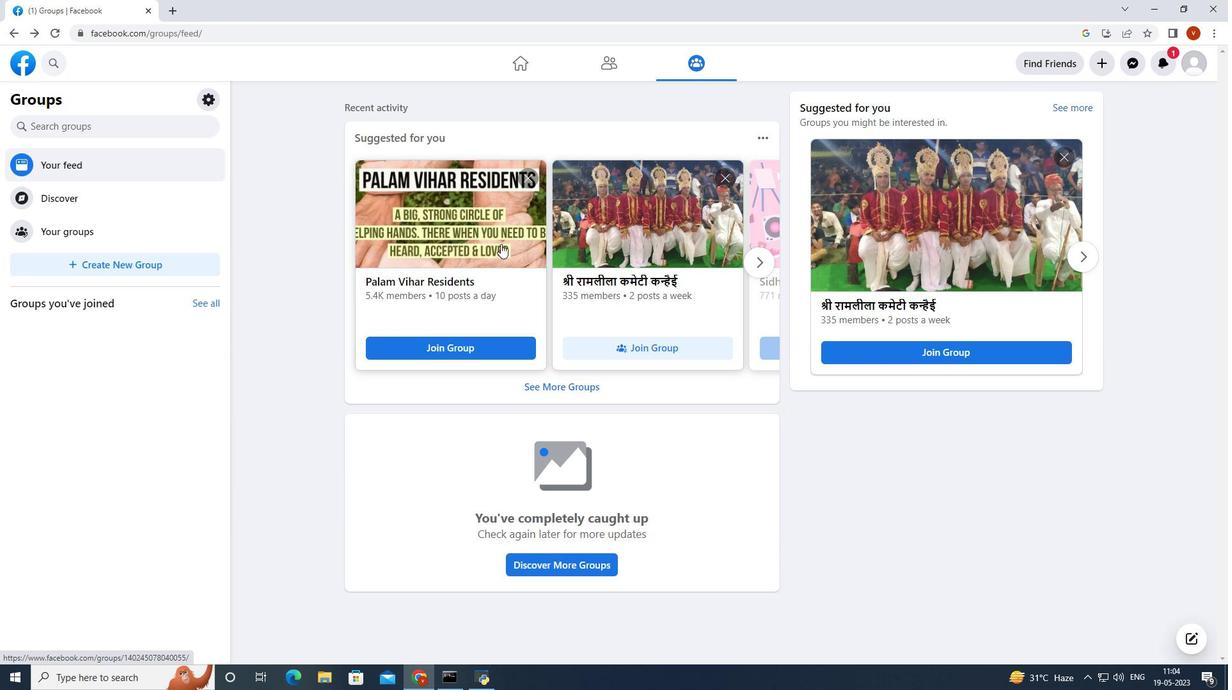 
Action: Mouse scrolled (516, 252) with delta (0, 0)
Screenshot: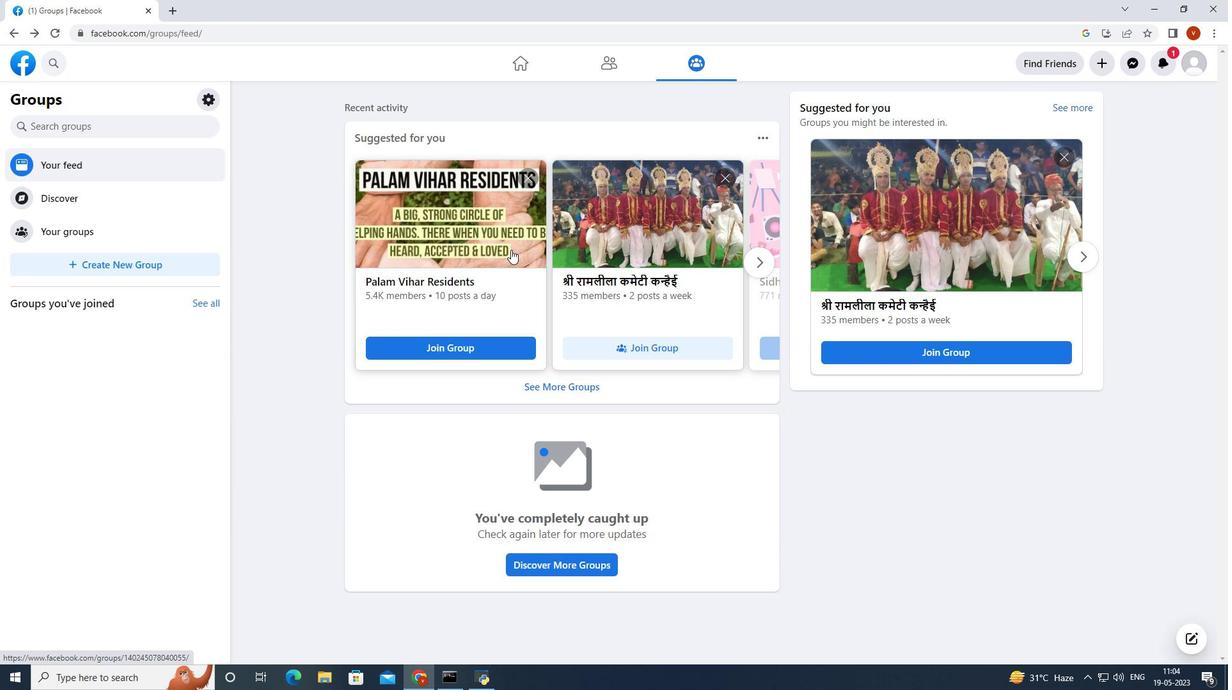 
Action: Mouse scrolled (516, 252) with delta (0, 0)
Screenshot: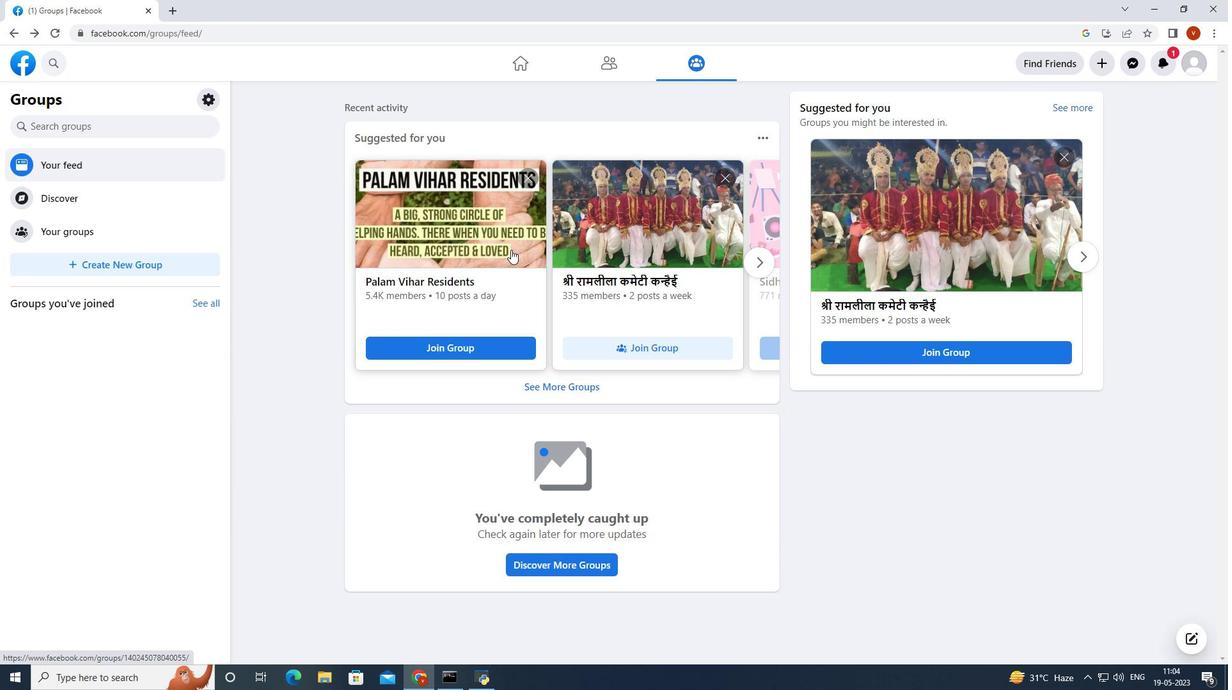 
Action: Mouse moved to (689, 246)
Screenshot: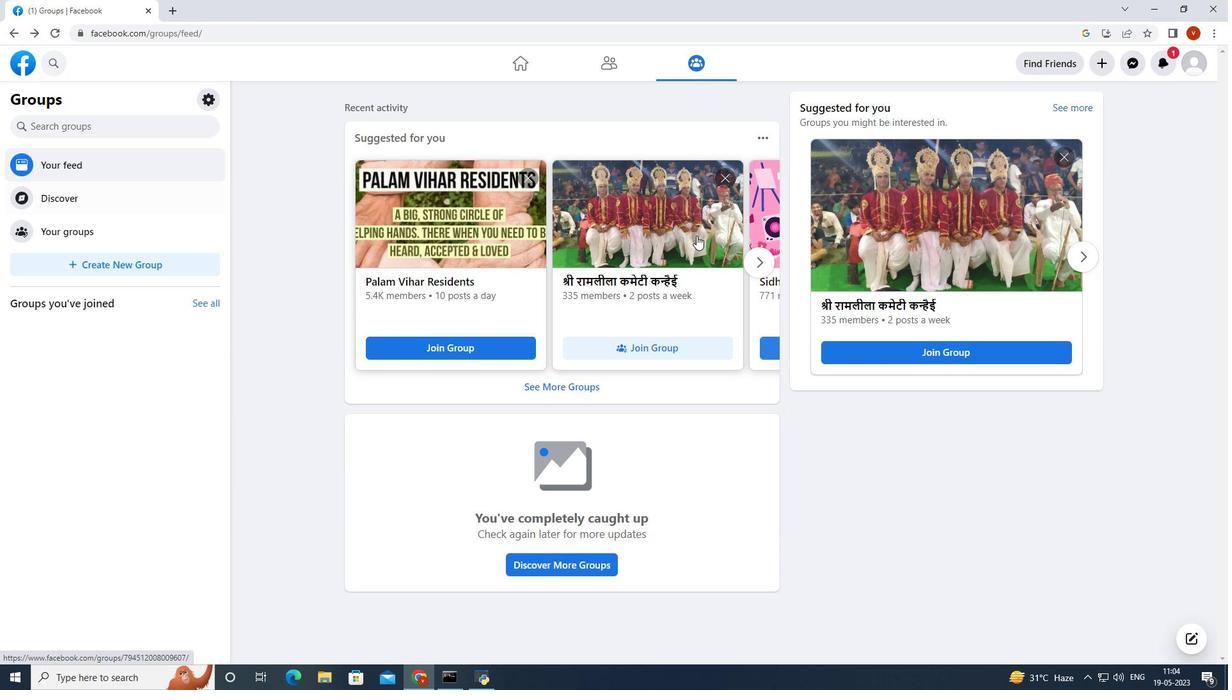 
Action: Mouse scrolled (689, 245) with delta (0, 0)
Screenshot: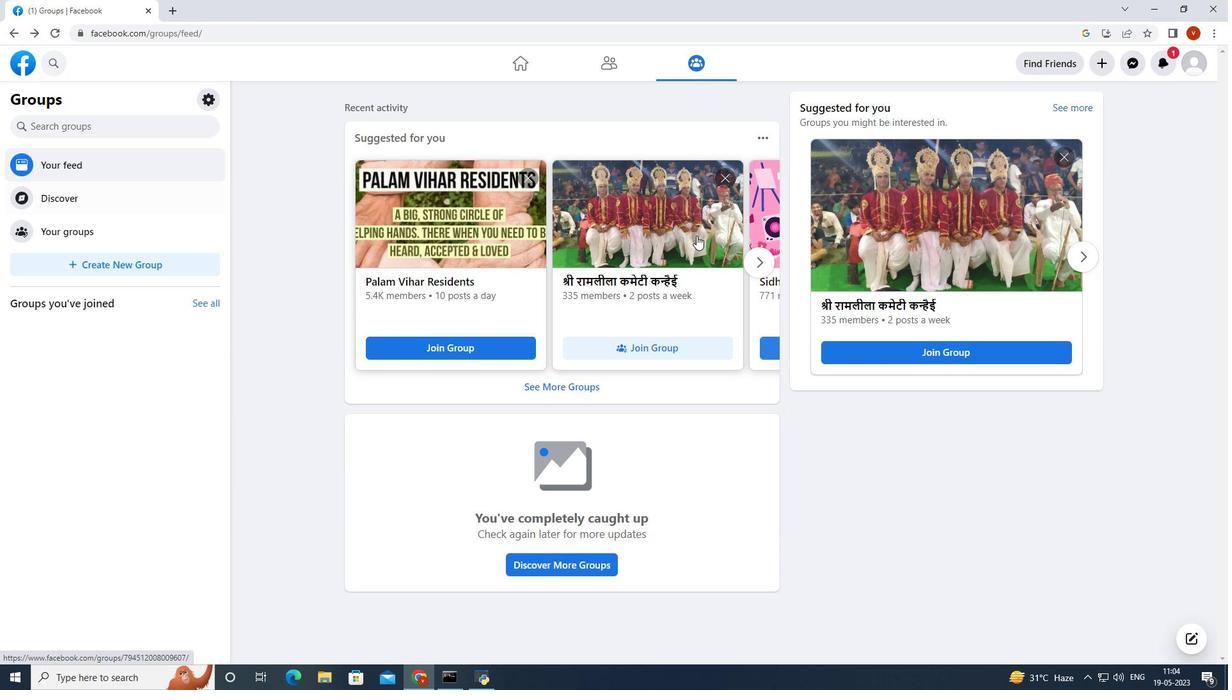 
Action: Mouse moved to (664, 264)
Screenshot: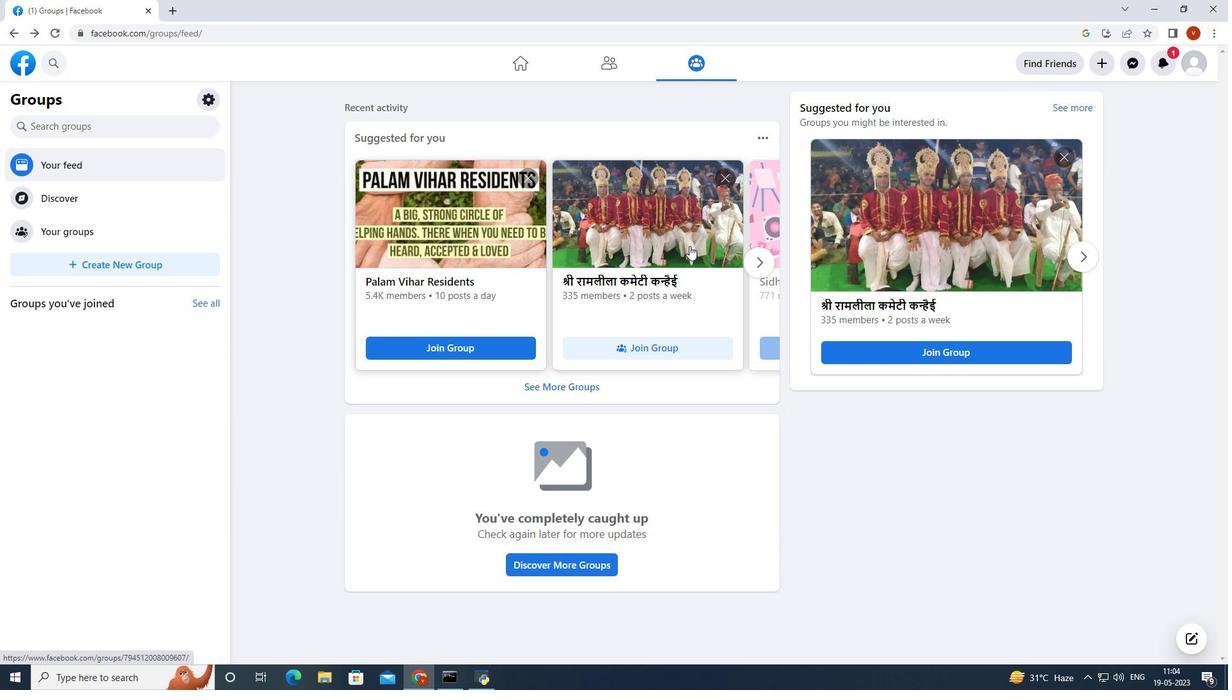 
Action: Mouse scrolled (664, 264) with delta (0, 0)
Screenshot: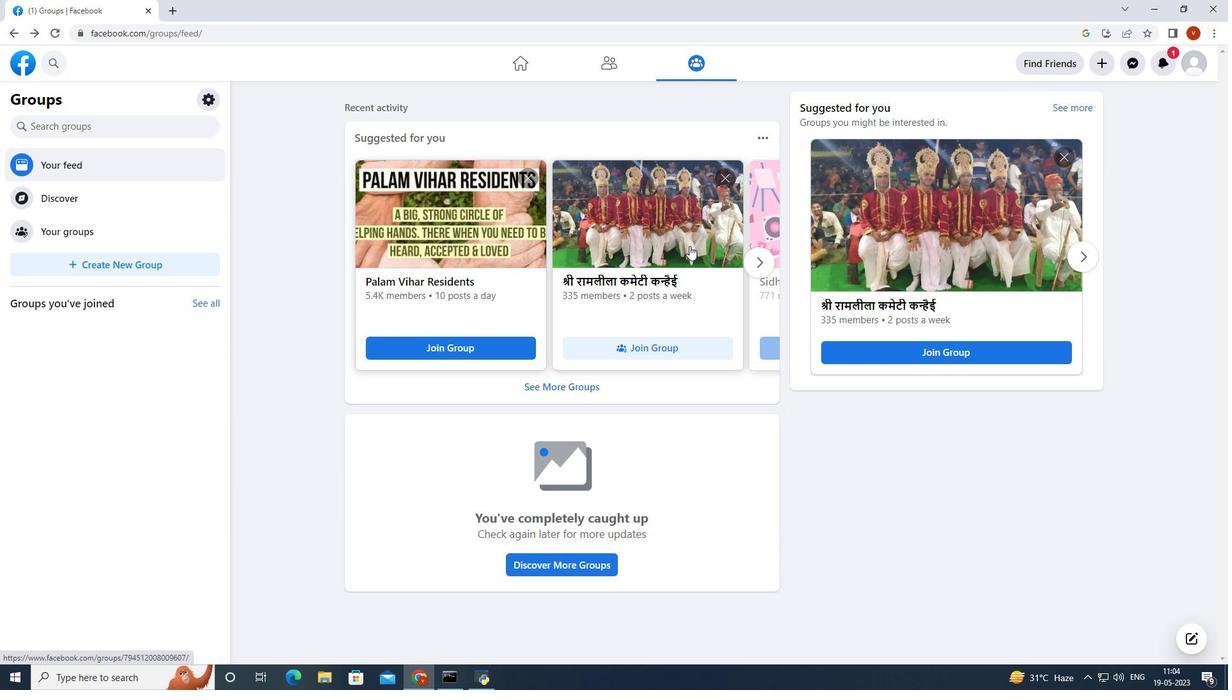 
Action: Mouse moved to (662, 267)
Screenshot: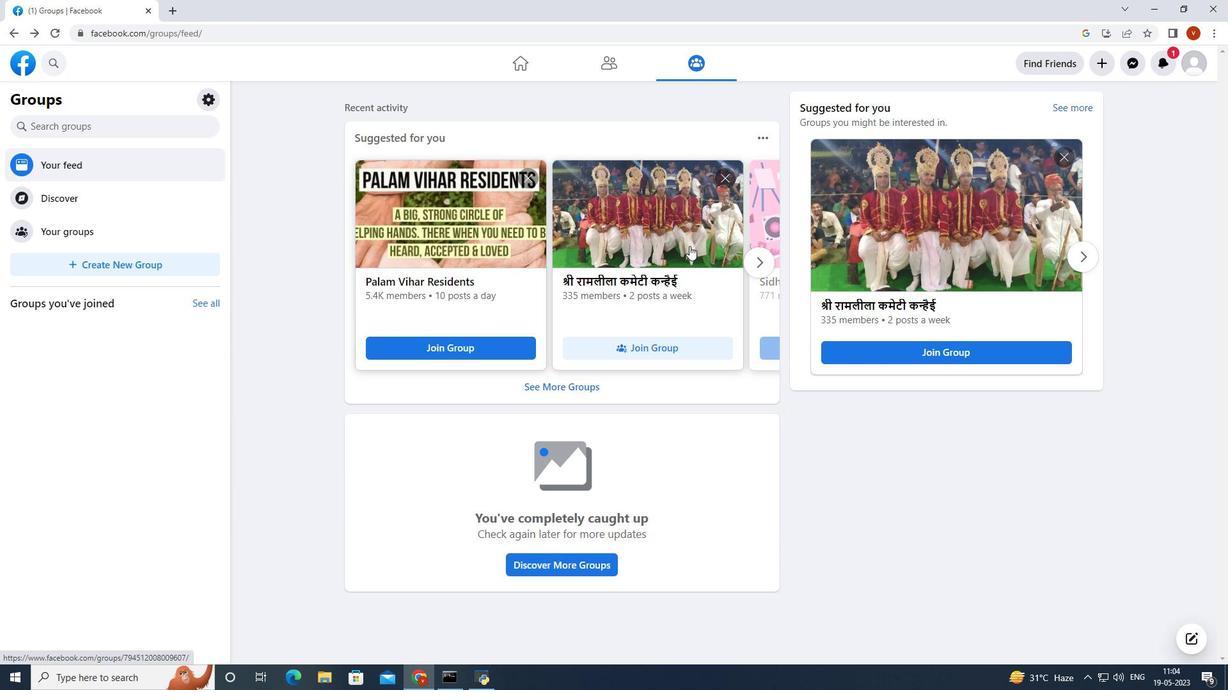
Action: Mouse scrolled (662, 266) with delta (0, 0)
Screenshot: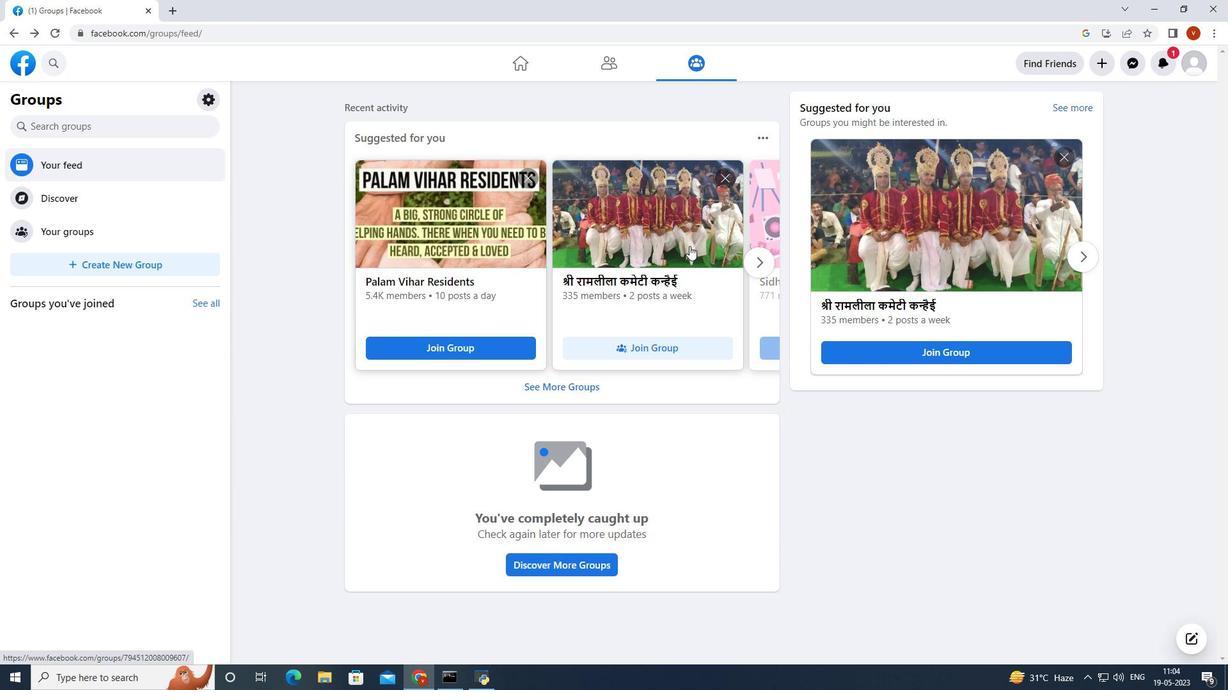 
Action: Mouse moved to (658, 270)
Screenshot: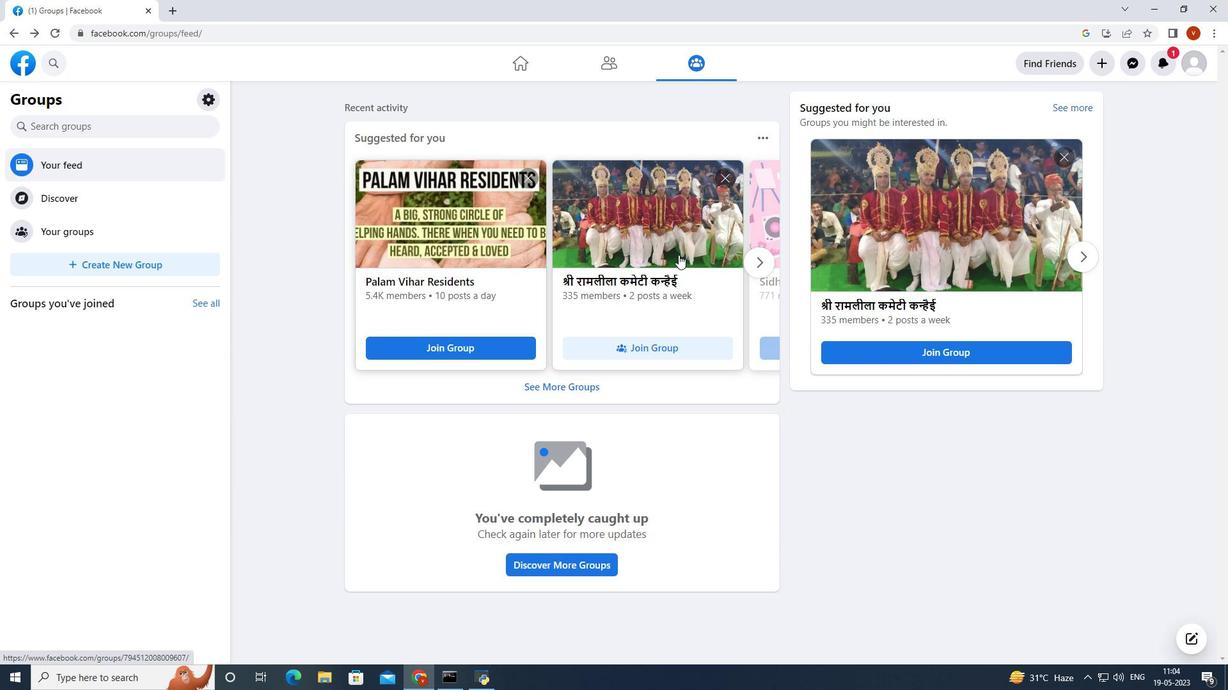 
Action: Mouse scrolled (658, 269) with delta (0, 0)
Screenshot: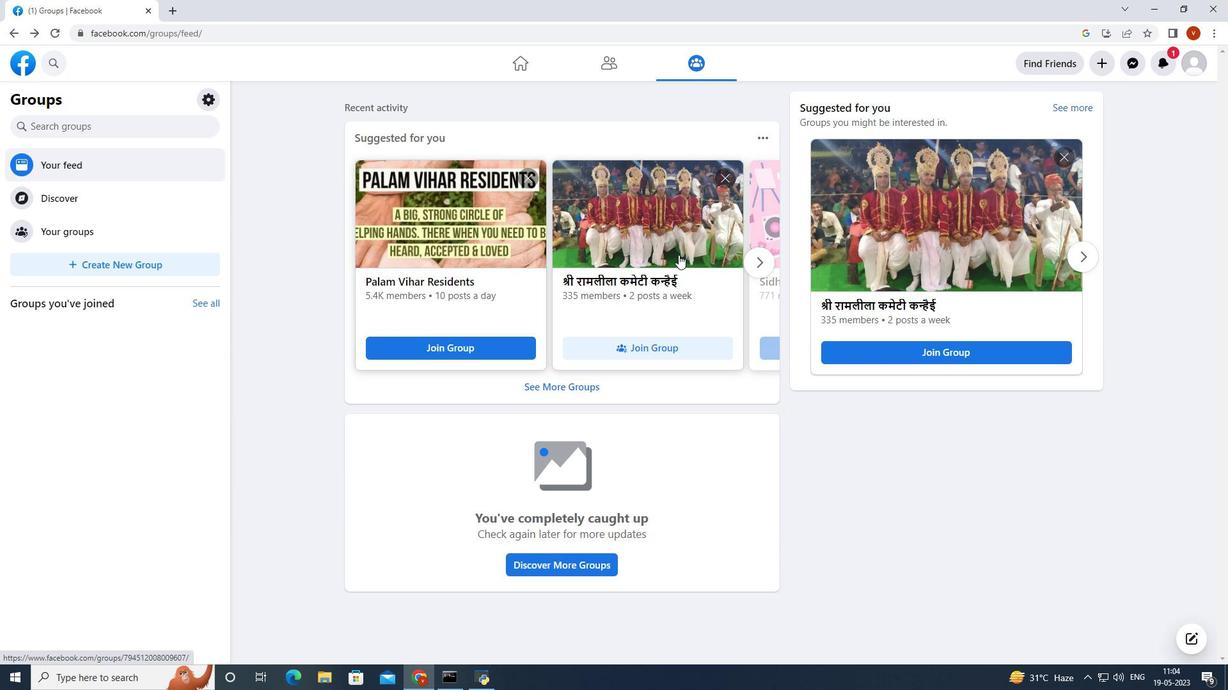 
Action: Mouse moved to (541, 72)
Screenshot: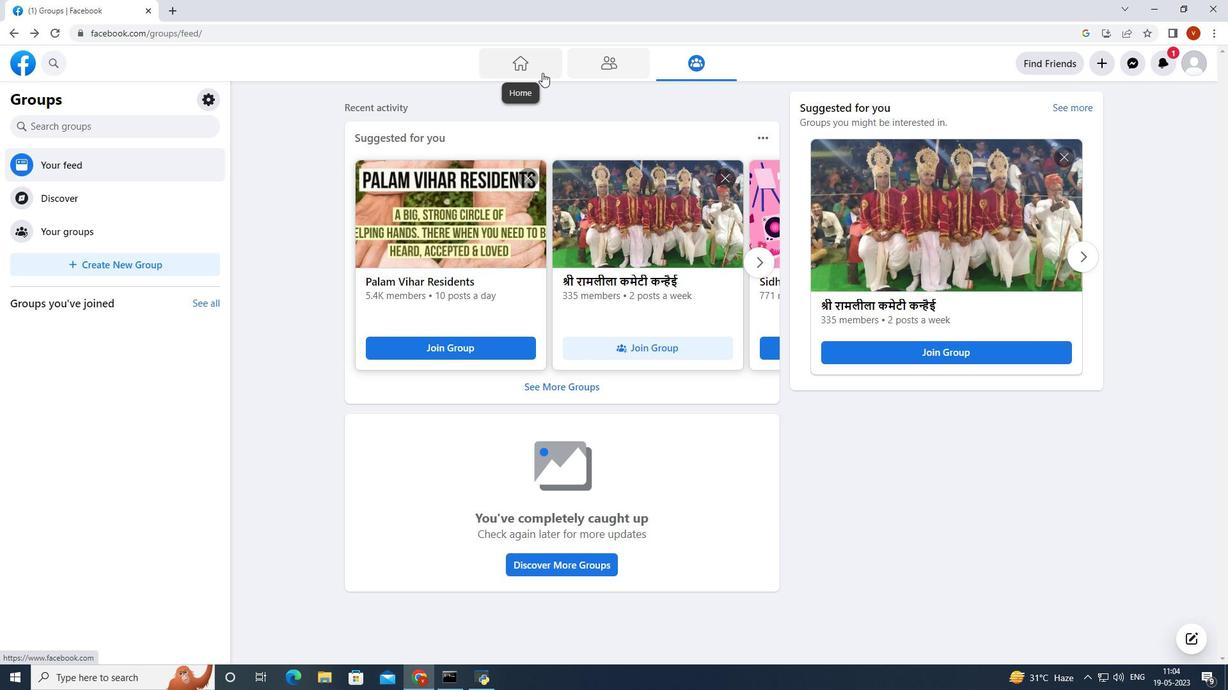 
Action: Mouse pressed left at (541, 72)
Screenshot: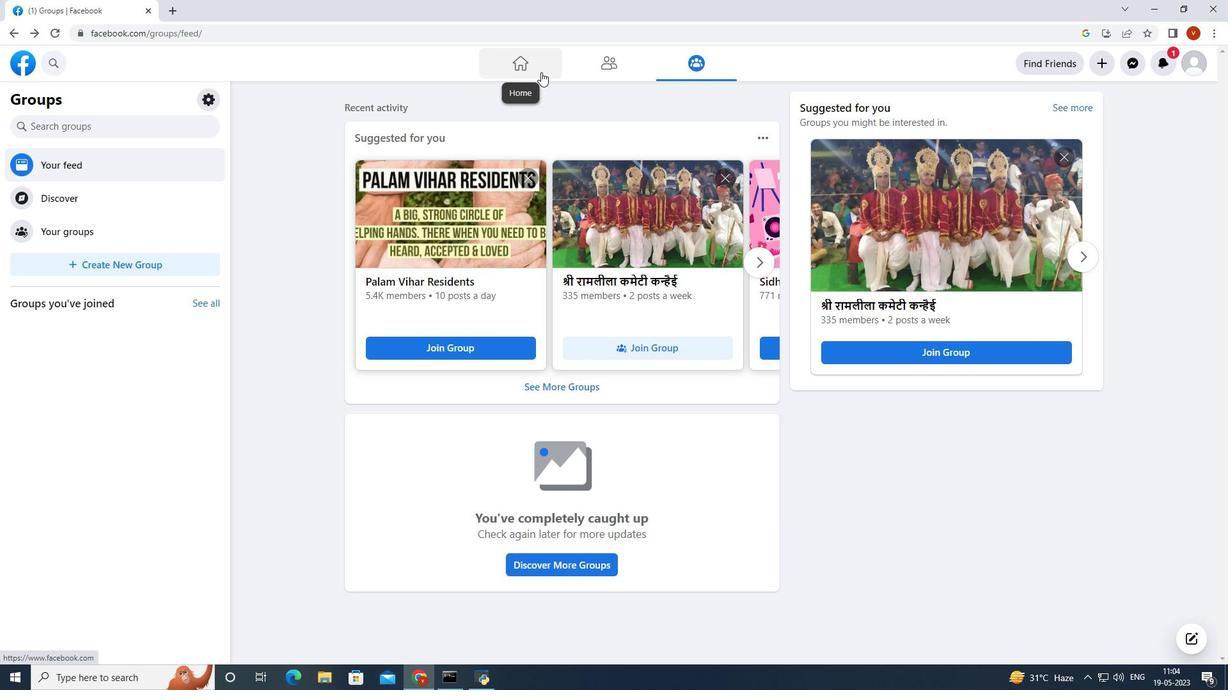 
Action: Mouse moved to (618, 328)
Screenshot: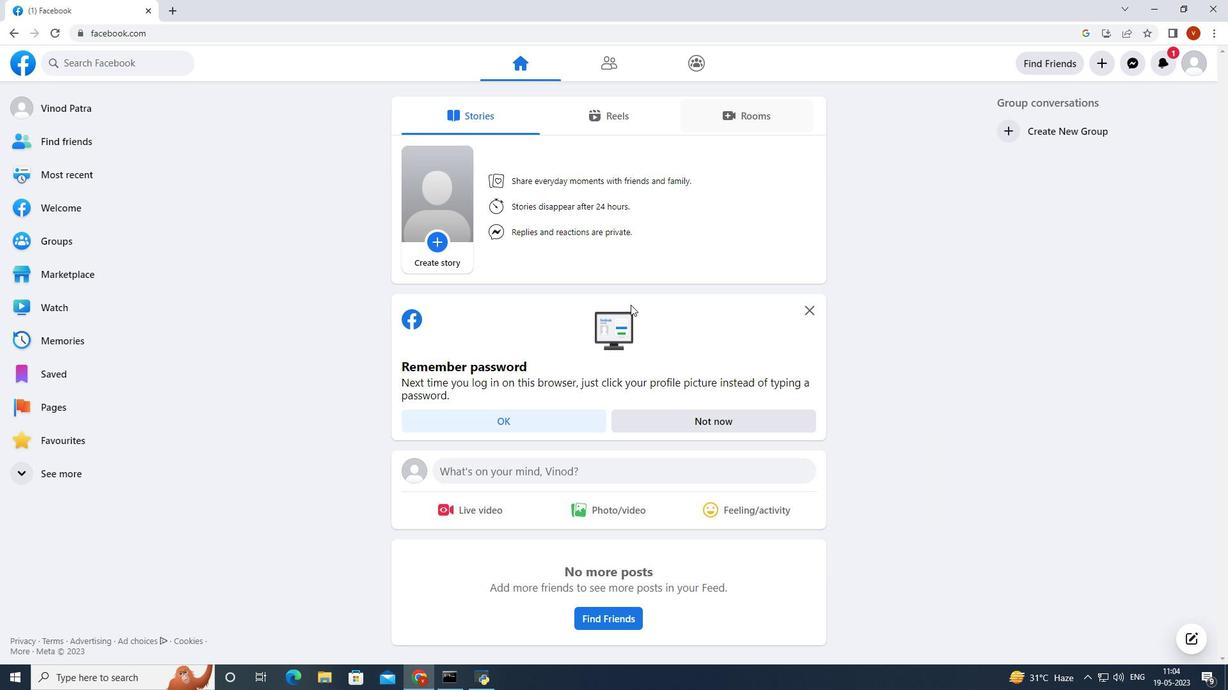 
Action: Mouse scrolled (618, 328) with delta (0, 0)
Screenshot: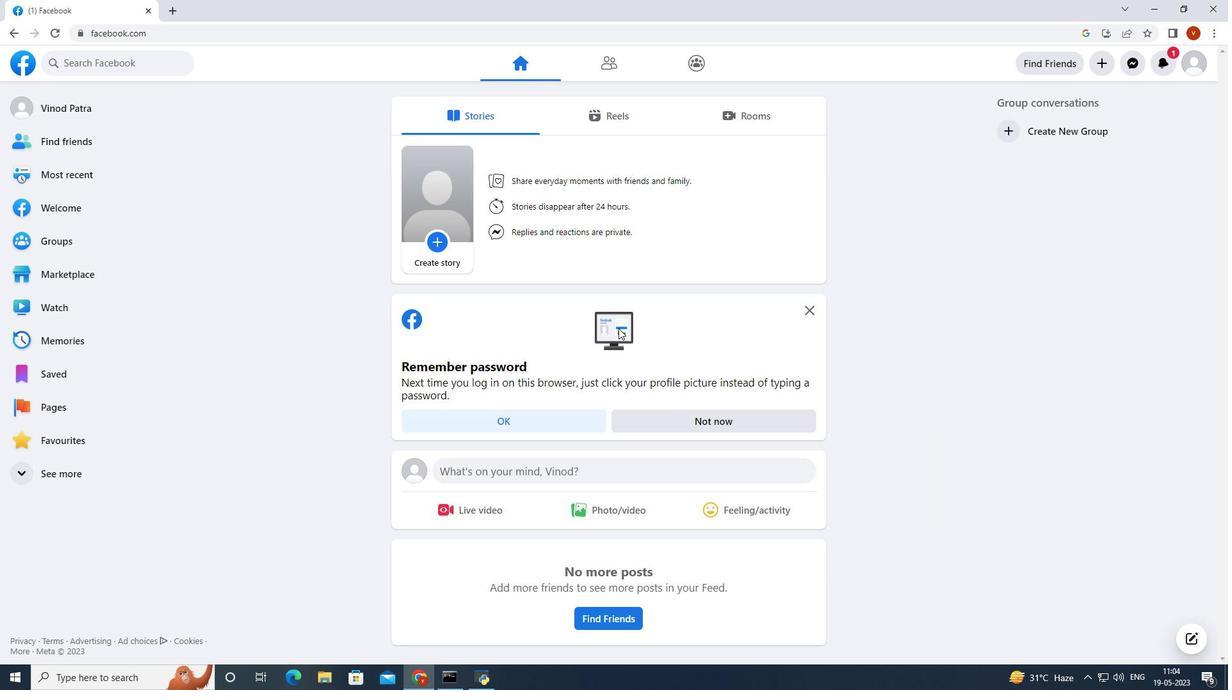 
Action: Mouse scrolled (618, 328) with delta (0, 0)
Screenshot: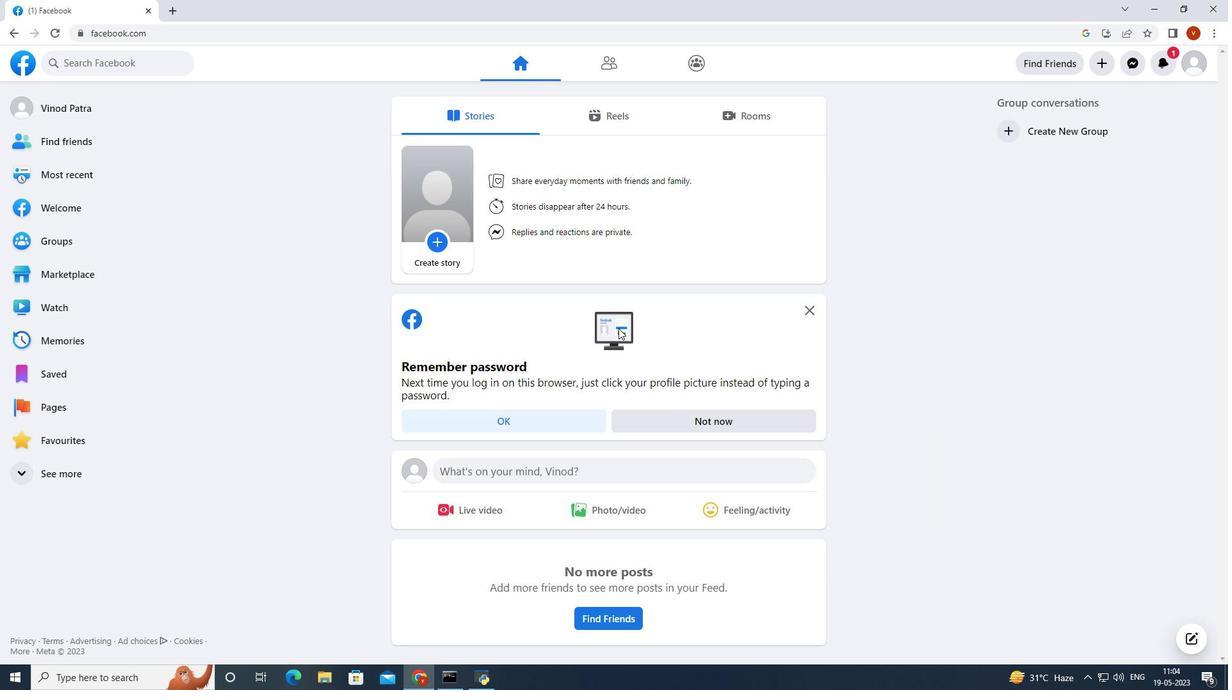 
Action: Mouse scrolled (618, 328) with delta (0, 0)
Screenshot: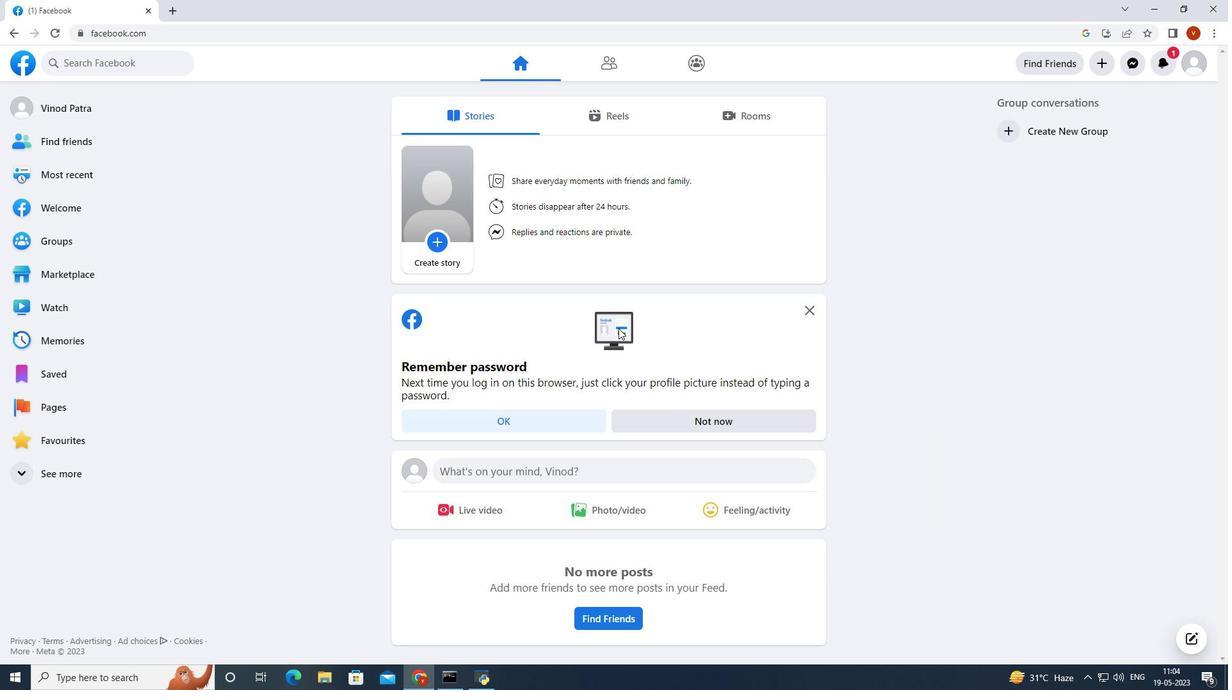 
Action: Mouse scrolled (618, 328) with delta (0, 0)
Screenshot: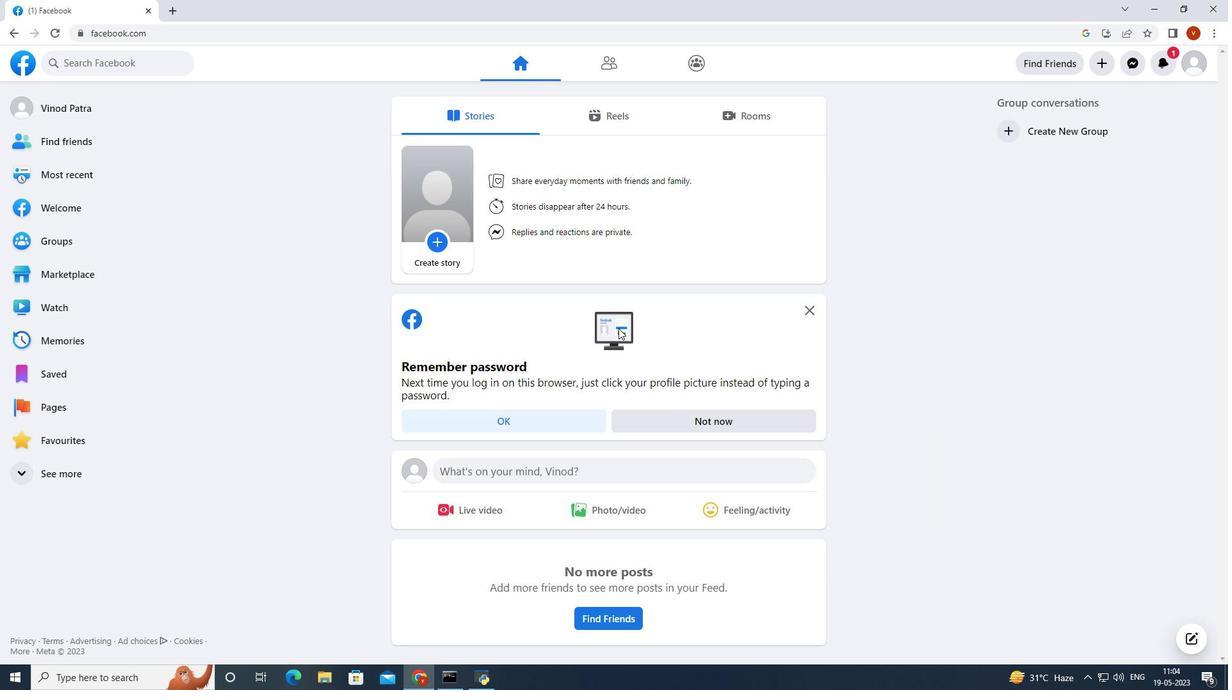 
Action: Mouse scrolled (618, 329) with delta (0, 0)
Screenshot: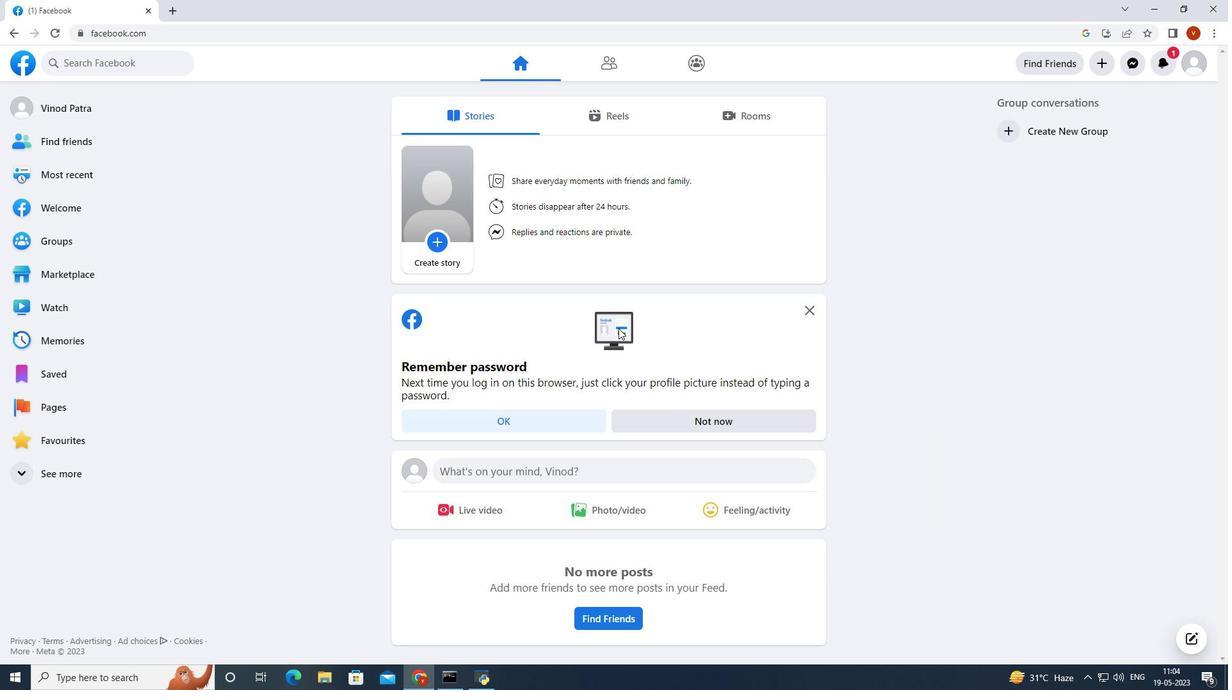 
Action: Mouse scrolled (618, 329) with delta (0, 0)
Screenshot: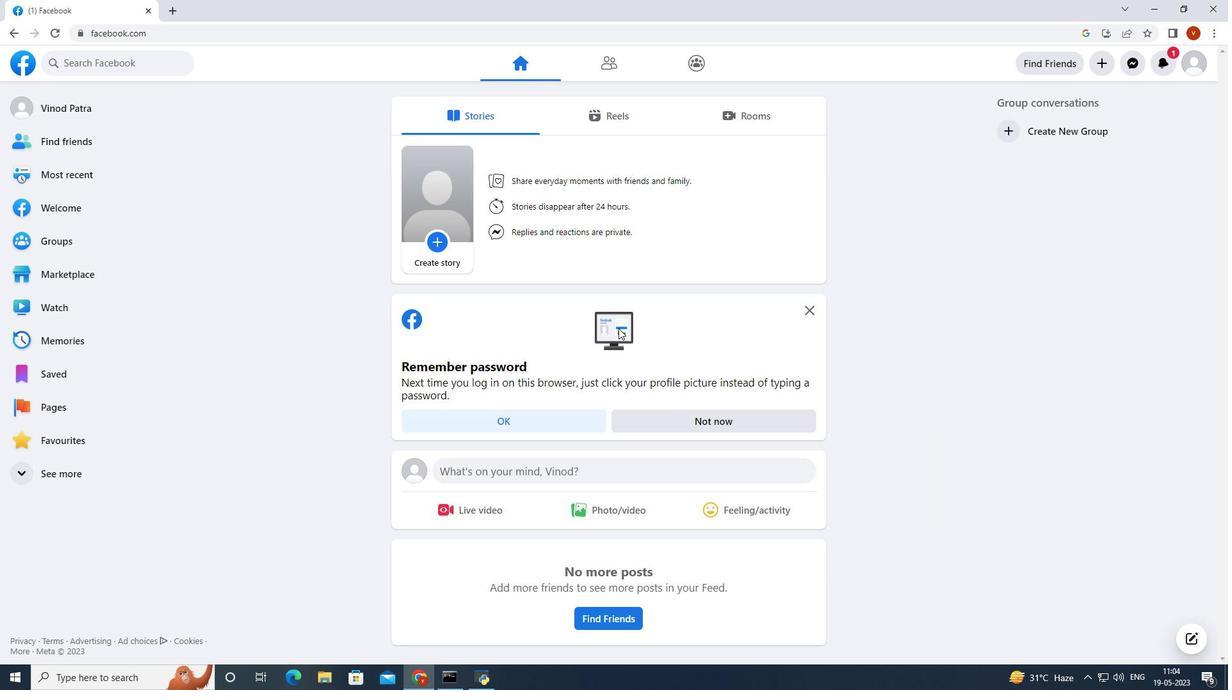 
Action: Mouse moved to (618, 326)
Screenshot: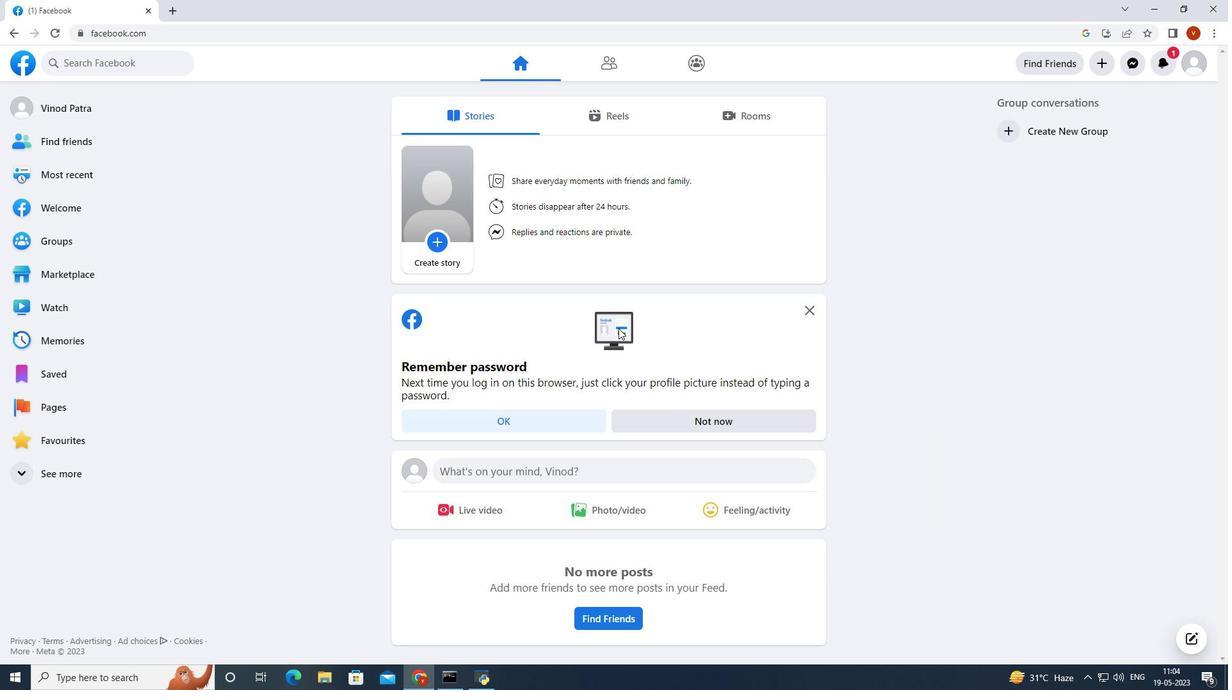 
Action: Mouse scrolled (618, 327) with delta (0, 0)
Screenshot: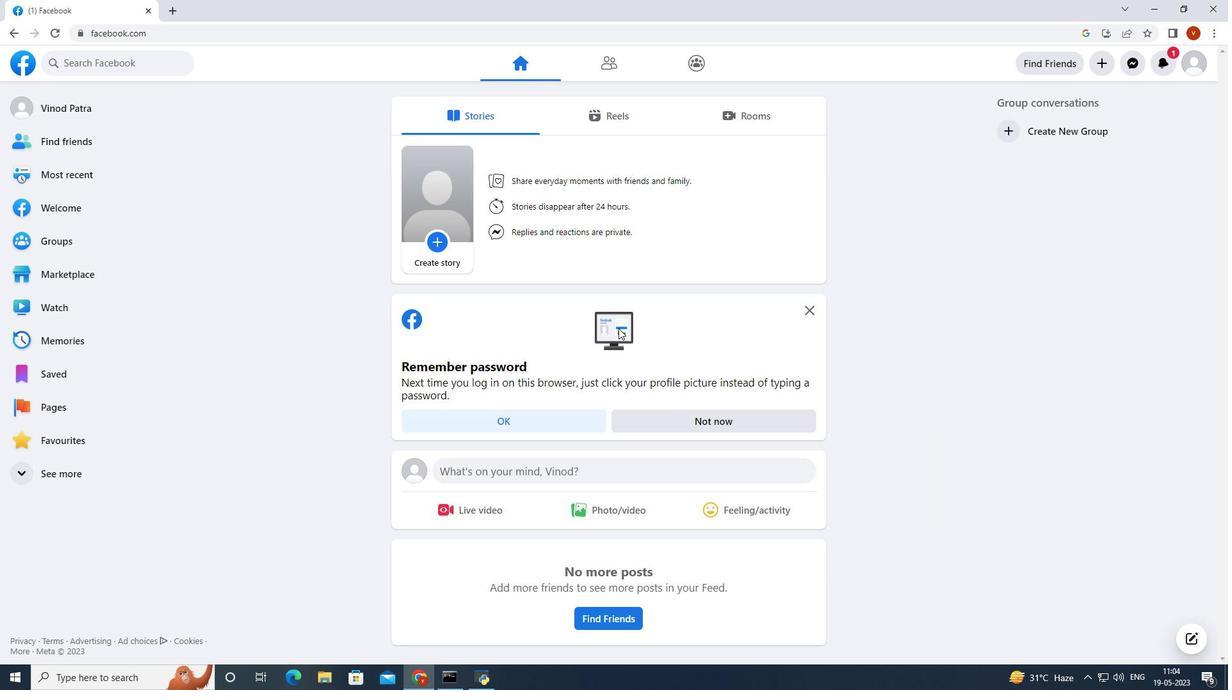 
Action: Mouse moved to (605, 612)
Screenshot: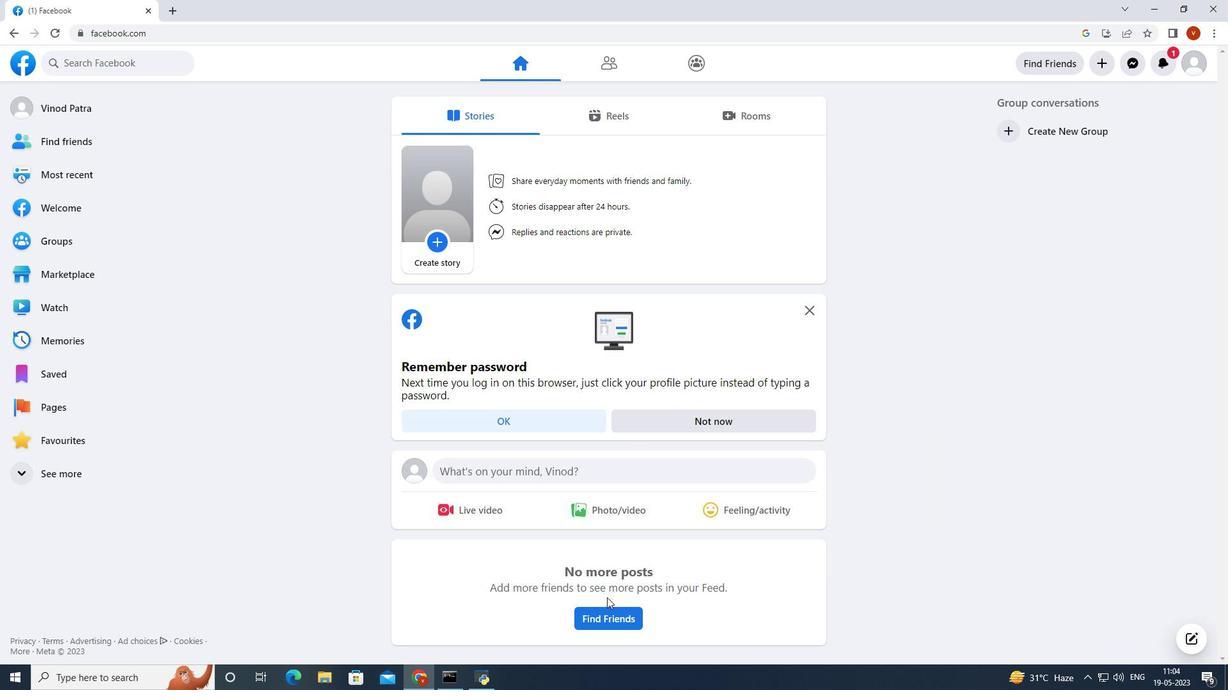 
Action: Mouse pressed left at (605, 612)
Screenshot: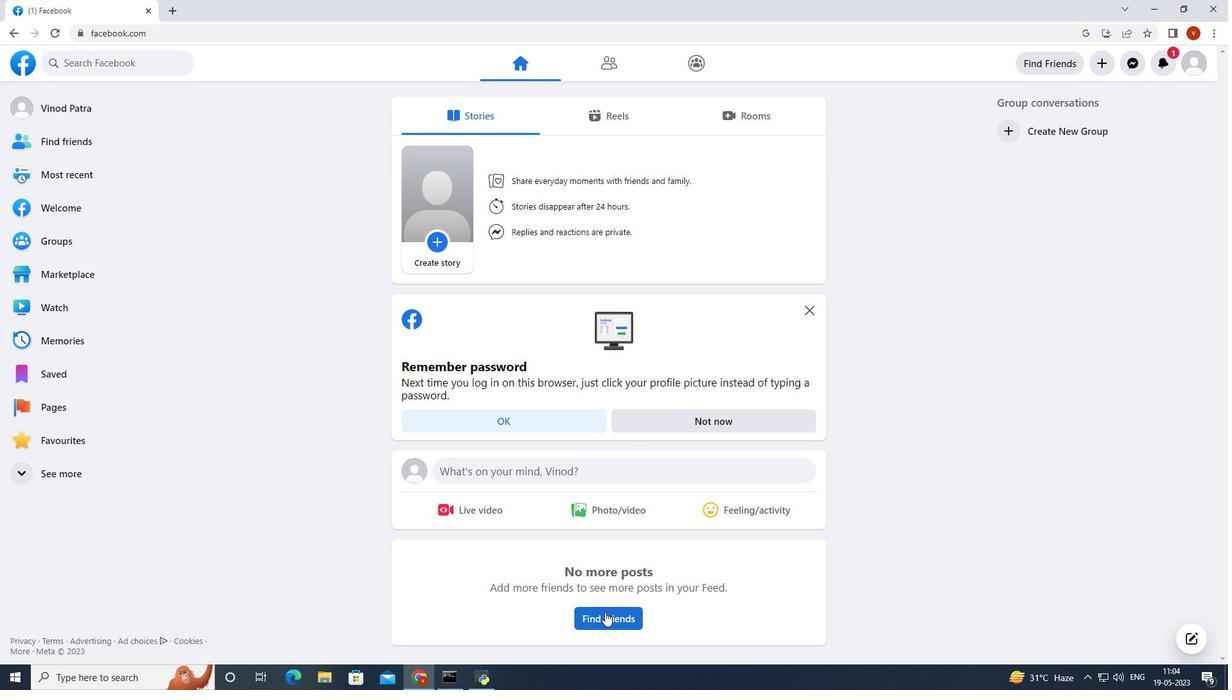
Action: Mouse moved to (320, 312)
Screenshot: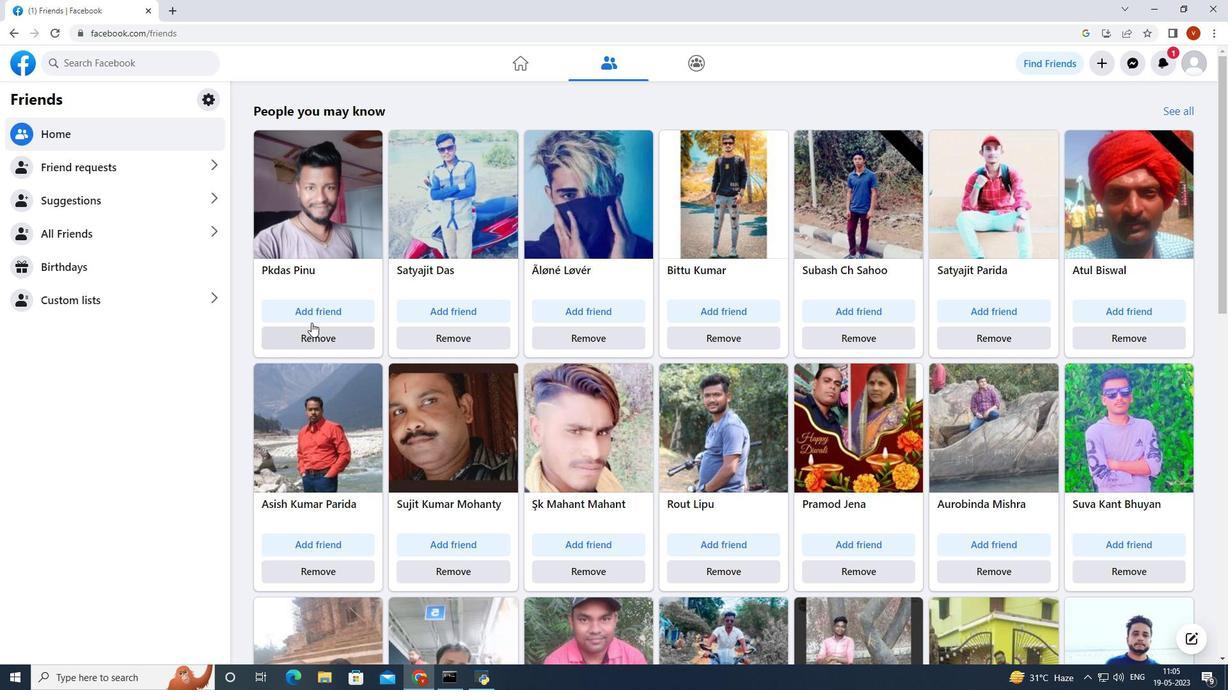 
Action: Mouse pressed left at (320, 312)
Screenshot: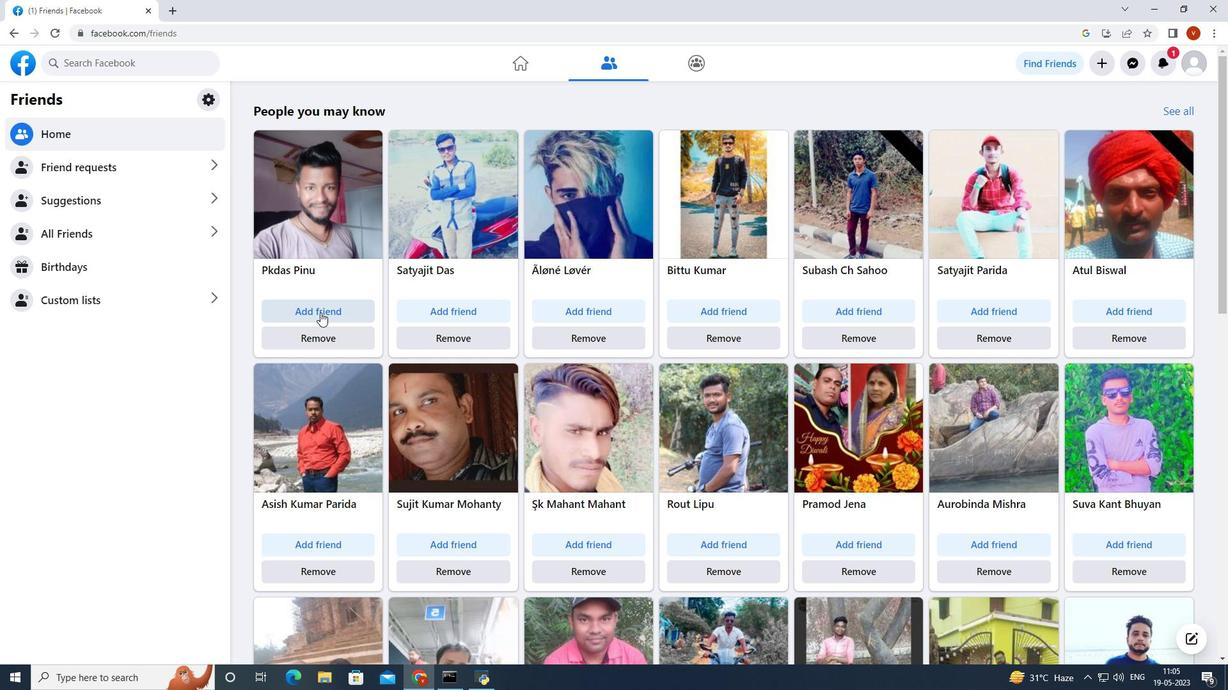 
Action: Mouse moved to (870, 307)
Screenshot: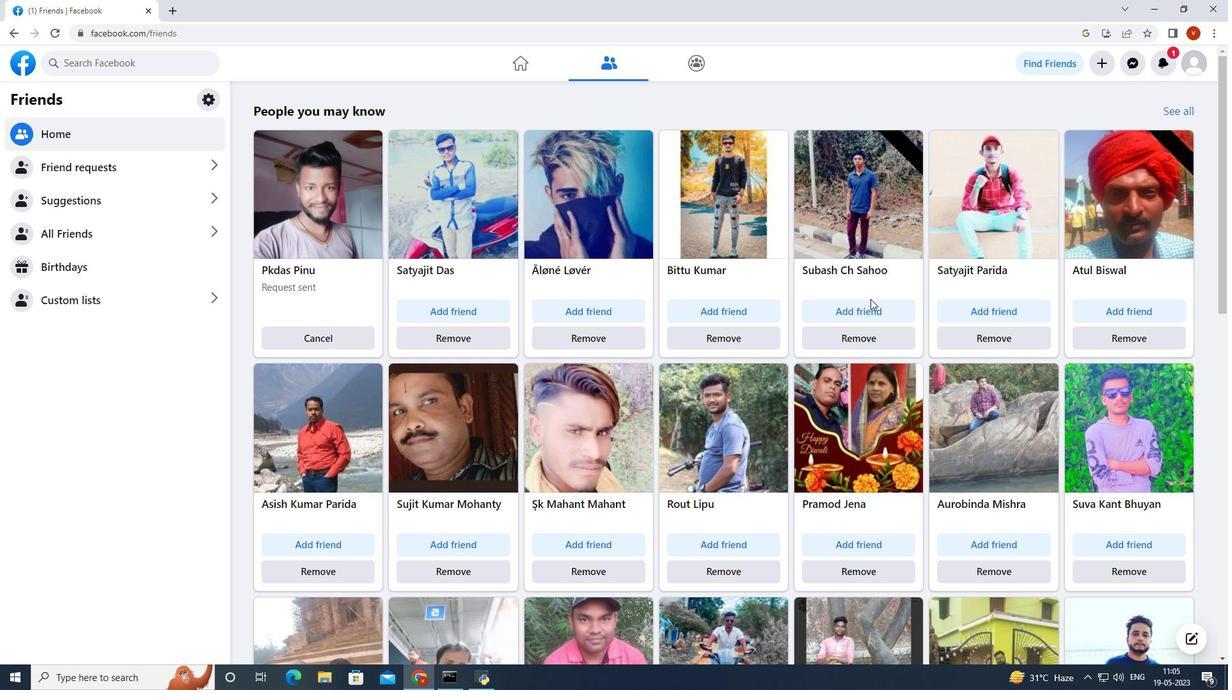 
Action: Mouse pressed left at (870, 307)
Screenshot: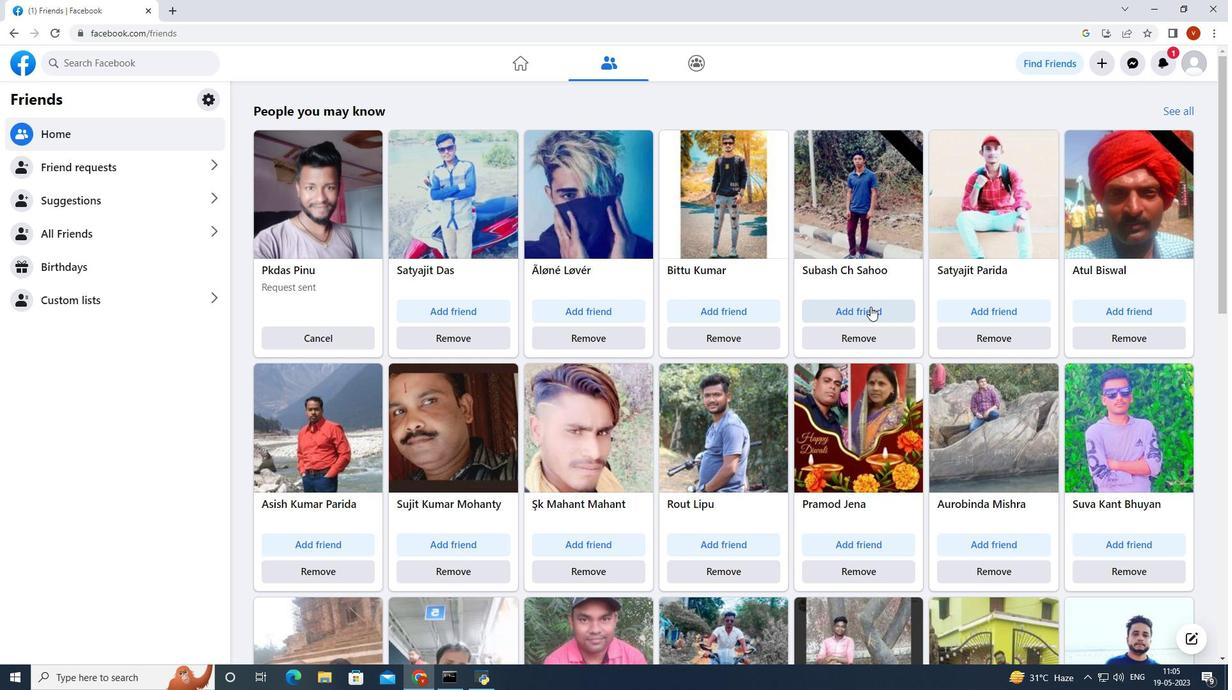 
Action: Mouse moved to (581, 541)
Screenshot: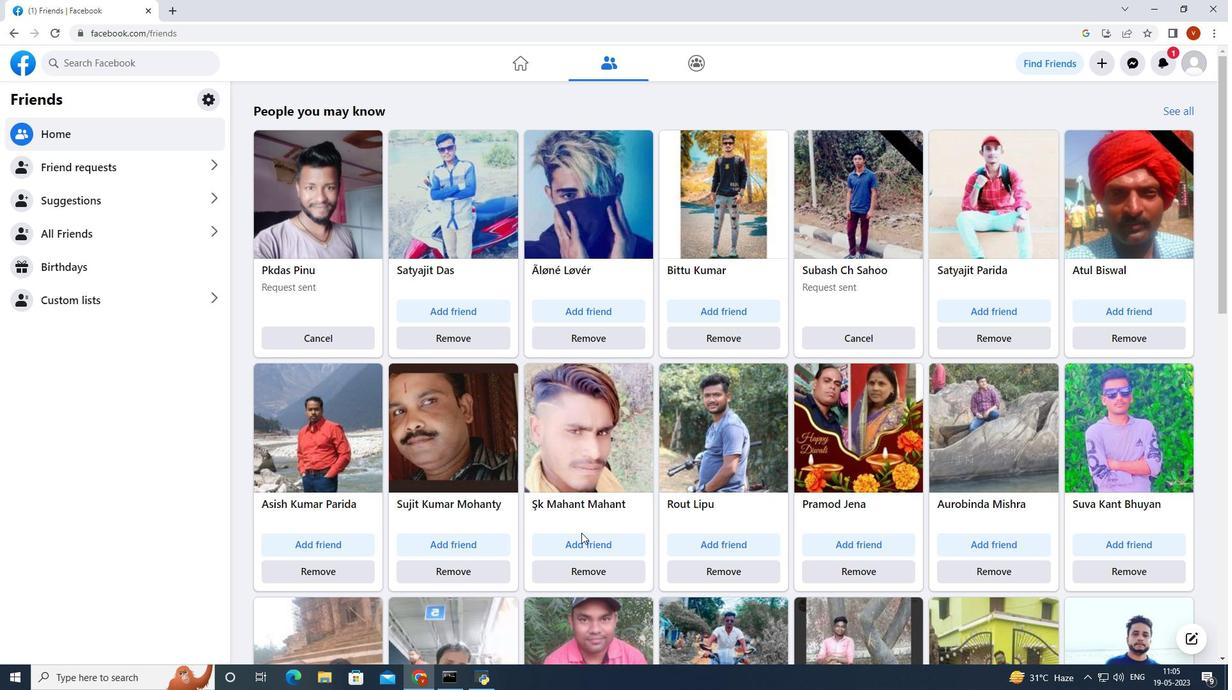 
Action: Mouse pressed left at (581, 541)
Screenshot: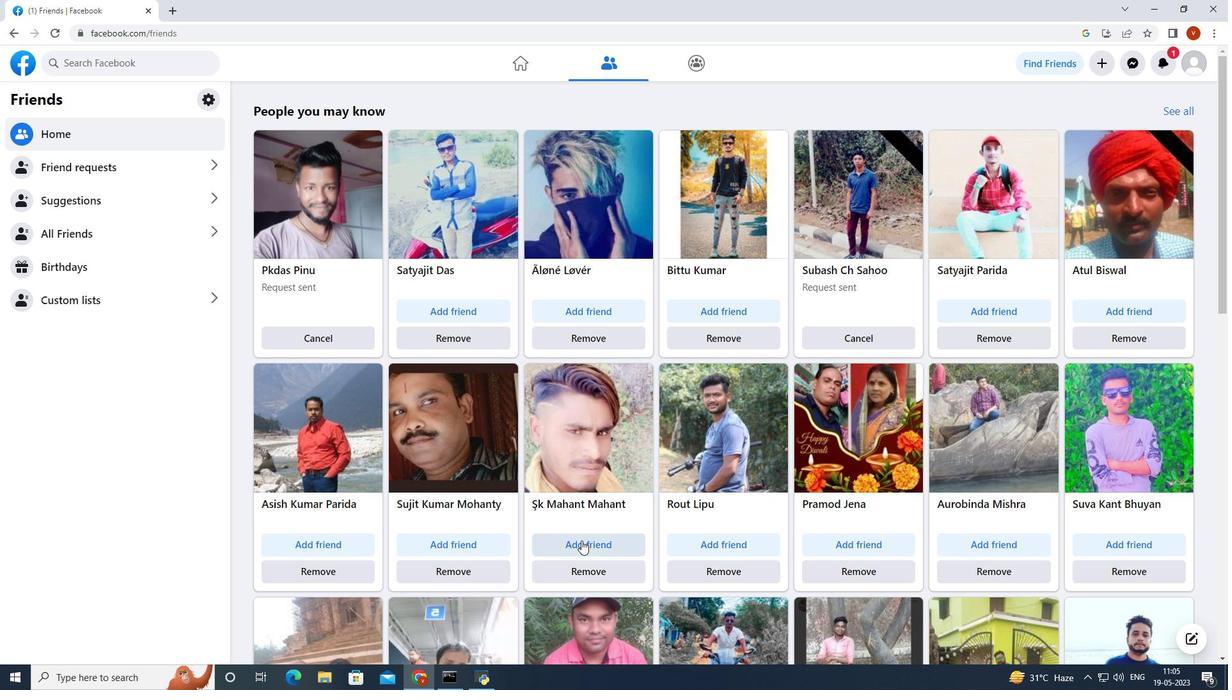 
Action: Mouse moved to (738, 512)
Screenshot: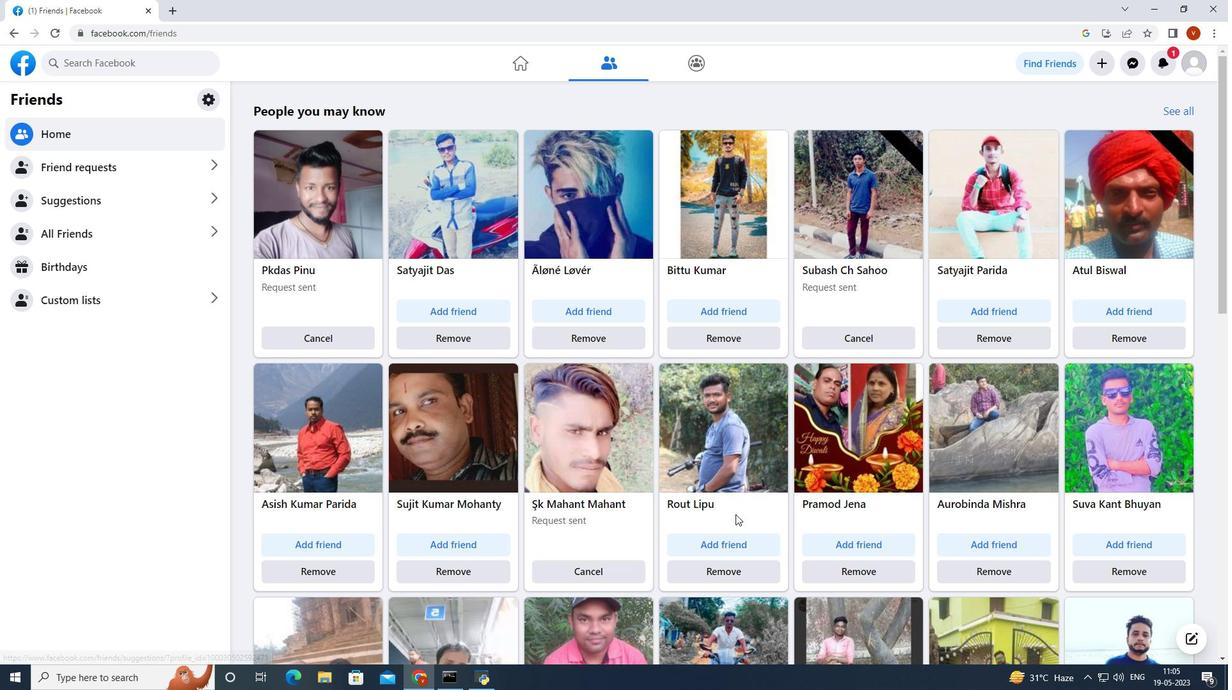 
Action: Mouse scrolled (738, 511) with delta (0, 0)
Screenshot: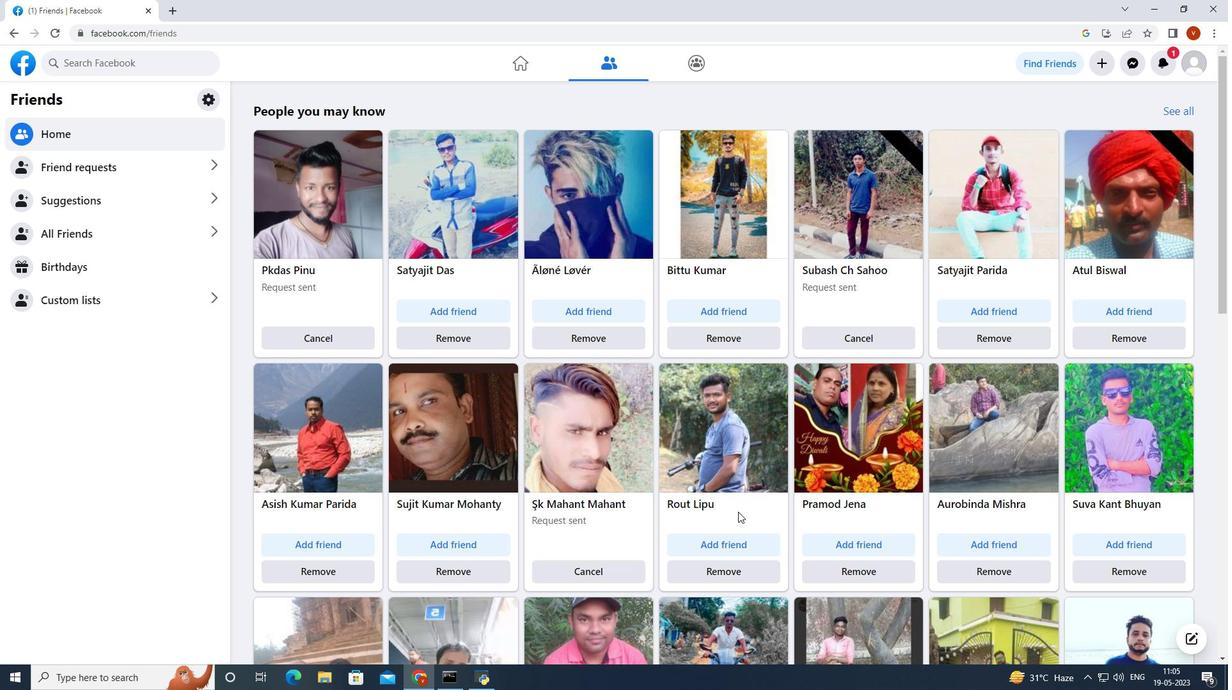 
Action: Mouse moved to (737, 484)
Screenshot: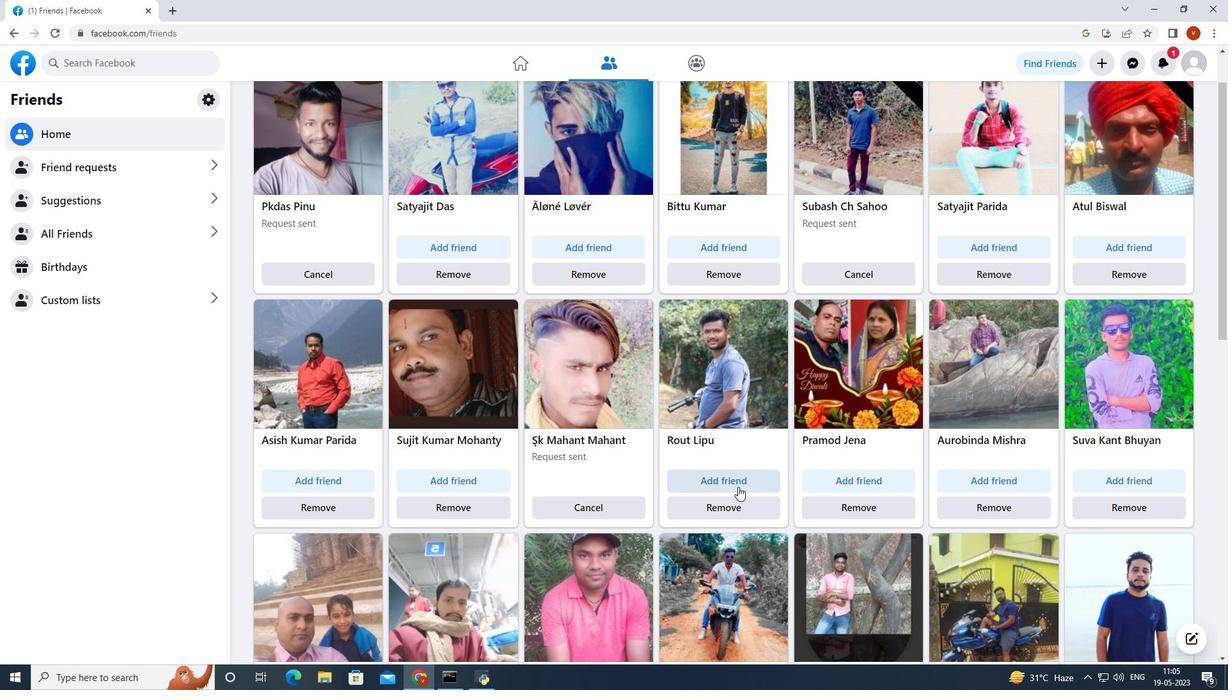 
Action: Mouse pressed left at (737, 484)
Screenshot: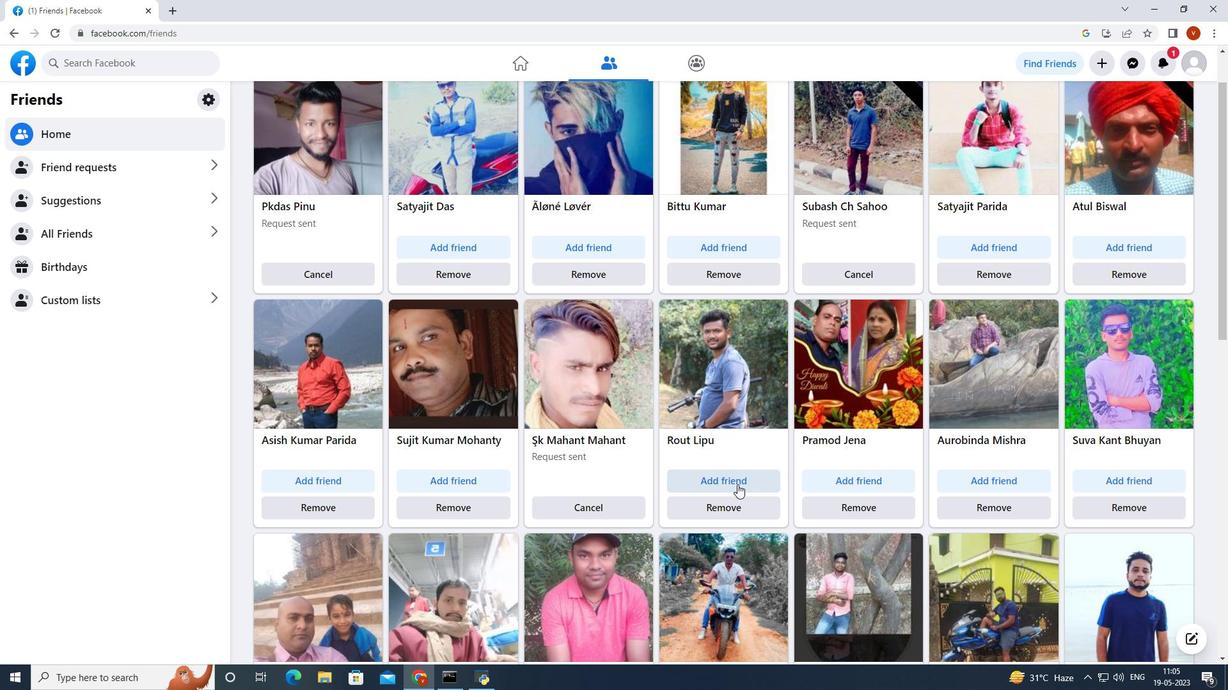 
Action: Mouse scrolled (737, 485) with delta (0, 0)
Screenshot: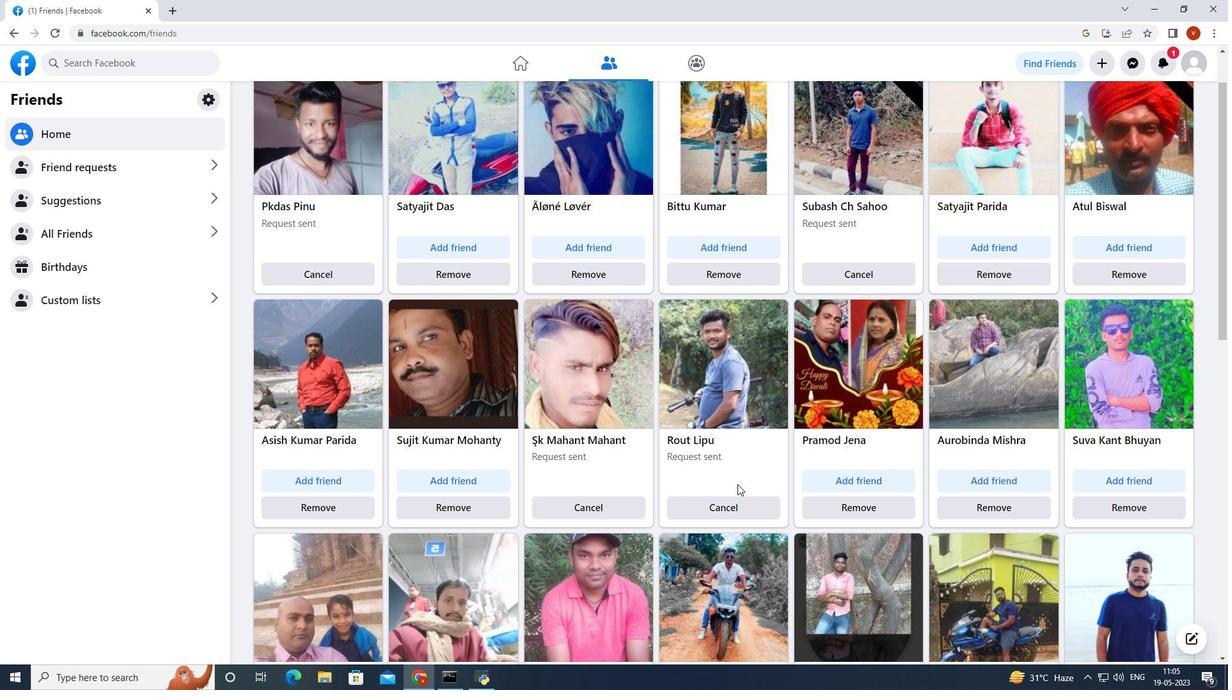 
Action: Mouse scrolled (737, 485) with delta (0, 0)
Screenshot: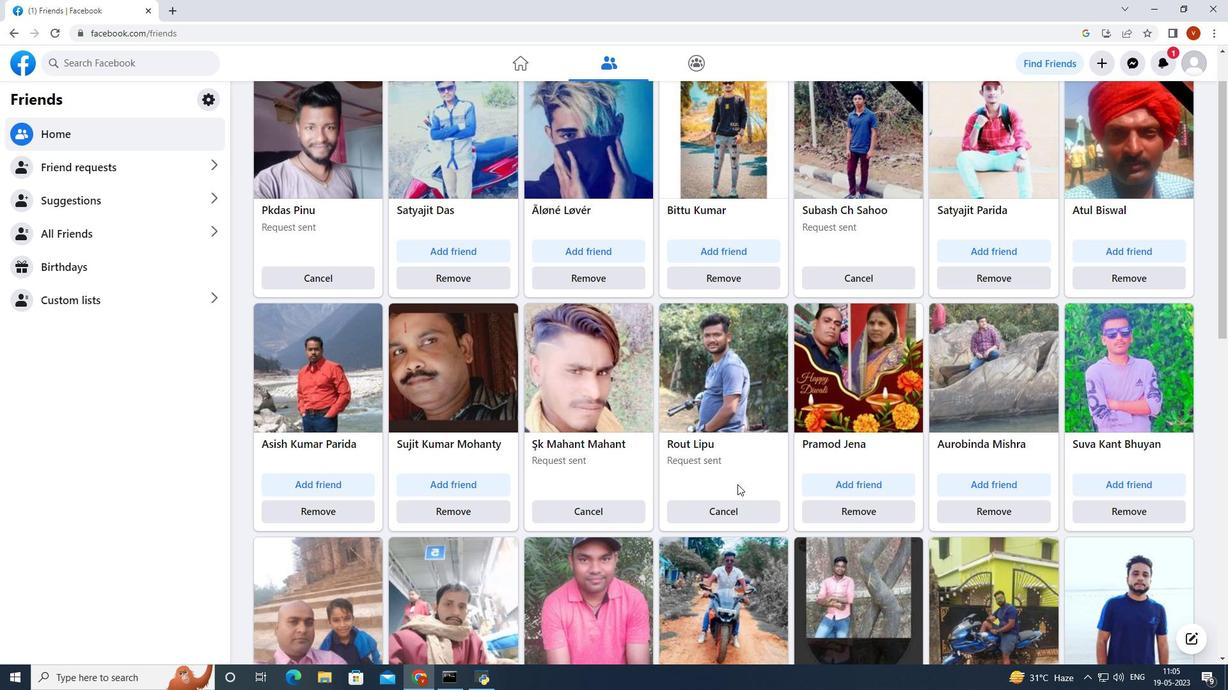 
Action: Mouse pressed middle at (737, 484)
Screenshot: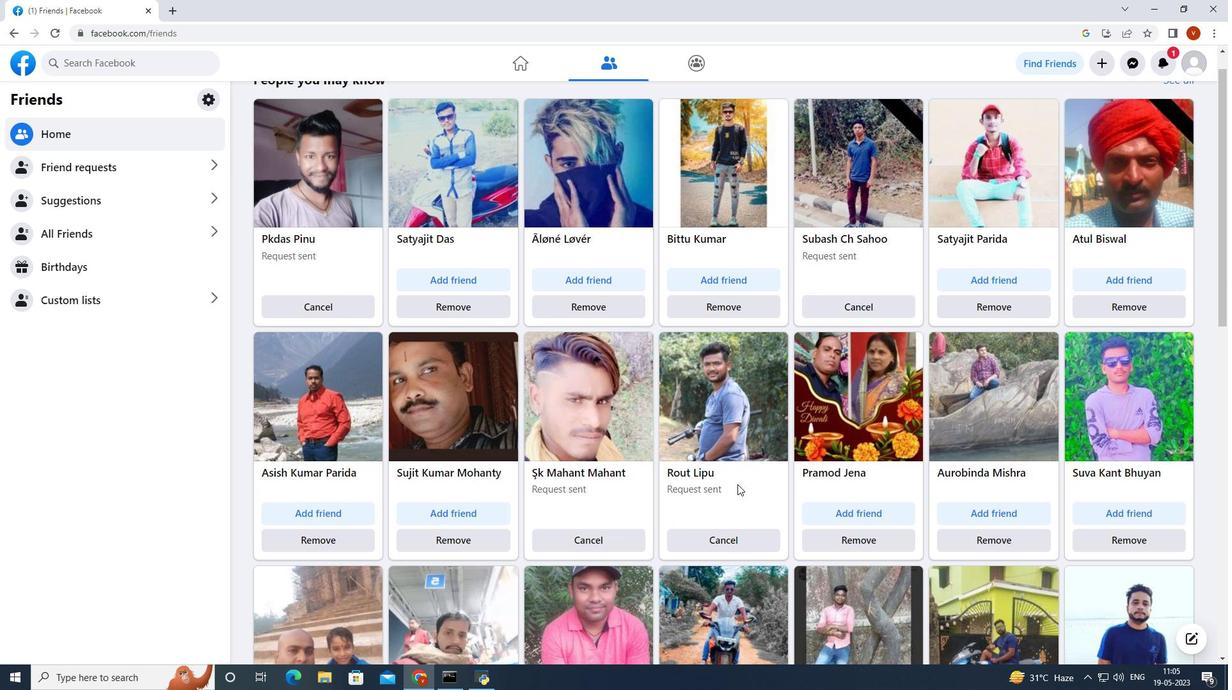 
Action: Mouse scrolled (737, 485) with delta (0, 0)
Screenshot: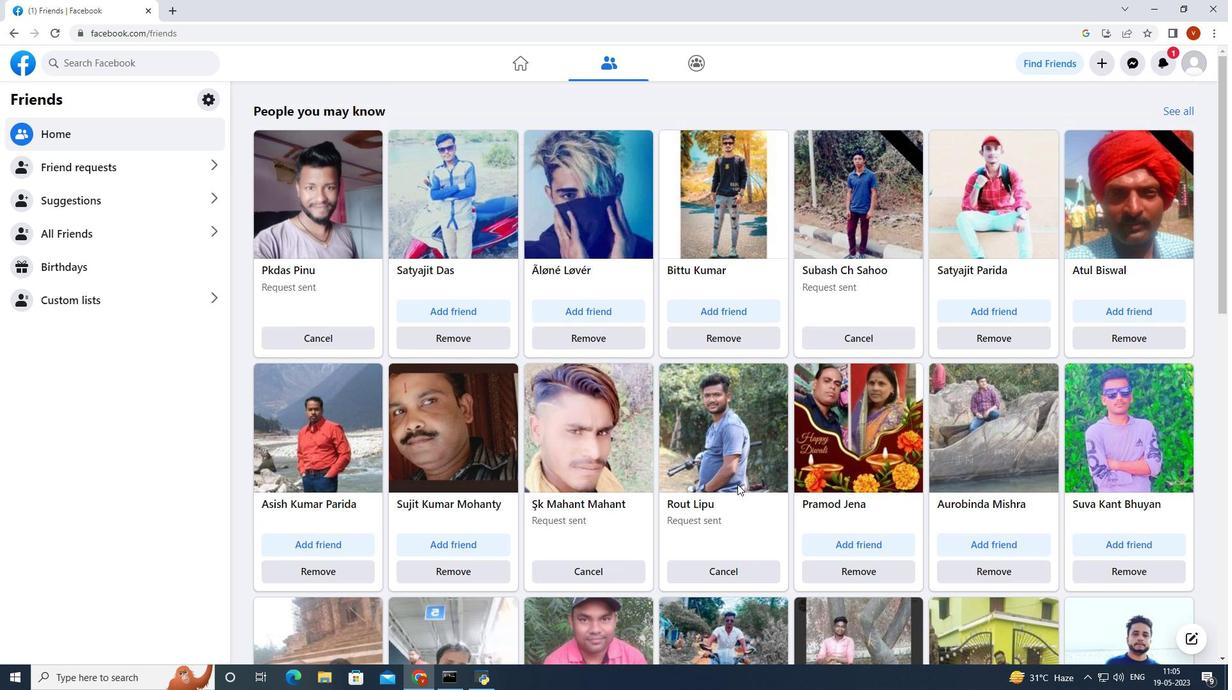 
Action: Mouse scrolled (737, 485) with delta (0, 0)
Screenshot: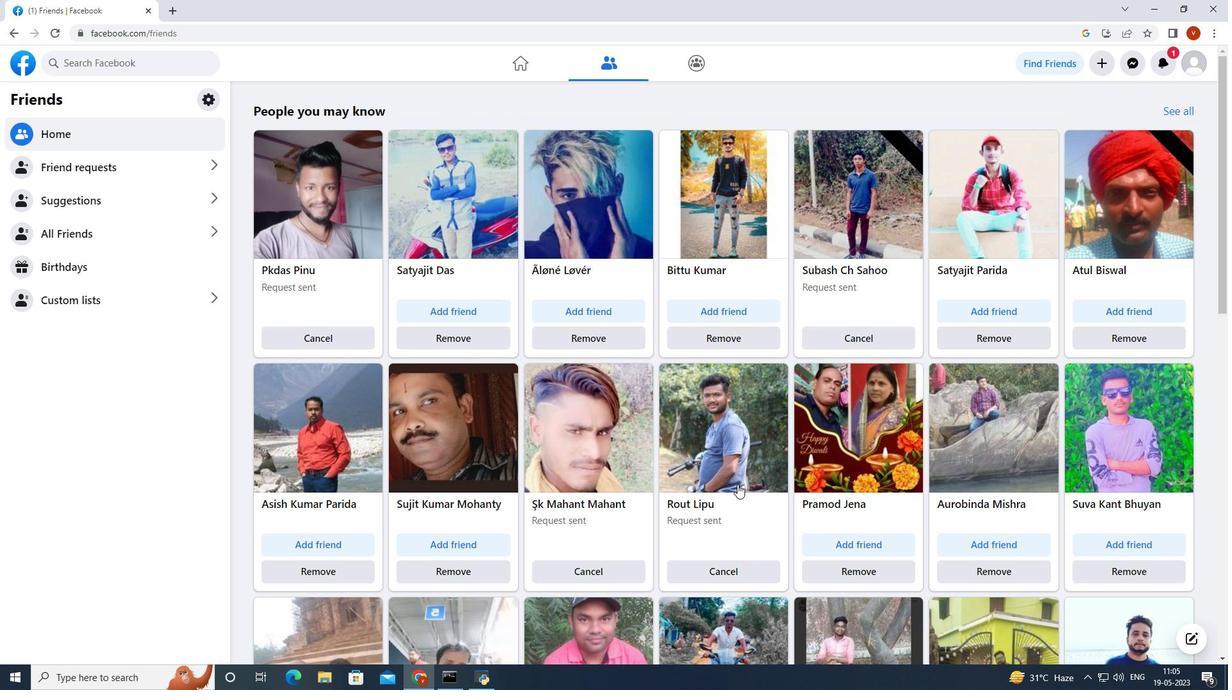 
Action: Mouse moved to (686, 63)
Screenshot: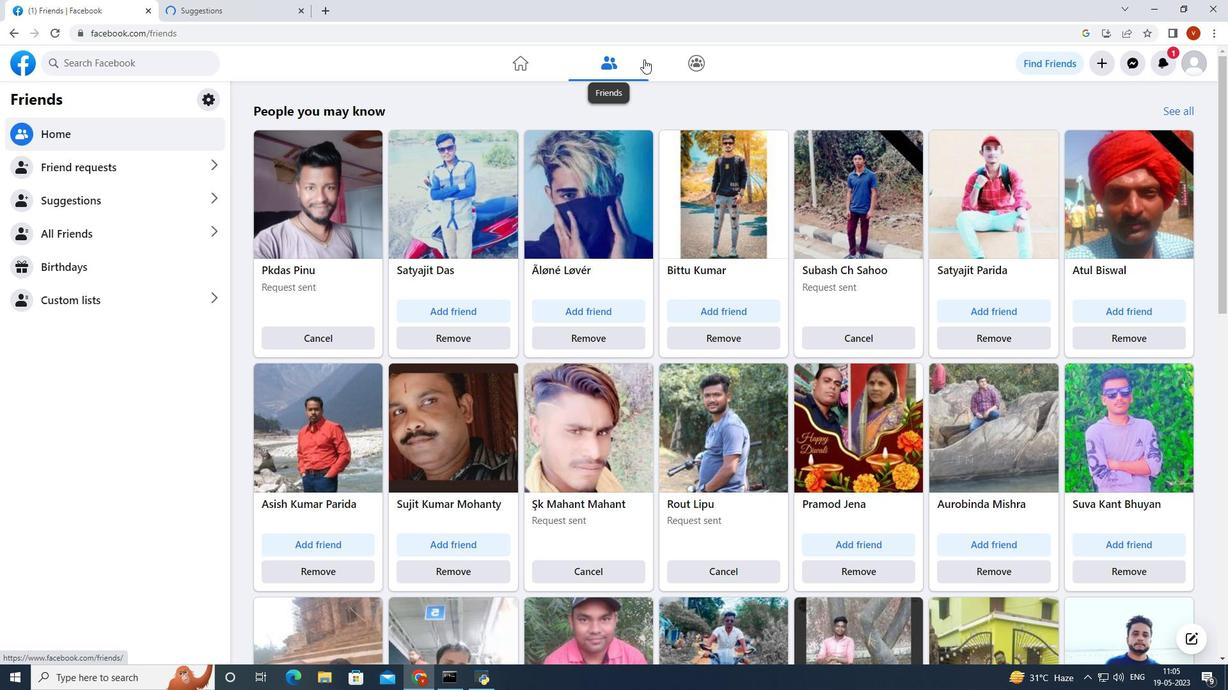 
Action: Mouse pressed left at (686, 63)
Screenshot: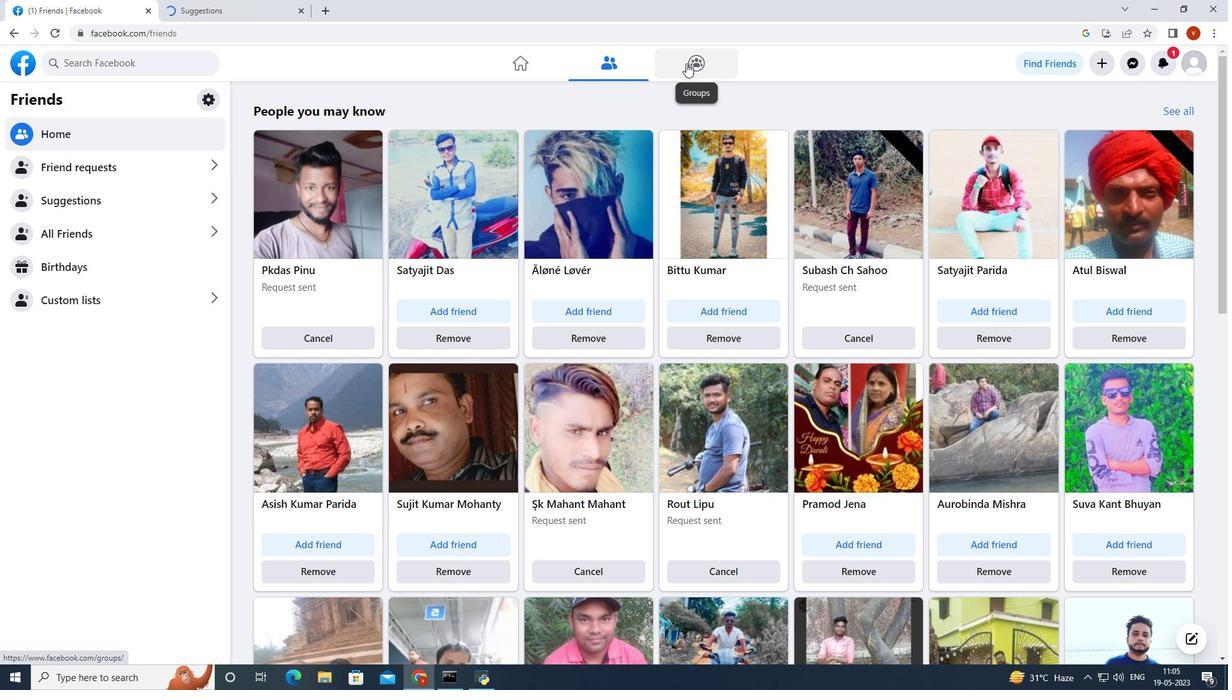 
Action: Mouse moved to (119, 228)
Screenshot: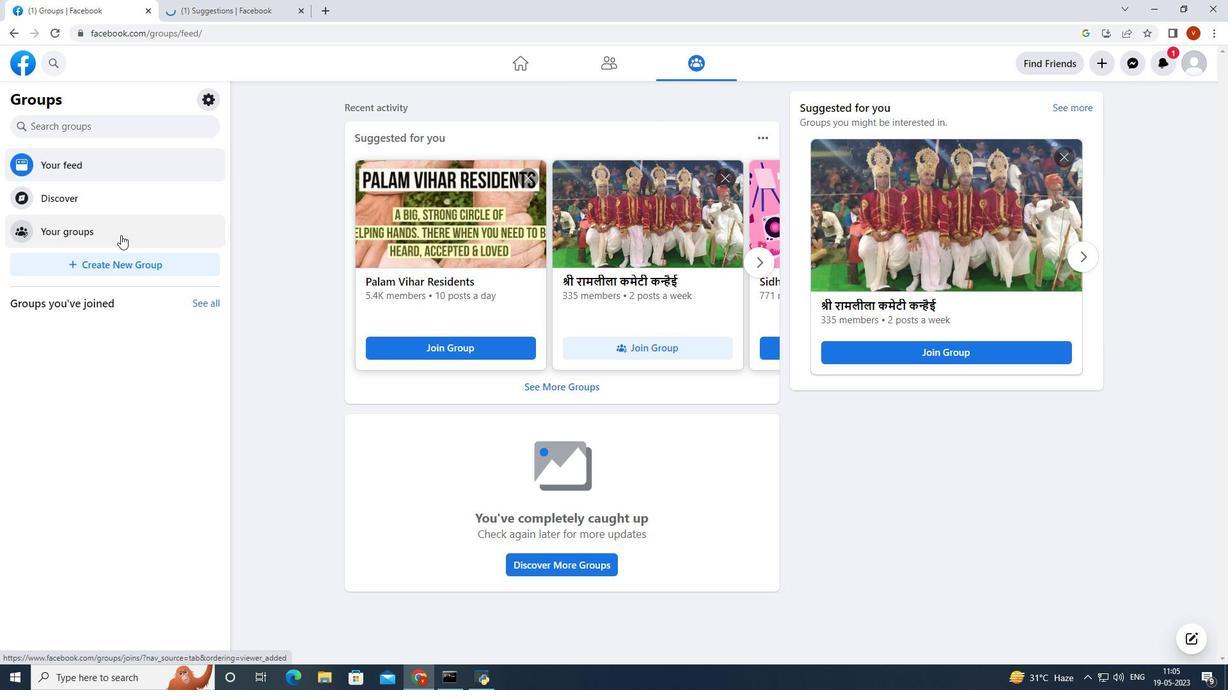 
Action: Mouse pressed left at (119, 228)
Screenshot: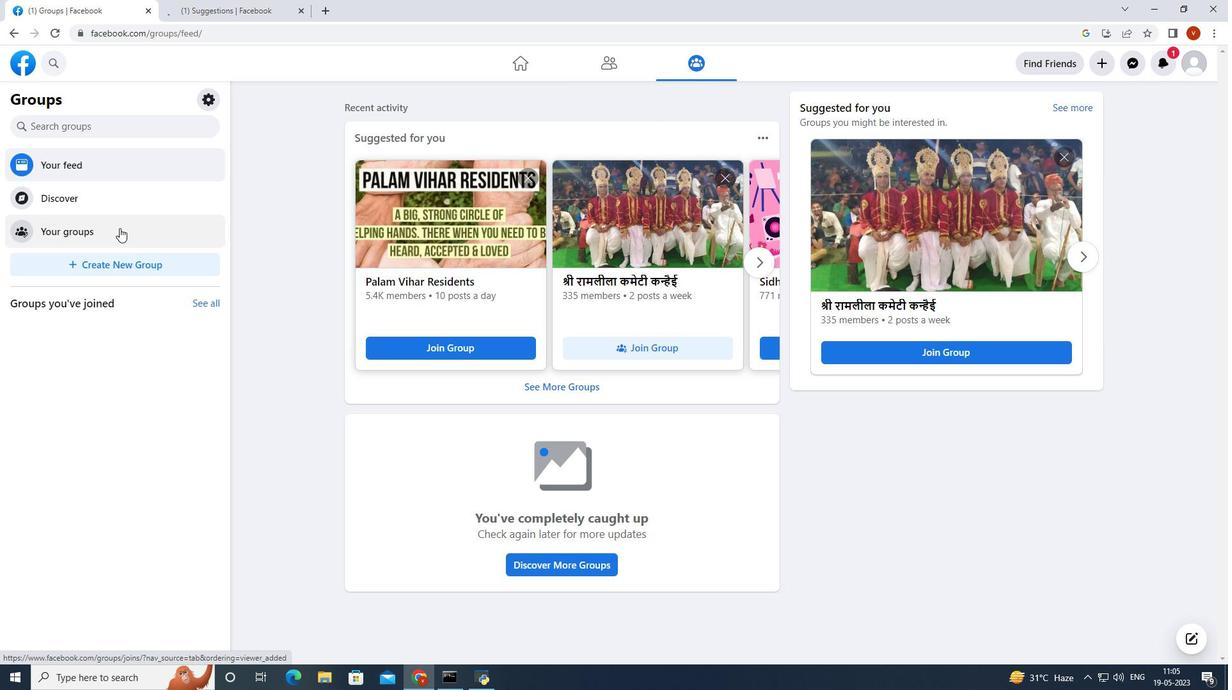 
Action: Mouse moved to (517, 200)
Screenshot: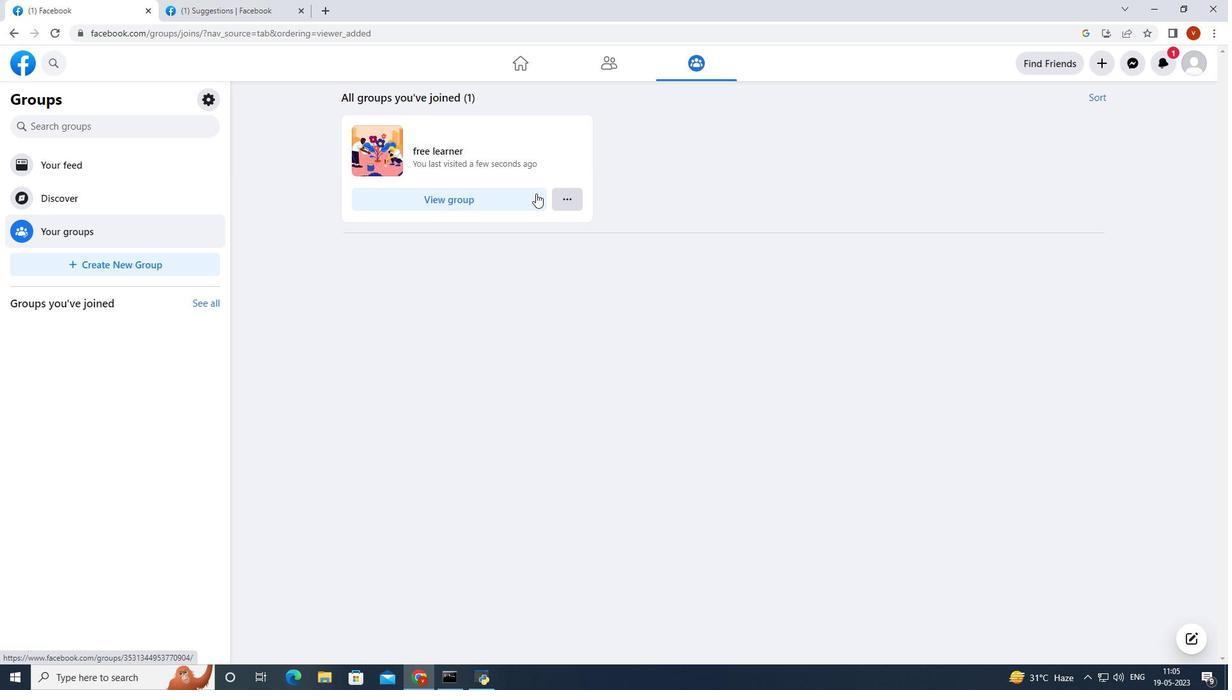 
Action: Mouse pressed left at (517, 200)
Screenshot: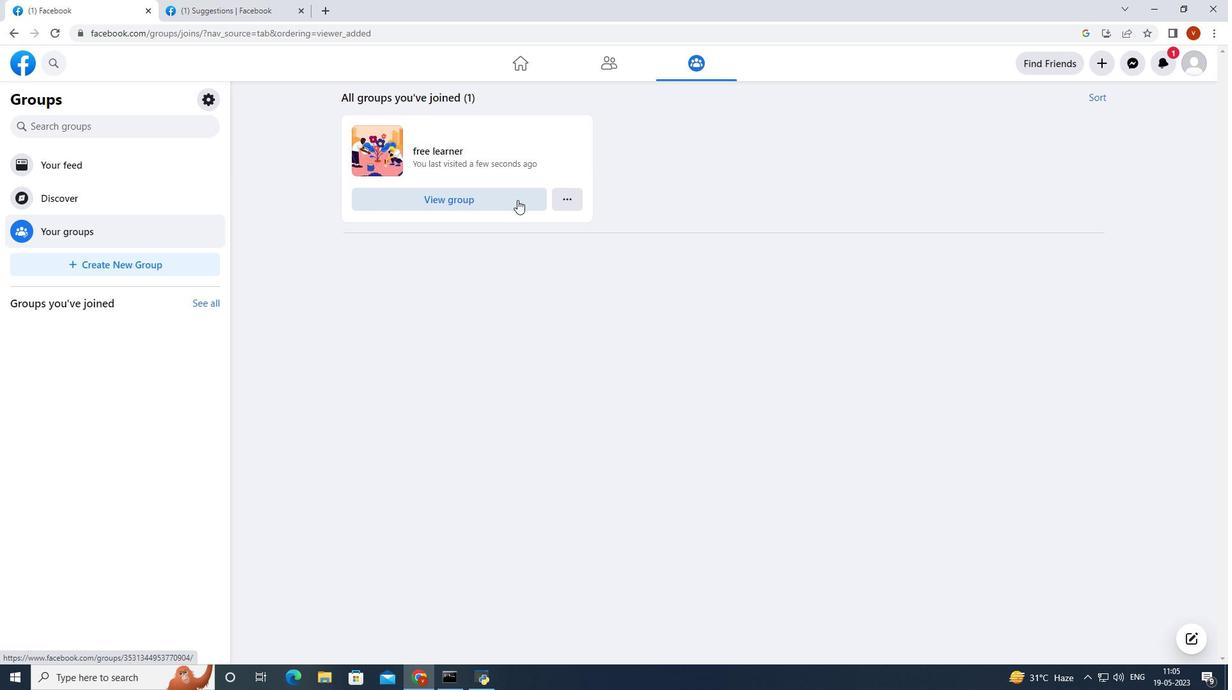 
Action: Mouse moved to (888, 403)
Screenshot: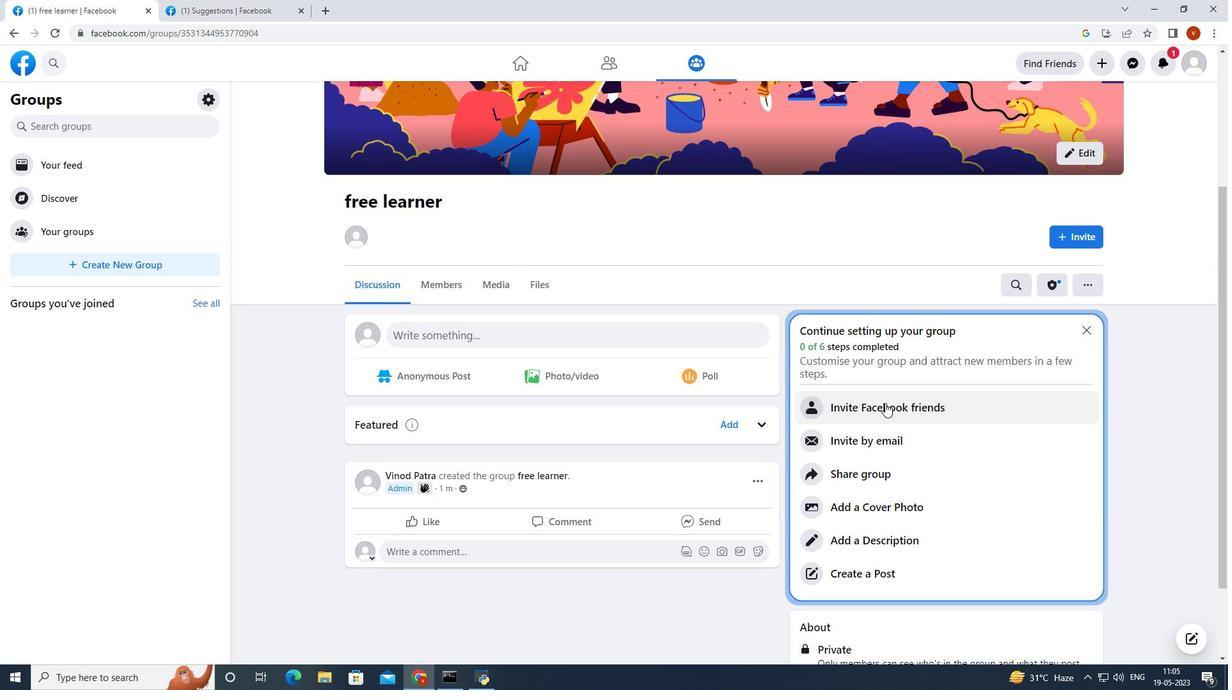 
Action: Mouse pressed left at (888, 403)
Screenshot: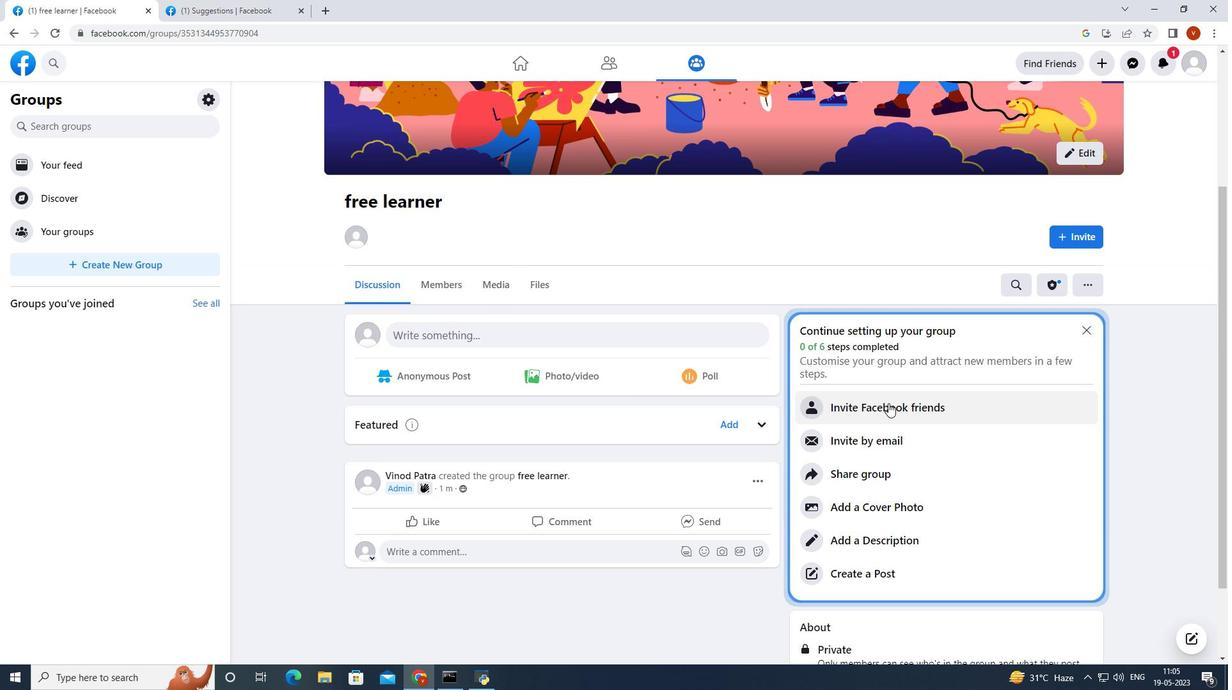 
Action: Mouse moved to (842, 149)
Screenshot: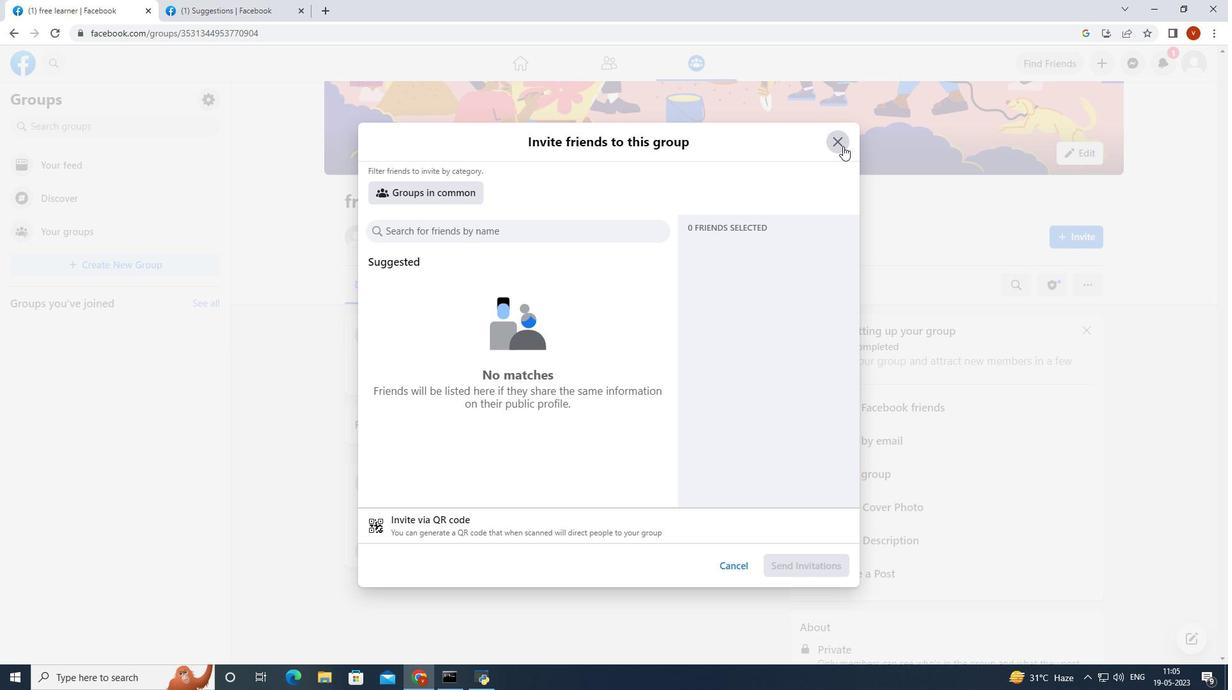 
Action: Mouse pressed left at (842, 149)
Screenshot: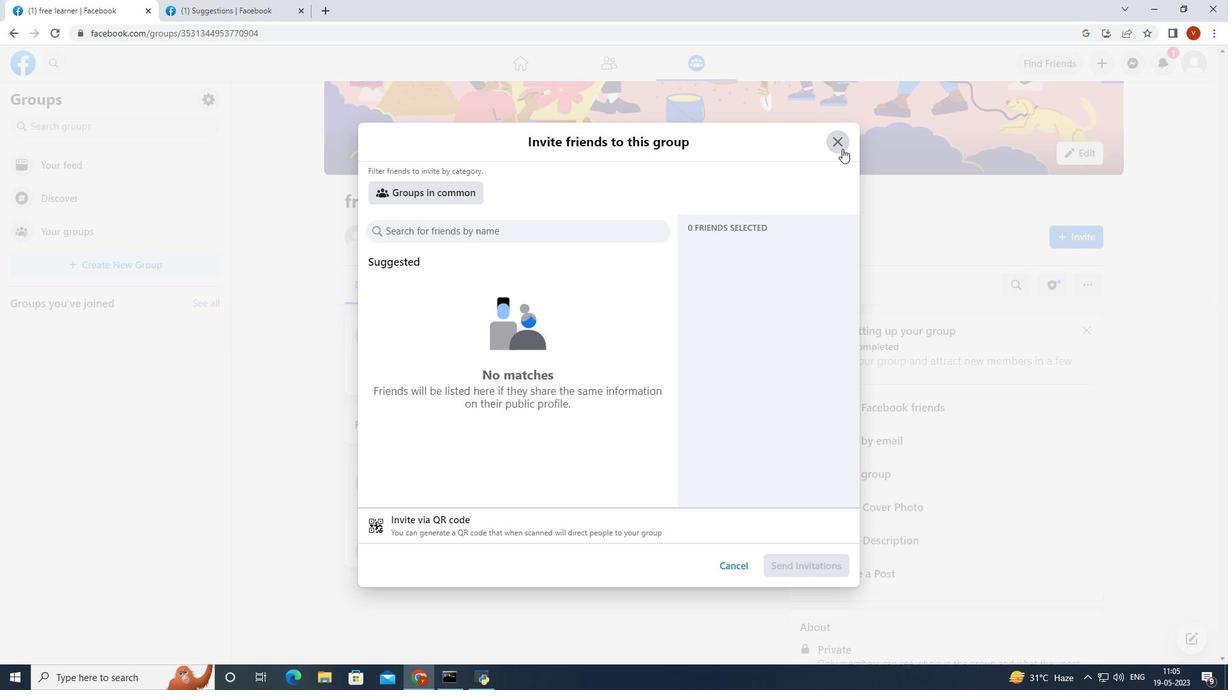 
Action: Mouse moved to (873, 582)
Screenshot: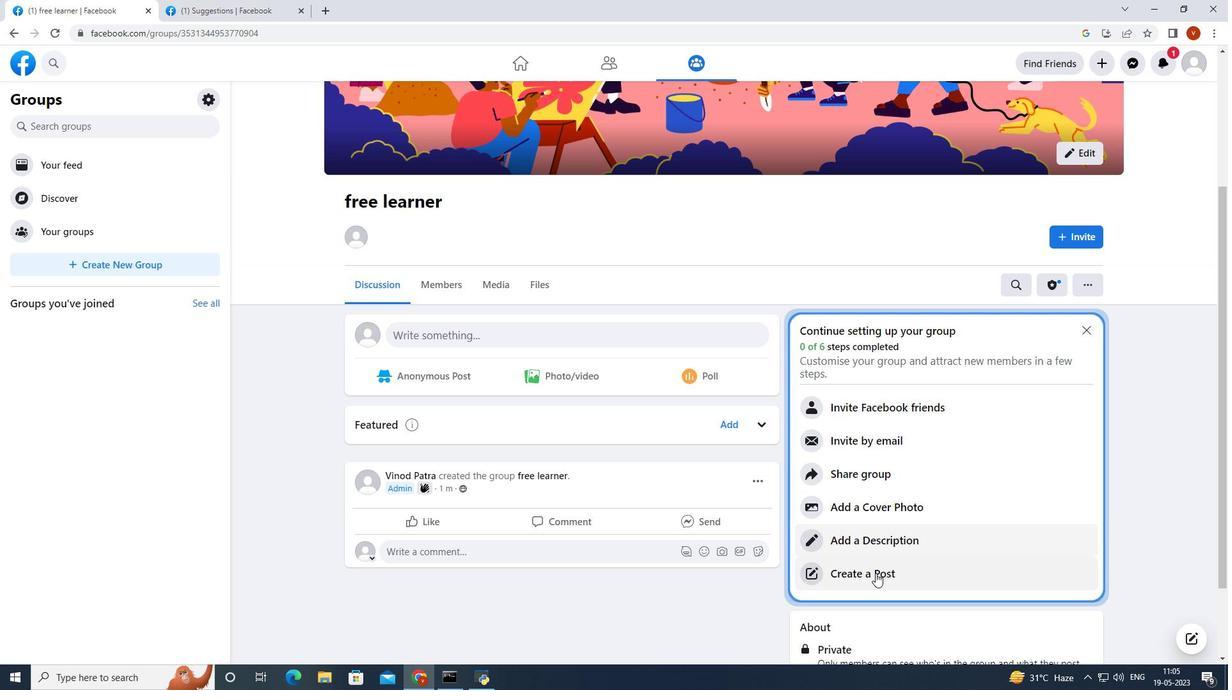 
Action: Mouse pressed left at (873, 582)
Screenshot: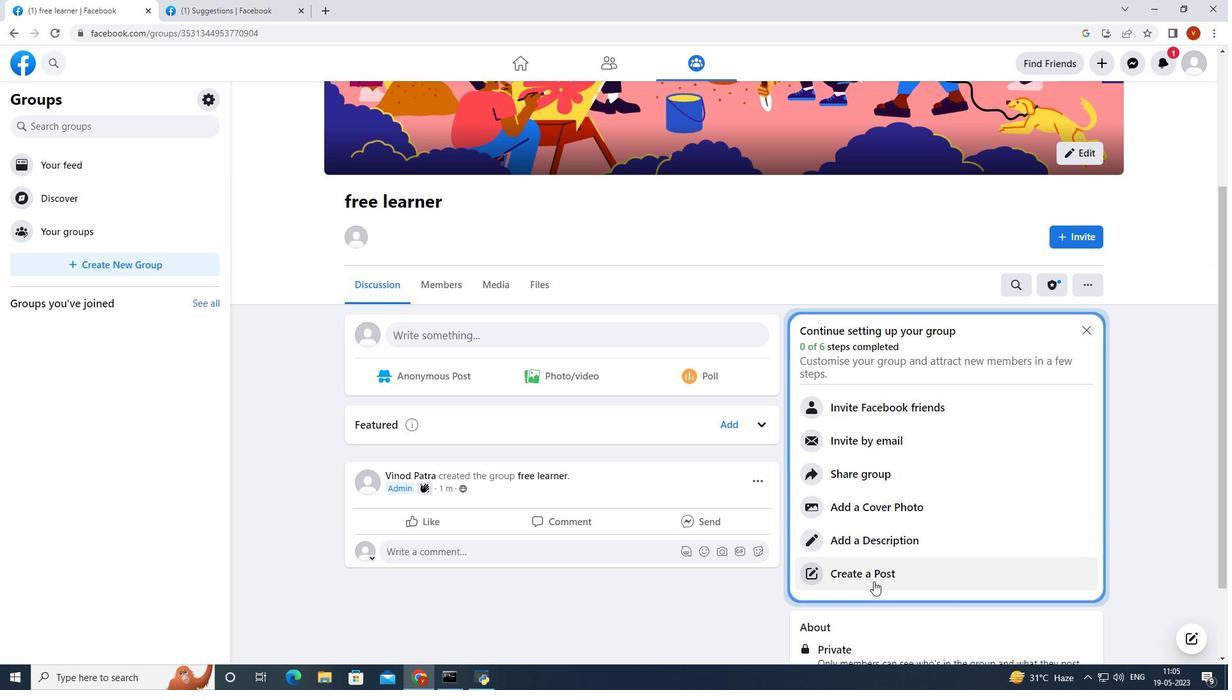 
Action: Mouse moved to (418, 441)
Screenshot: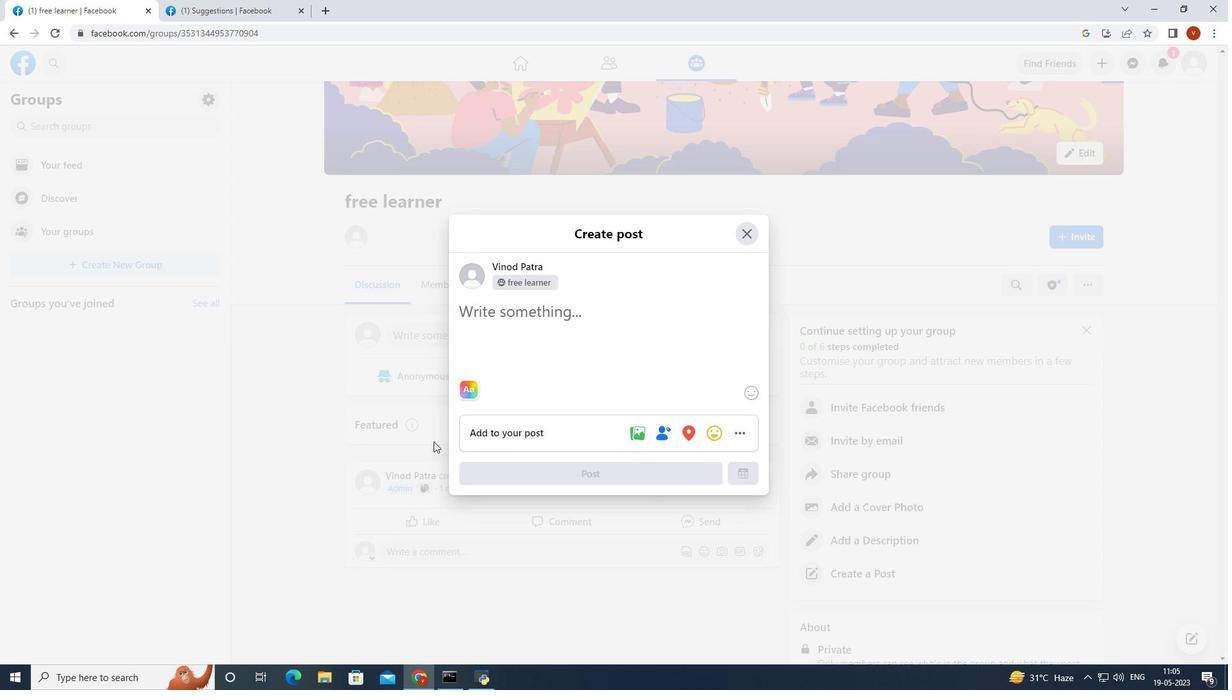 
Action: Mouse pressed left at (418, 441)
Screenshot: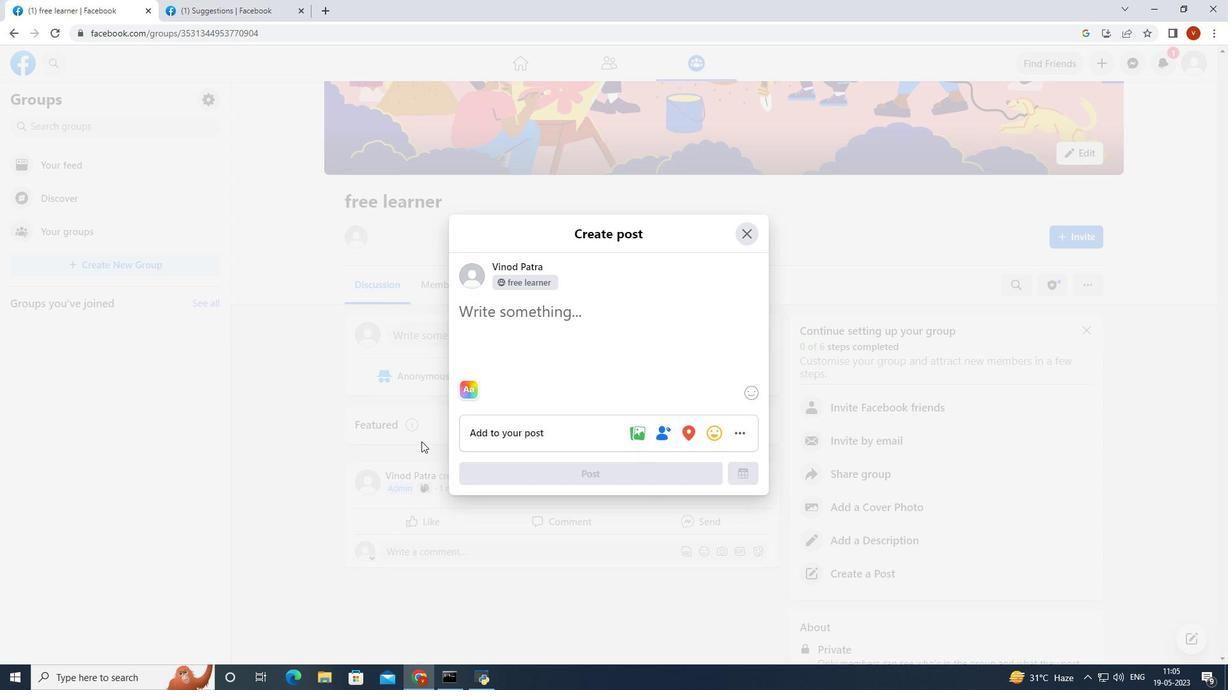 
Action: Mouse moved to (522, 331)
Screenshot: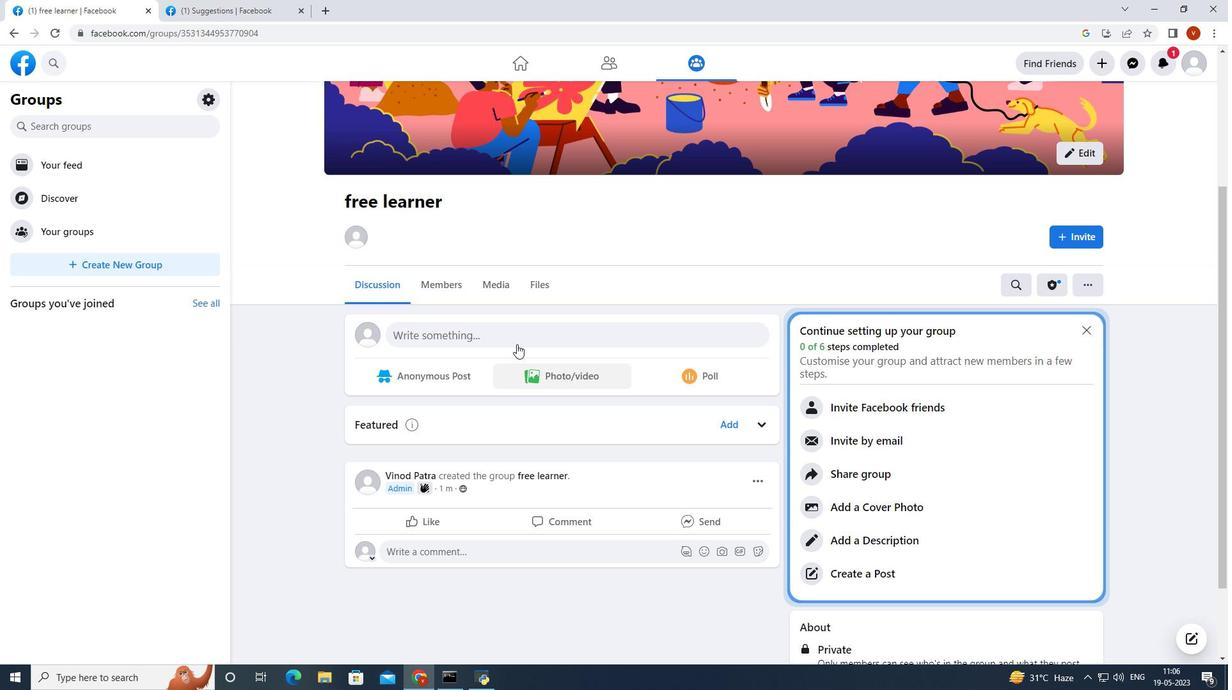
Action: Mouse pressed left at (522, 331)
Screenshot: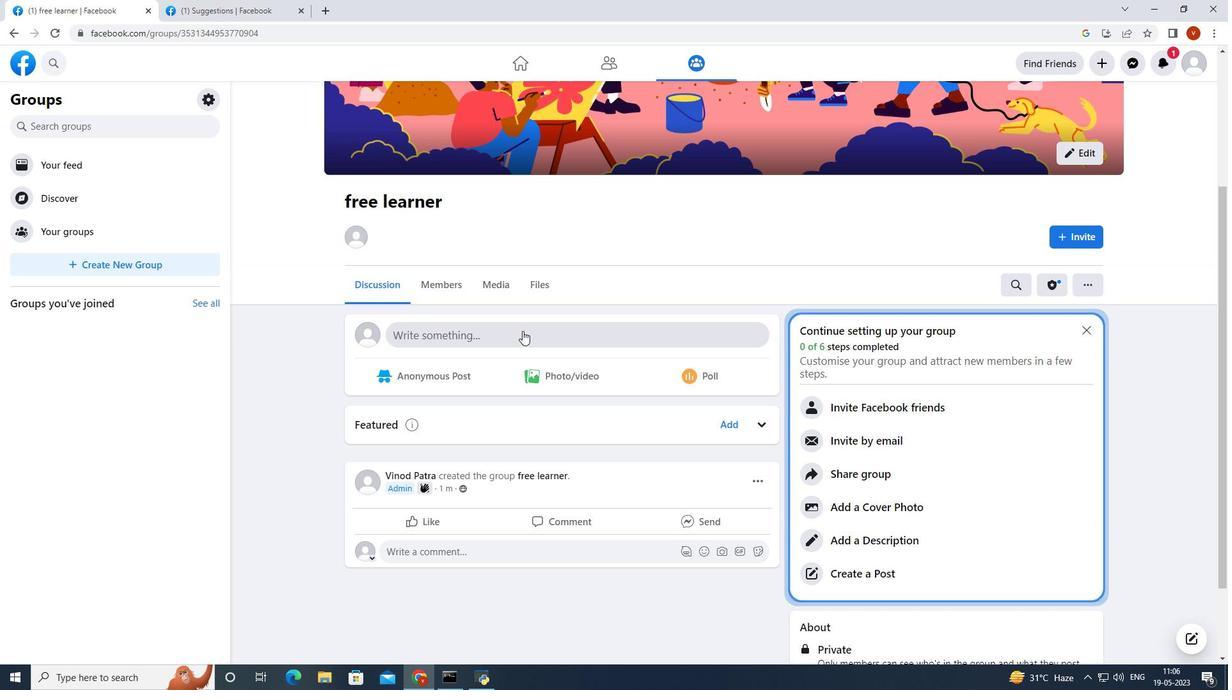 
Action: Mouse moved to (739, 200)
Screenshot: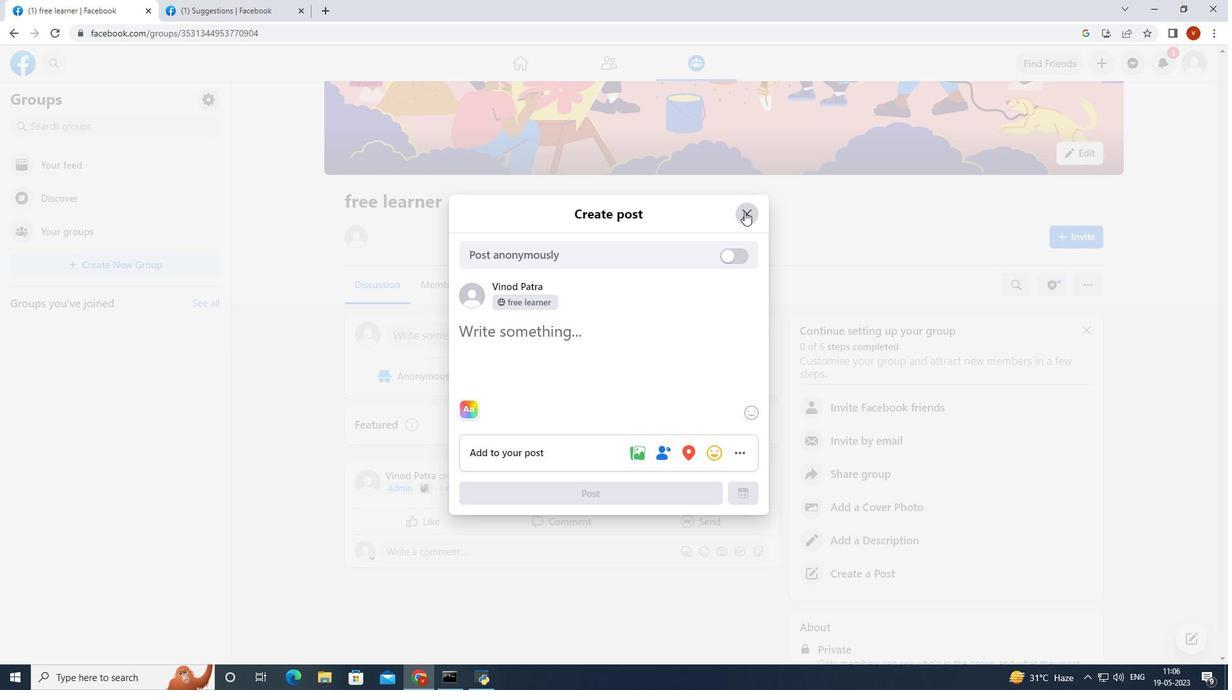 
Action: Mouse pressed left at (739, 200)
Screenshot: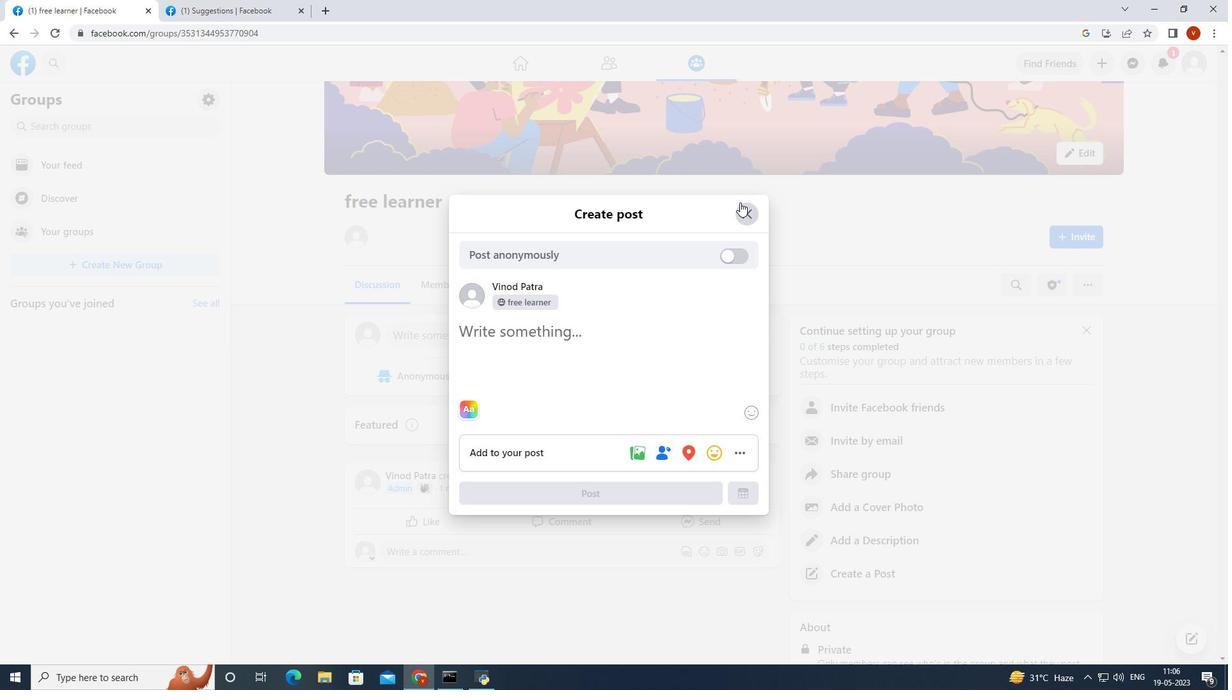 
Action: Mouse moved to (748, 211)
Screenshot: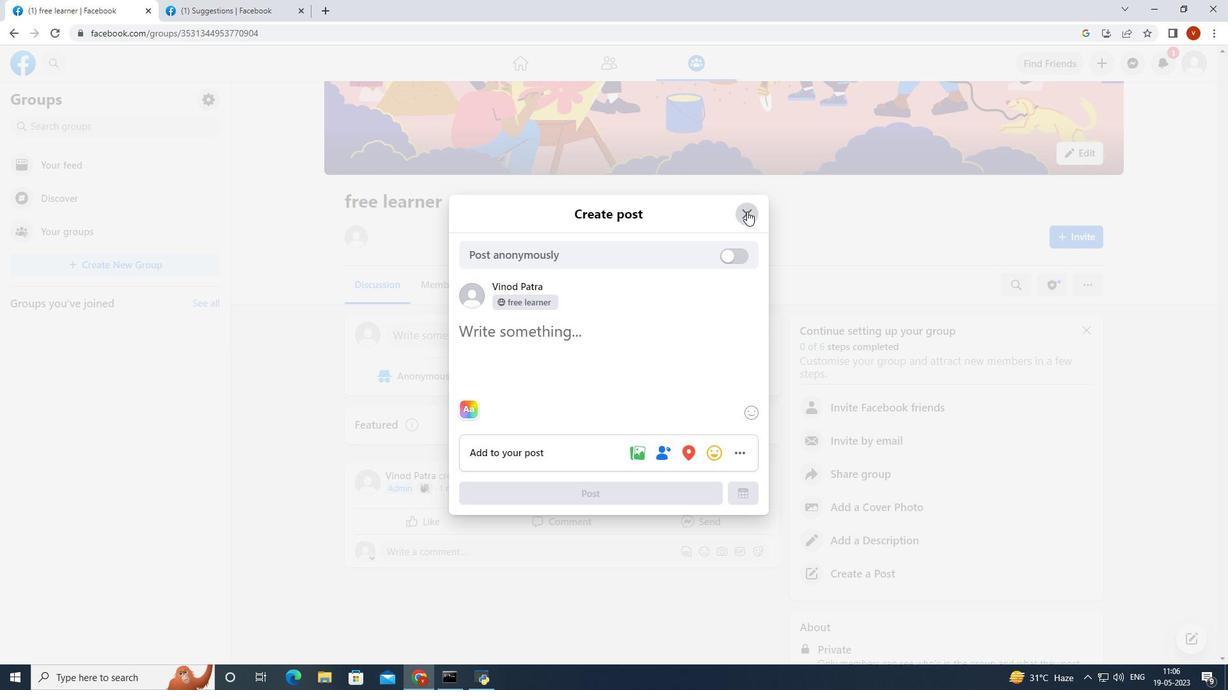 
Action: Mouse pressed left at (748, 211)
Screenshot: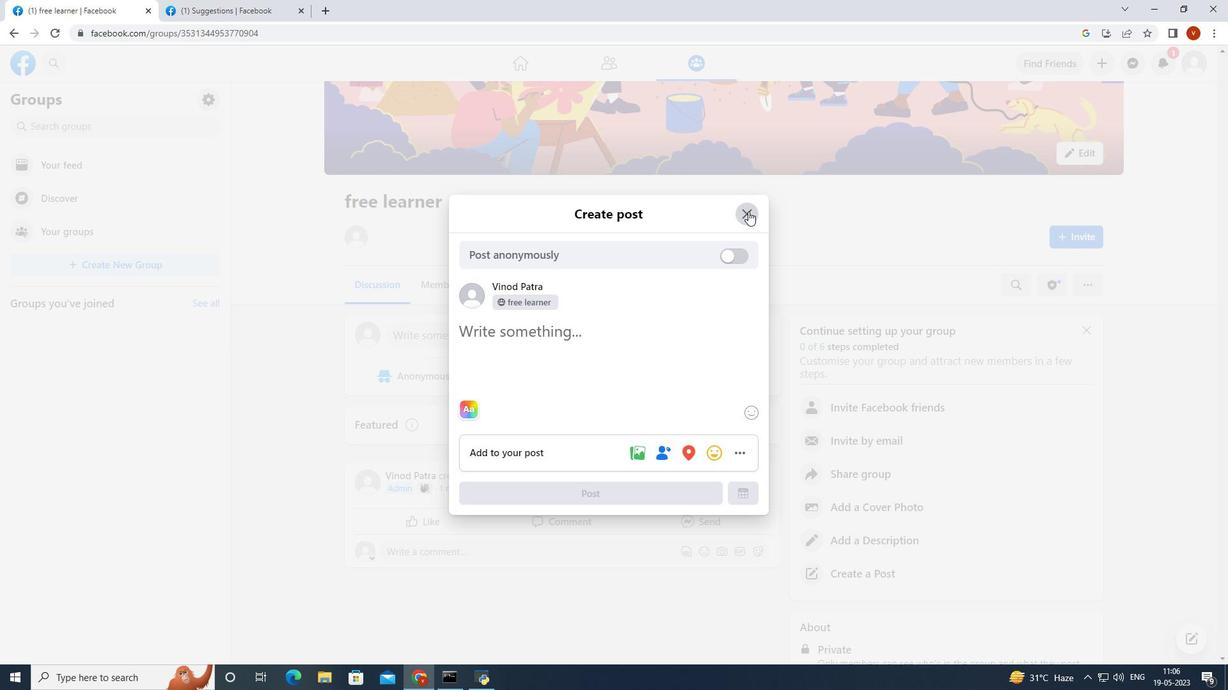 
Action: Mouse moved to (447, 549)
Screenshot: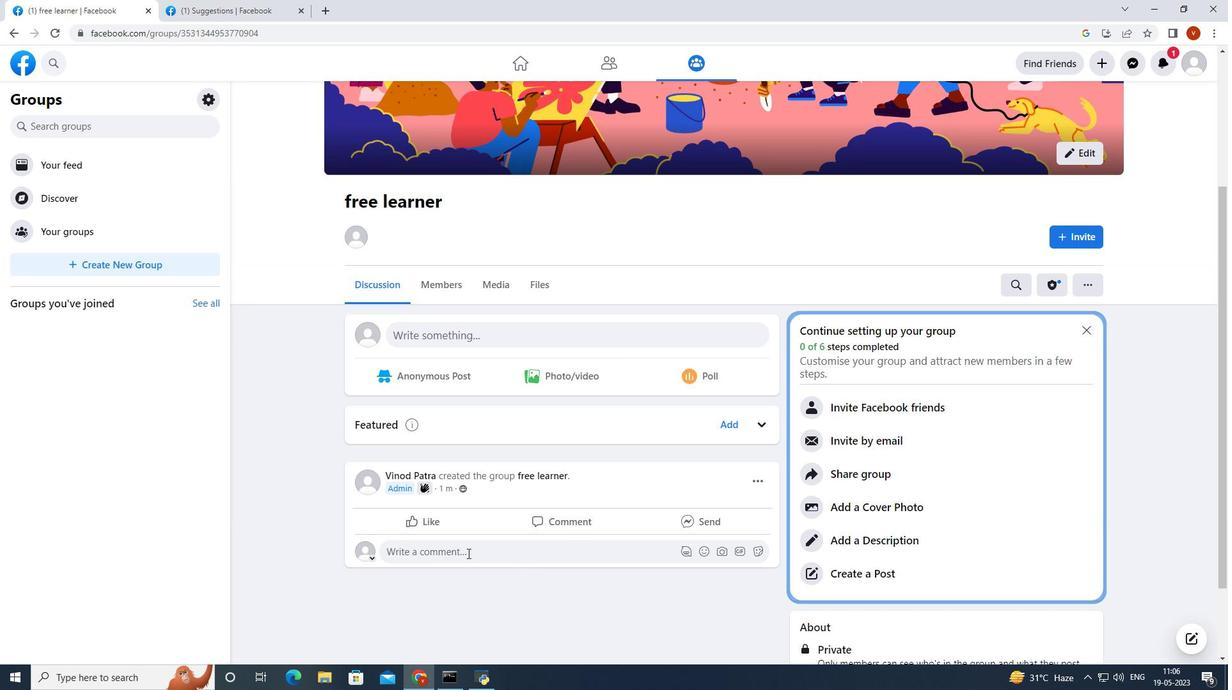 
Action: Mouse pressed left at (447, 549)
Screenshot: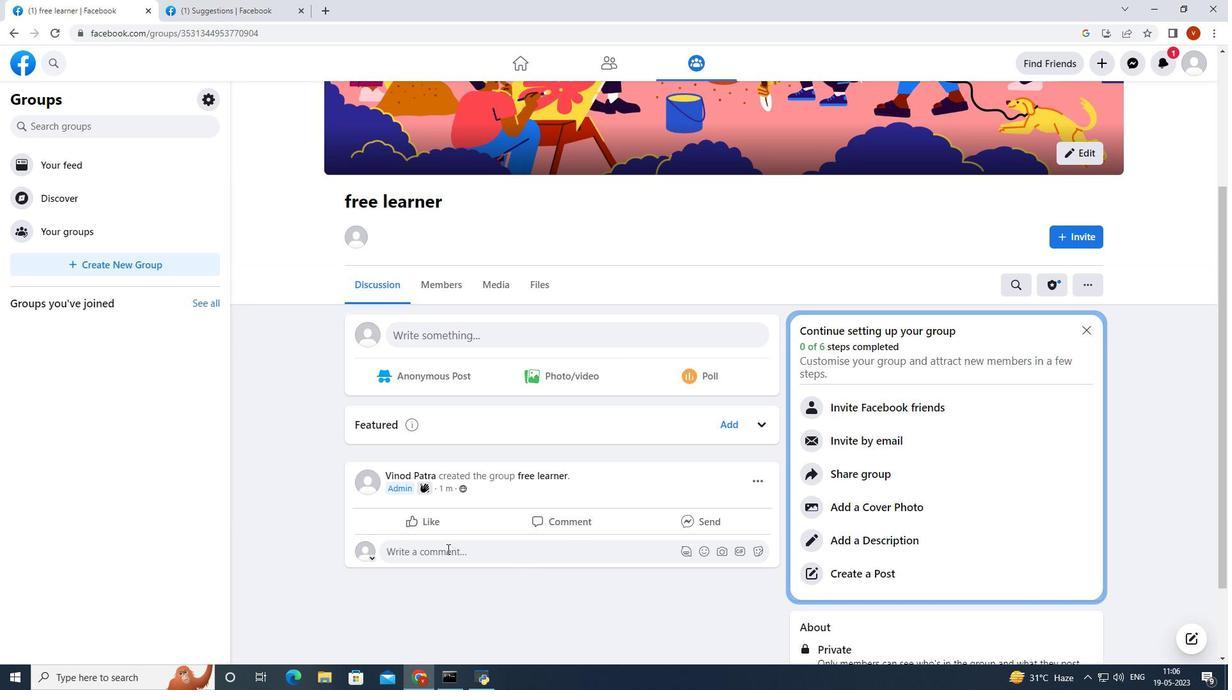 
Action: Mouse moved to (527, 475)
Screenshot: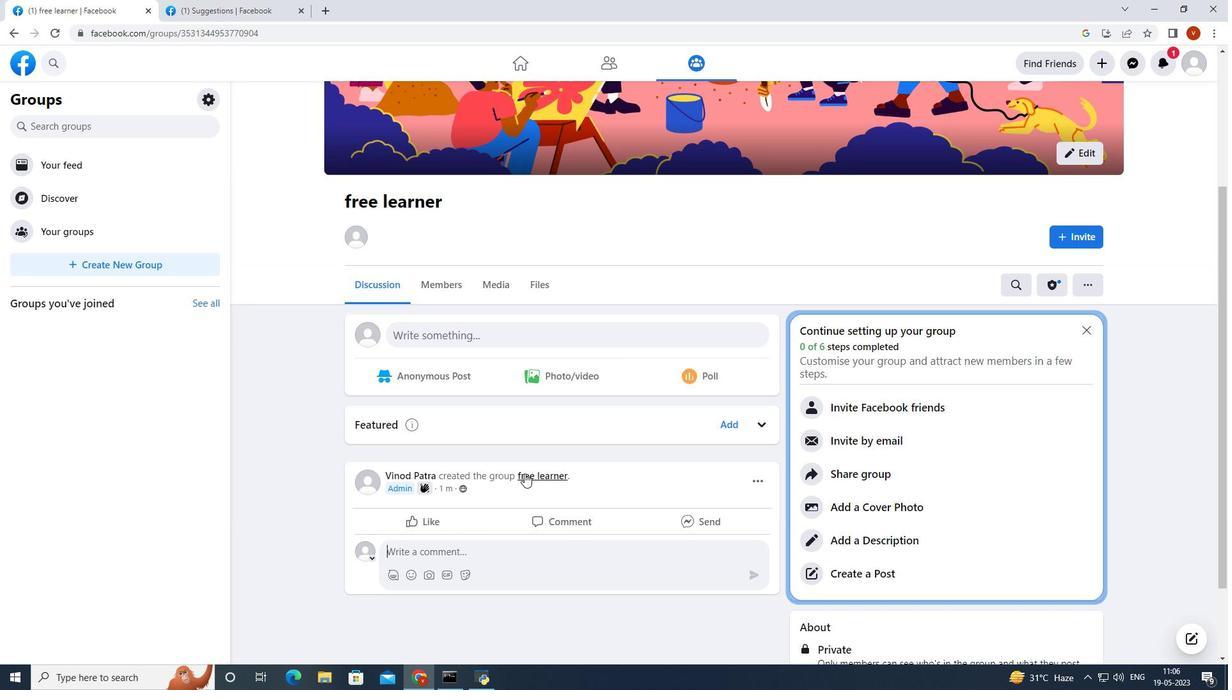 
Action: Mouse pressed left at (527, 475)
Screenshot: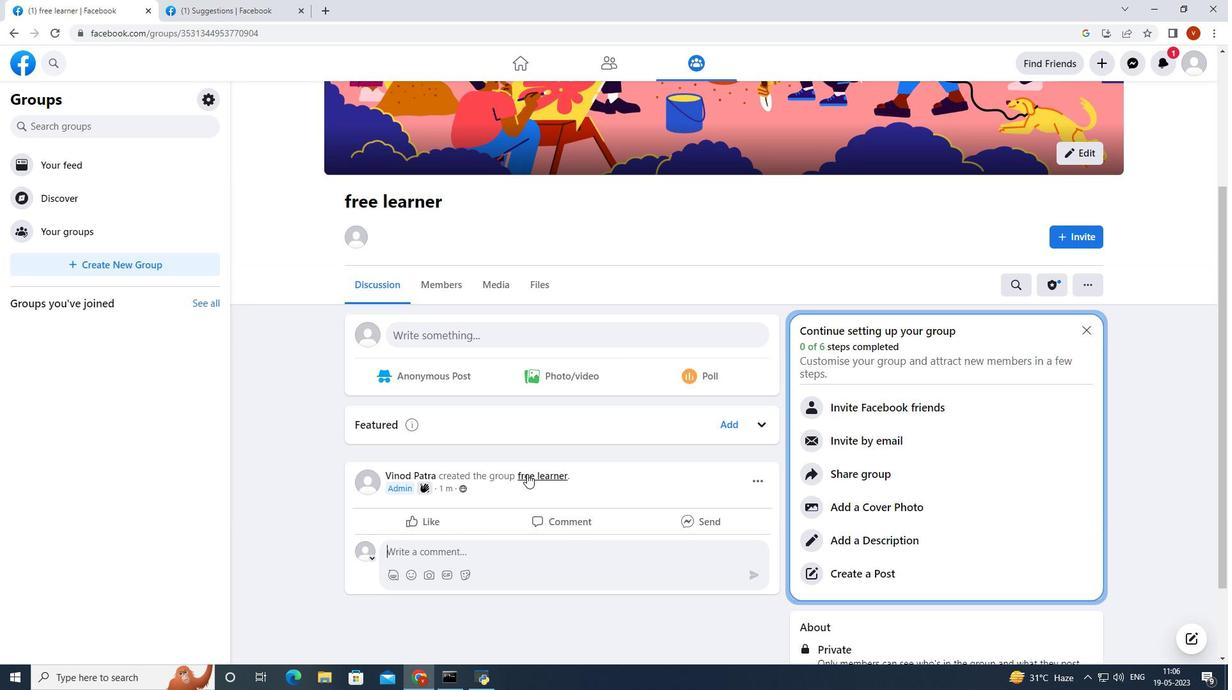 
Action: Mouse moved to (552, 450)
Screenshot: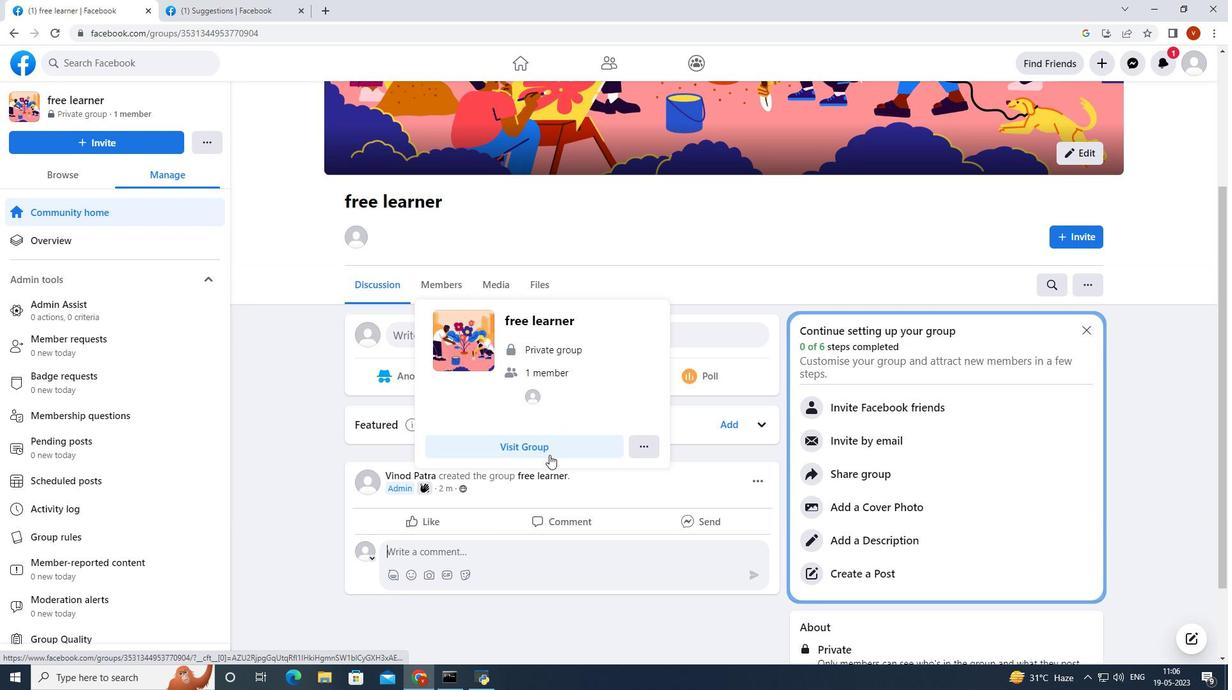 
Action: Mouse pressed left at (552, 450)
Screenshot: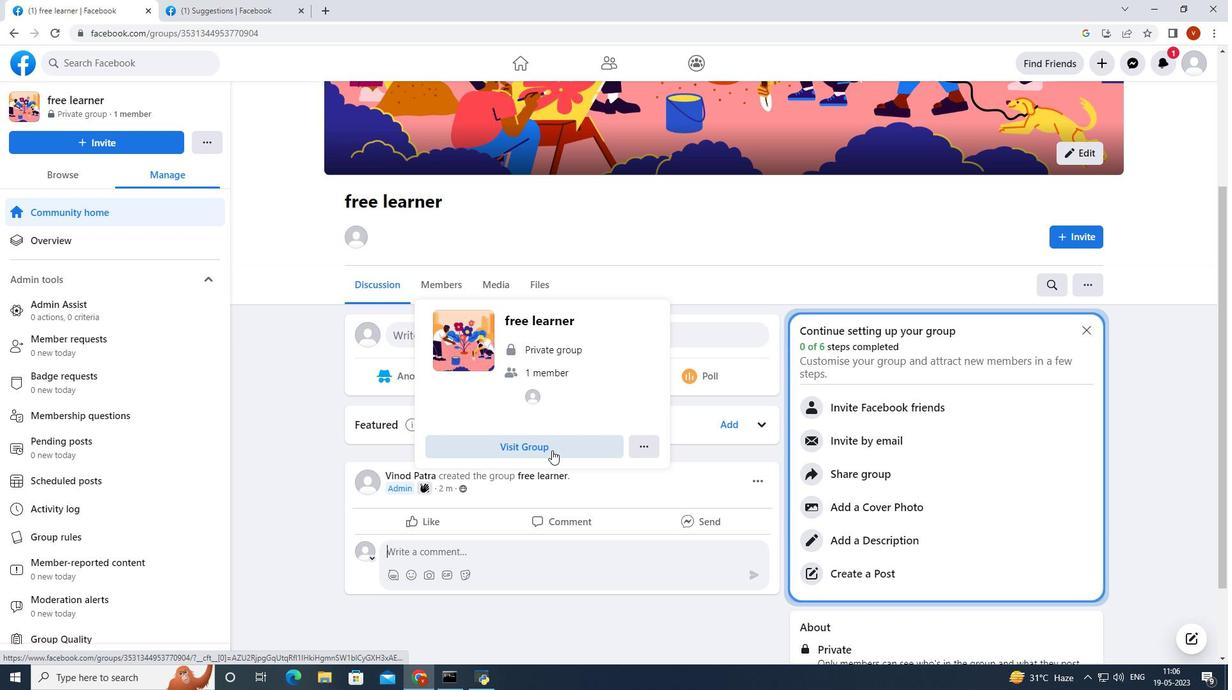 
Action: Mouse moved to (552, 449)
Screenshot: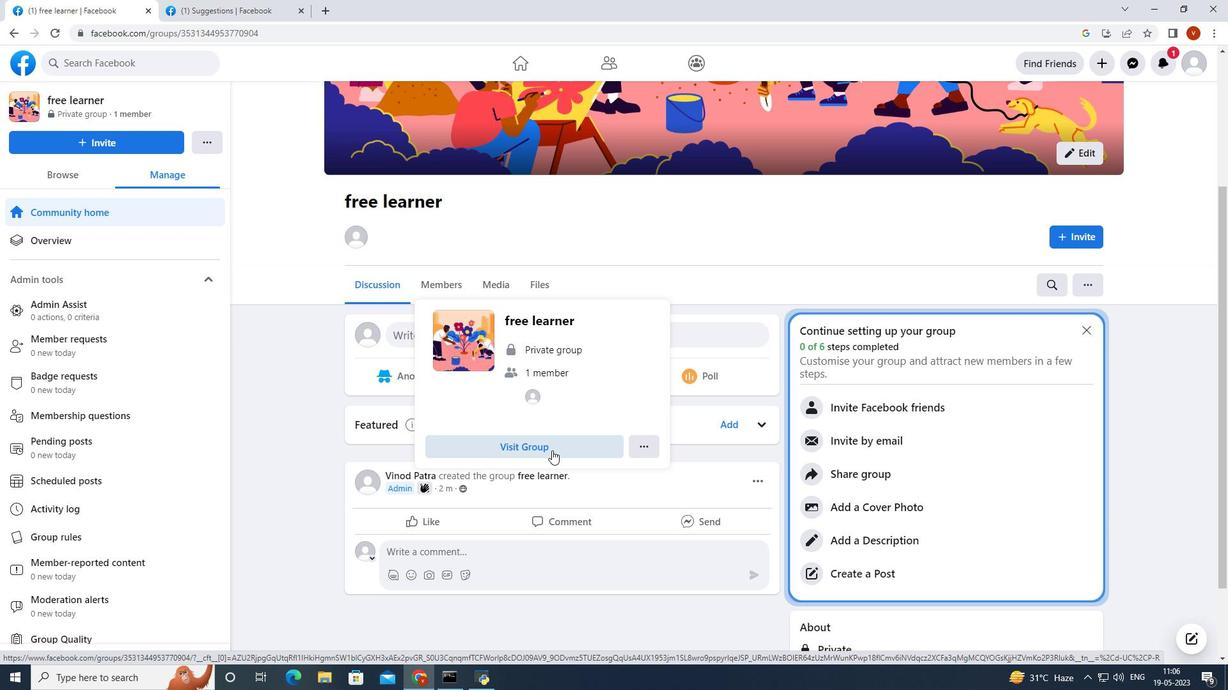 
Action: Mouse pressed left at (552, 449)
Screenshot: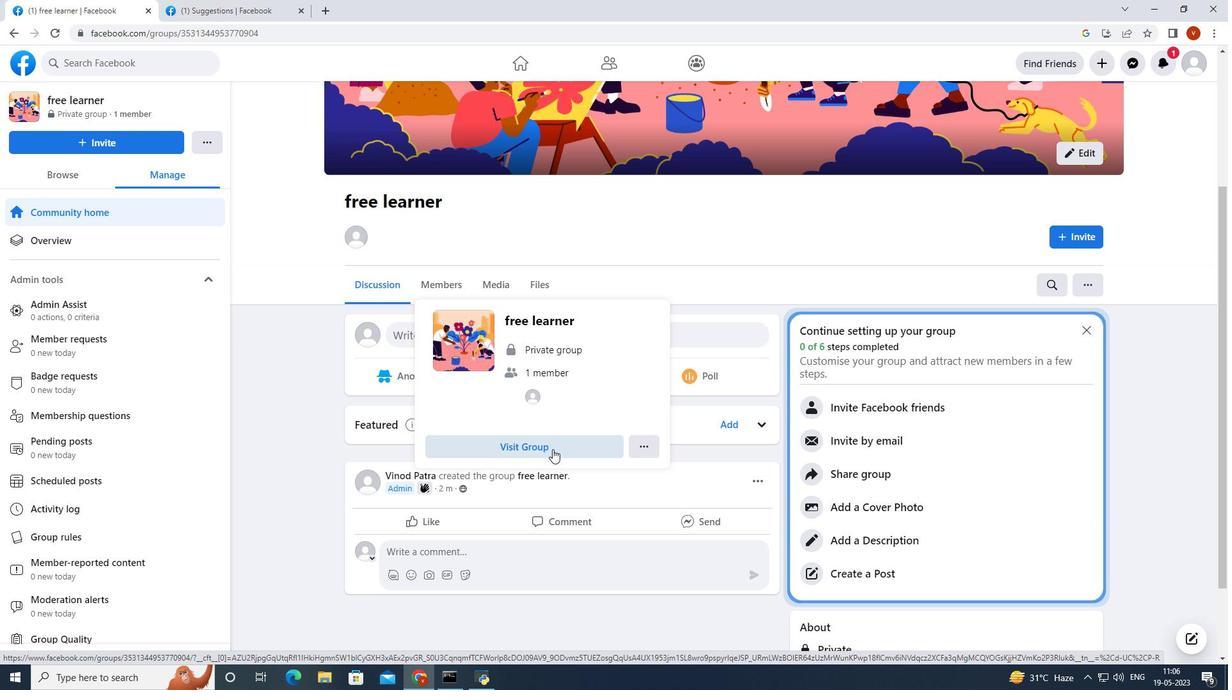 
Action: Mouse moved to (564, 447)
Screenshot: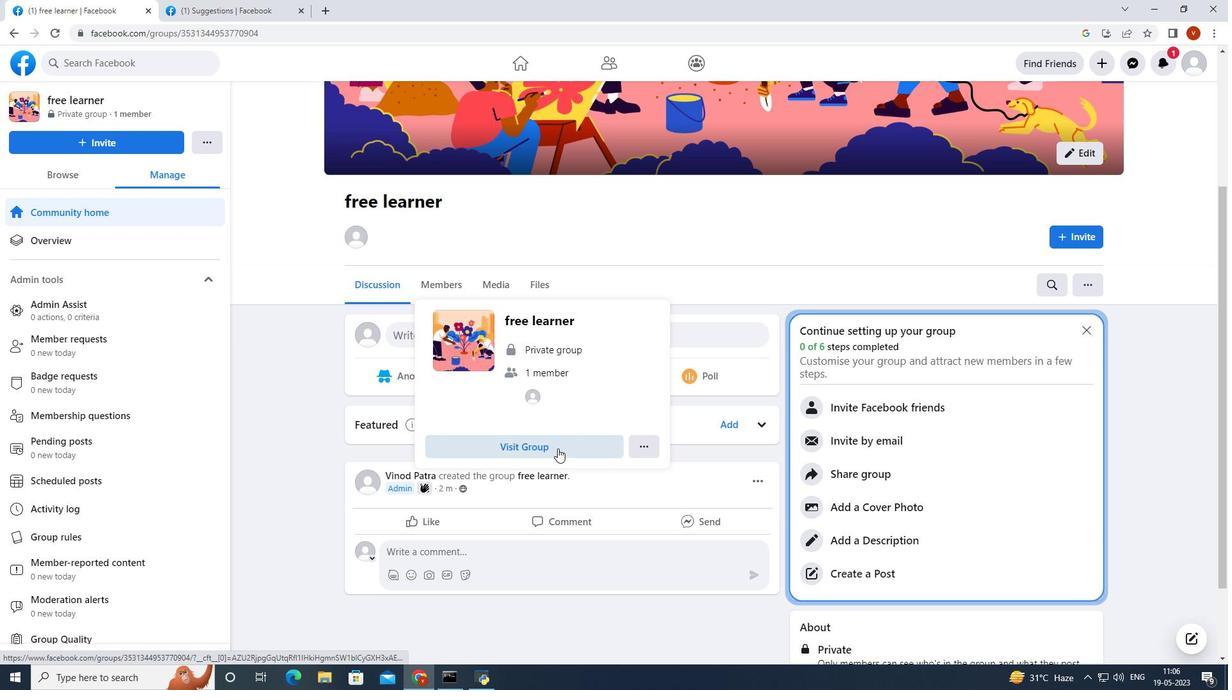 
Action: Mouse pressed left at (564, 447)
Screenshot: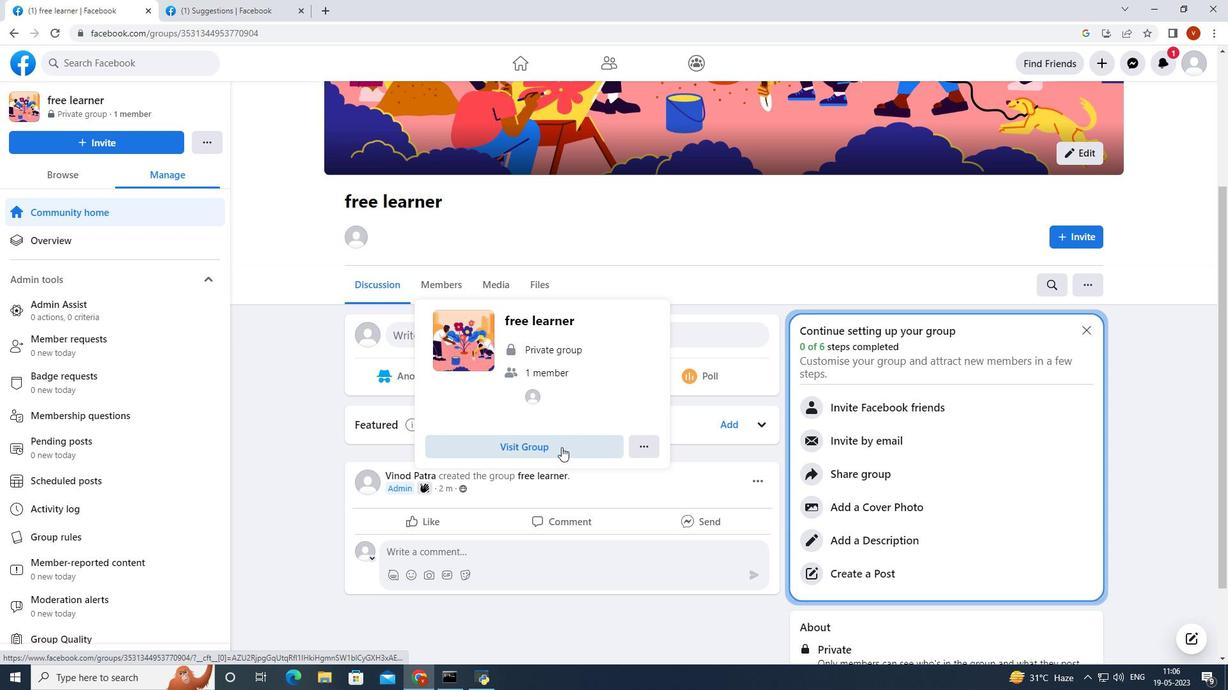 
Action: Mouse moved to (648, 446)
Screenshot: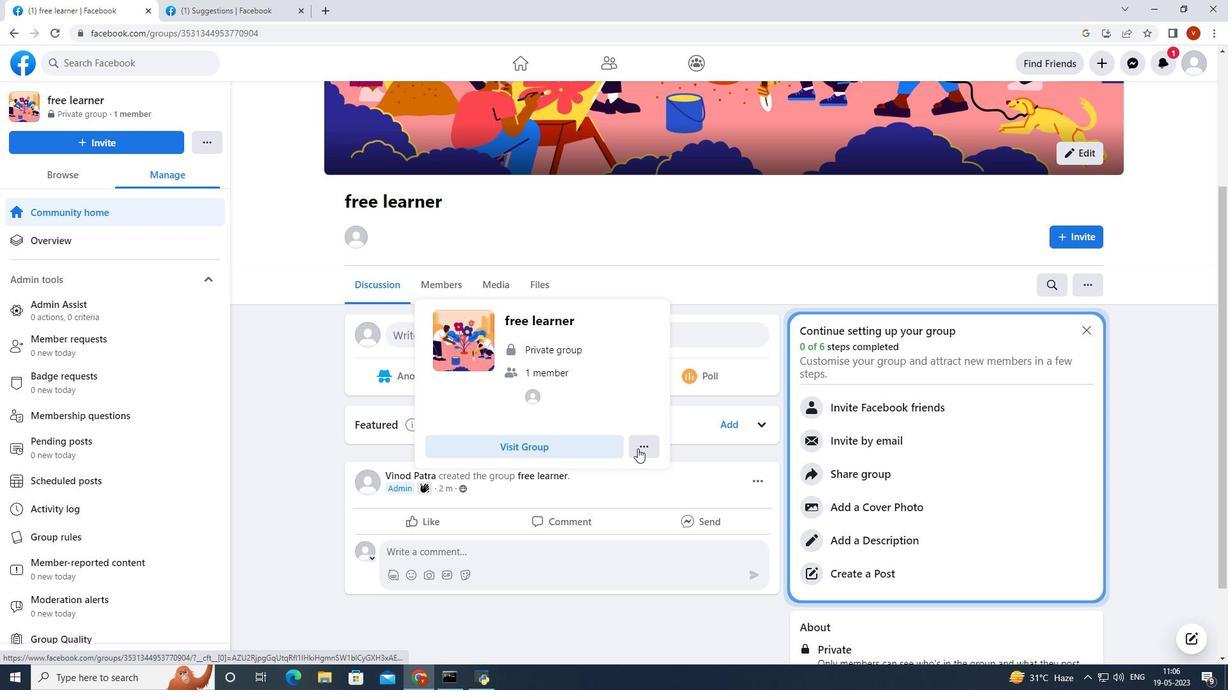 
Action: Mouse pressed left at (648, 446)
Screenshot: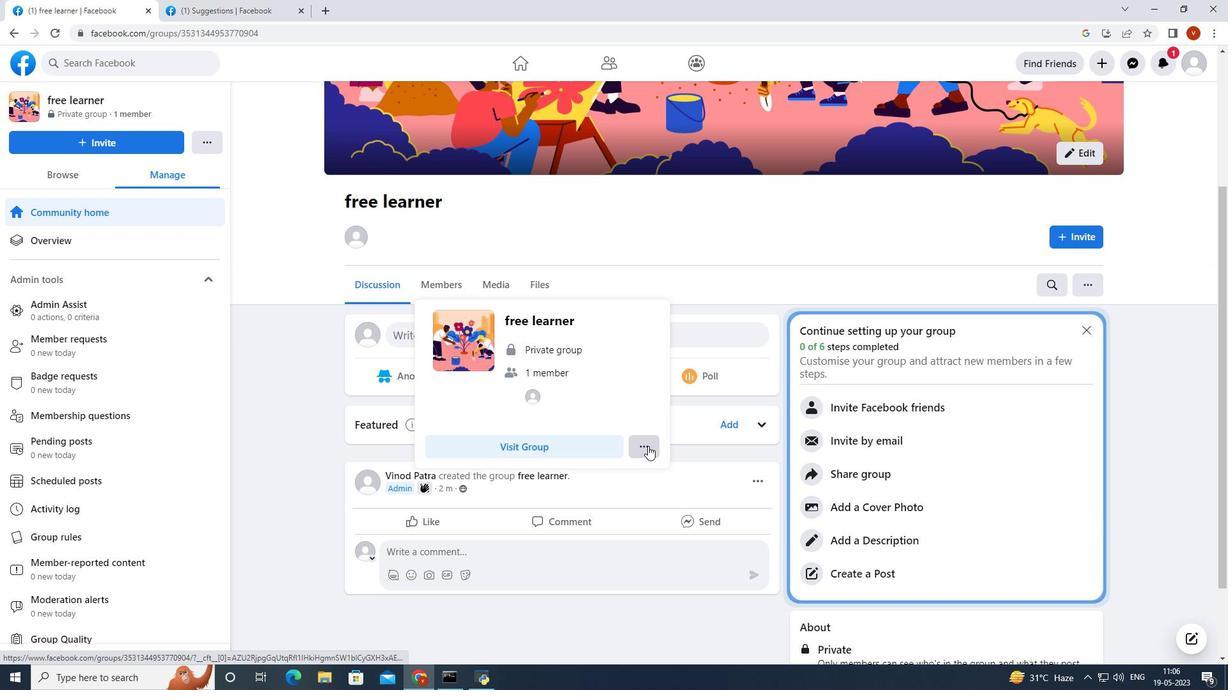 
Action: Mouse moved to (521, 336)
Screenshot: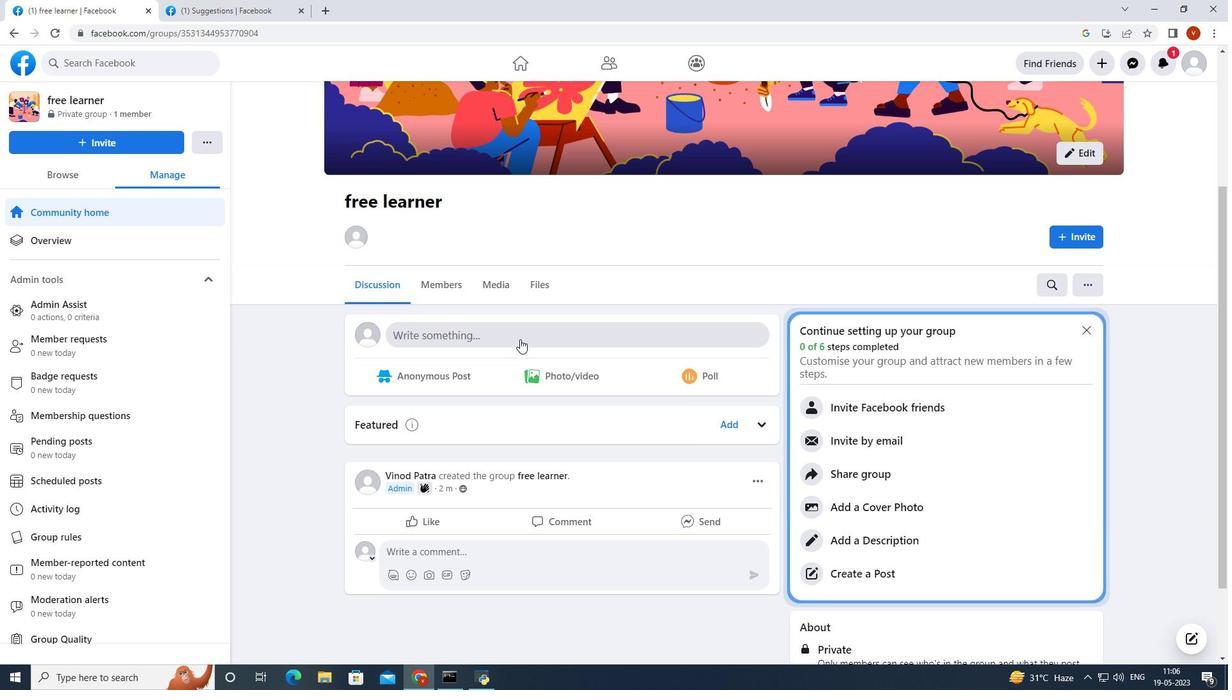 
Action: Mouse pressed left at (521, 336)
Screenshot: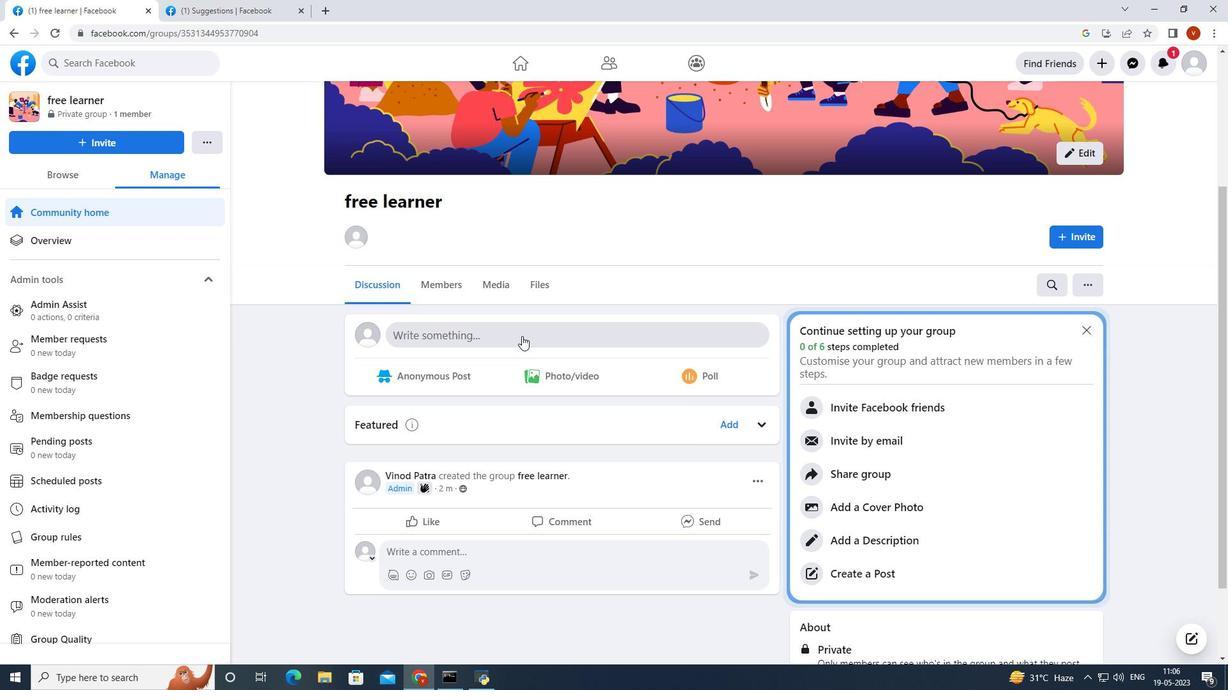 
Action: Key pressed free<Key.space>learning<Key.space>her<Key.space><Key.backspace>e<Key.backspace><Key.backspace><Key.backspace><Key.backspace>and<Key.space>speaking<Key.space>writing<Key.space>her<Key.space><Key.backspace>e<Key.space>english,hindi,odia<Key.space><Key.backspace>,bangla
Screenshot: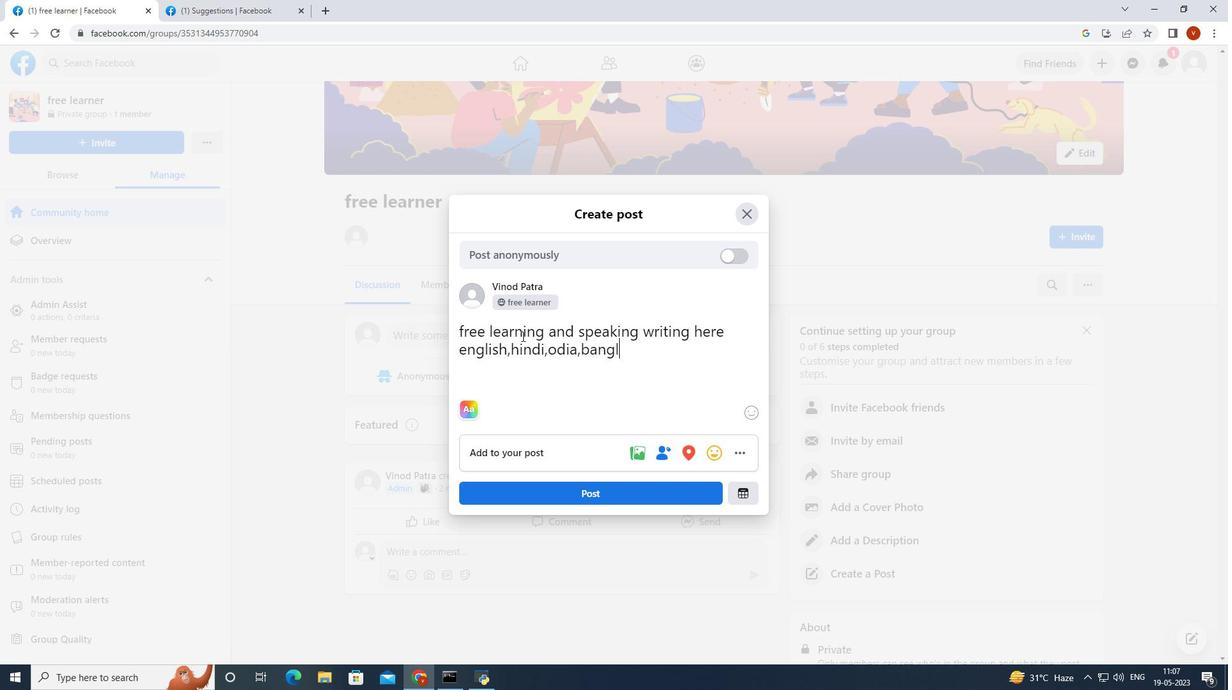 
Action: Mouse moved to (694, 416)
Screenshot: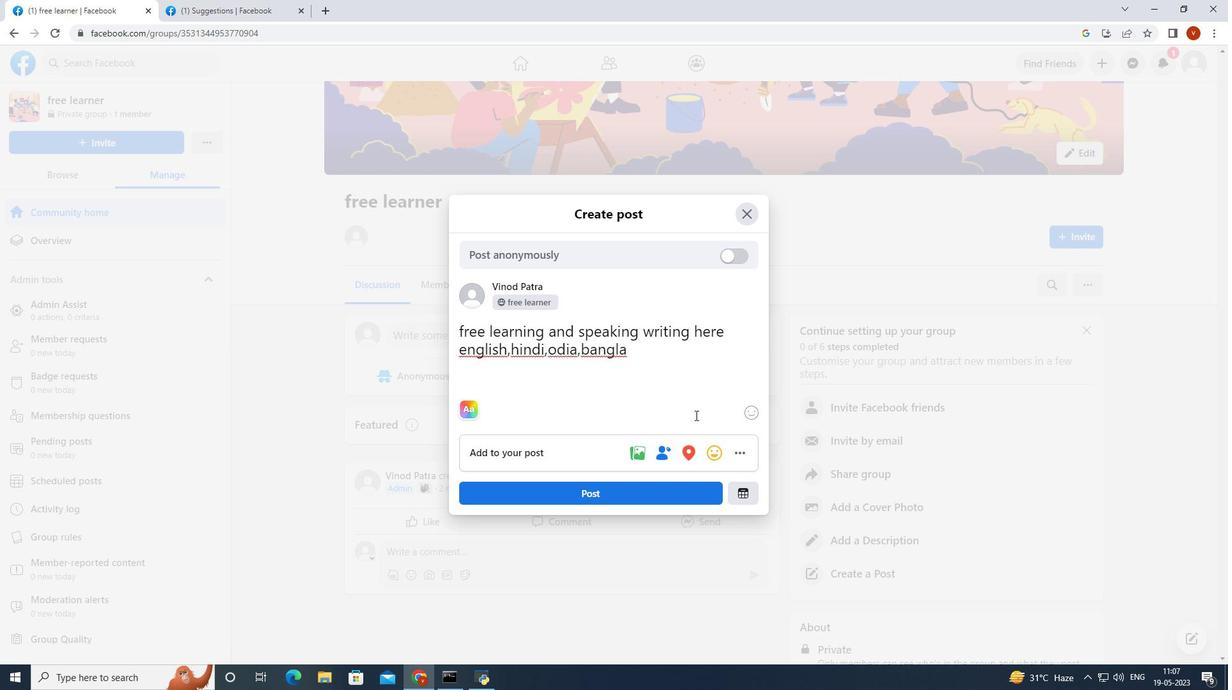 
